 Task: Create new contact,   with mail id: 'AlexaDavis113@warnermedia.com', first name: 'Alexa', Last name: 'Davis', Job Title: Risk Analyst, Phone number (801) 555-5678. Change life cycle stage to  'Lead' and lead status to 'New'. Add new company to the associated contact: www.unifeeder.com
 and type: Reseller. Logged in from softage.3@softage.net
Action: Mouse pressed left at (69, 75)
Screenshot: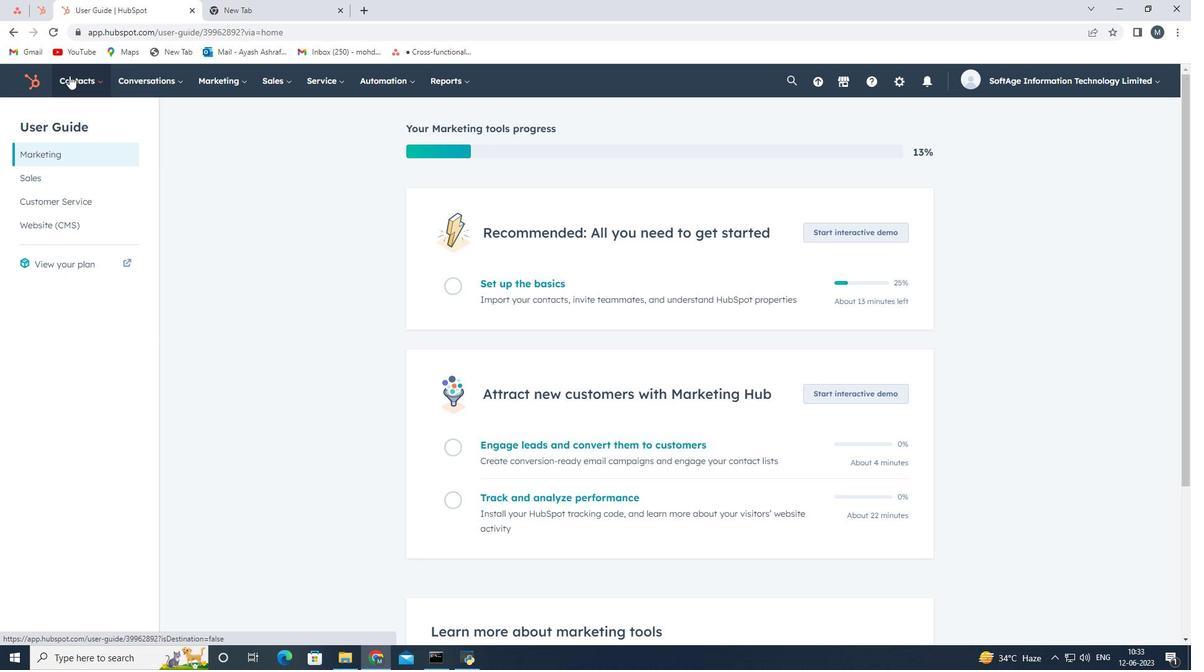 
Action: Mouse moved to (94, 111)
Screenshot: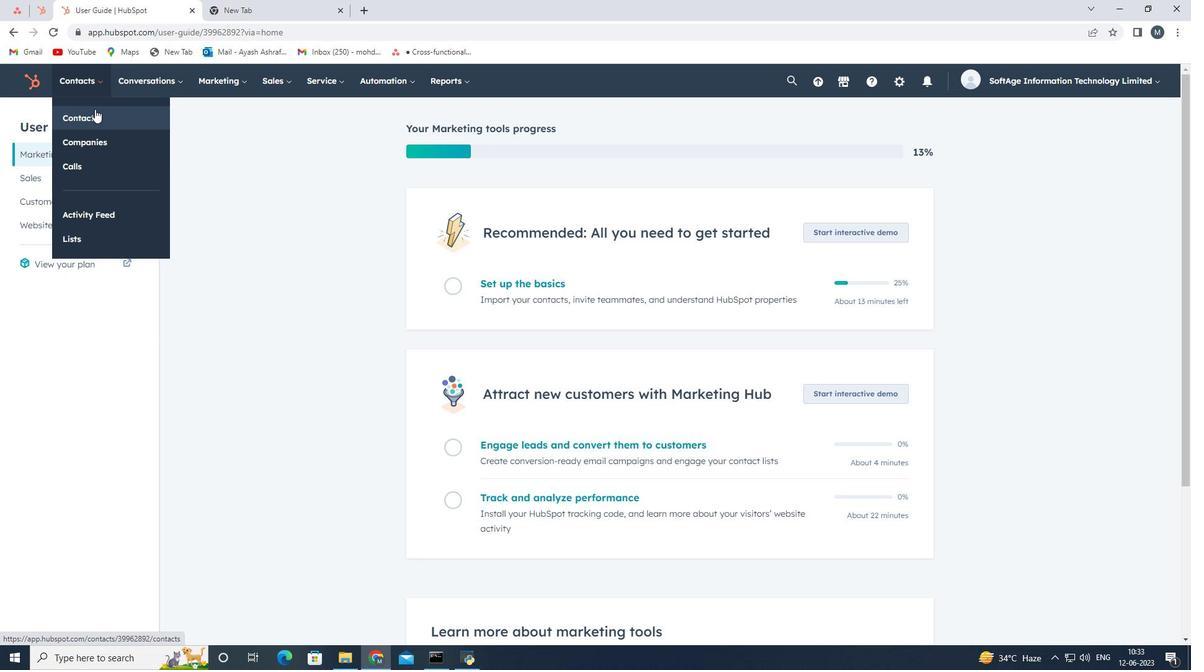 
Action: Mouse pressed left at (94, 111)
Screenshot: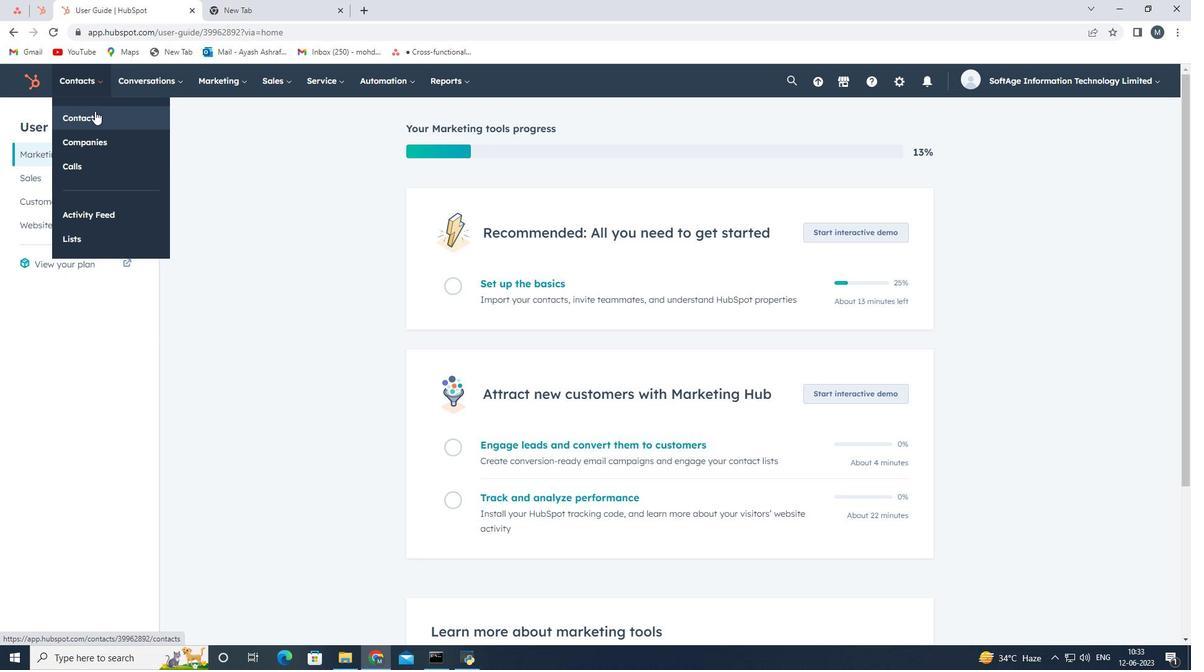 
Action: Mouse moved to (1132, 127)
Screenshot: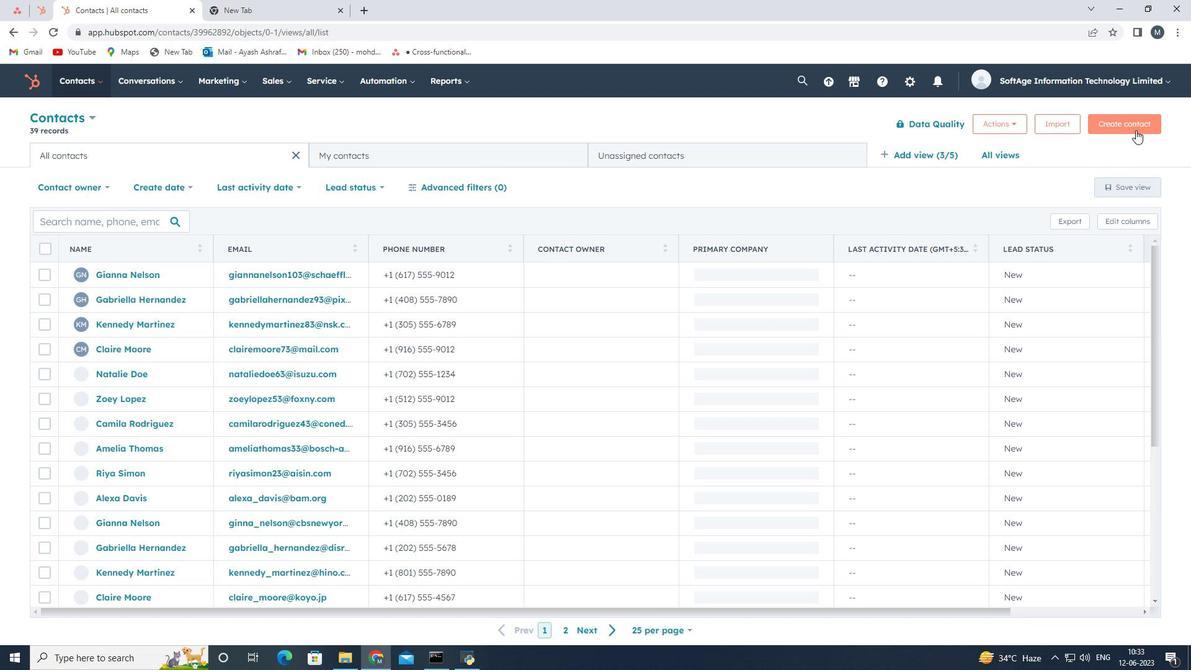 
Action: Mouse pressed left at (1132, 127)
Screenshot: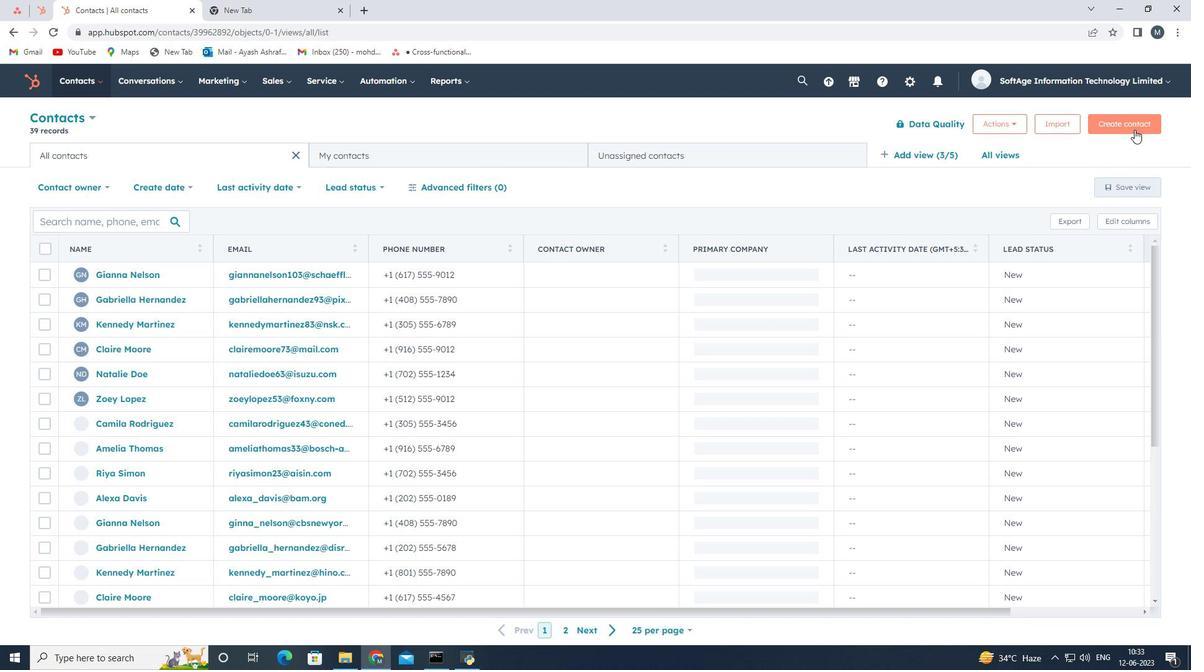 
Action: Mouse moved to (904, 183)
Screenshot: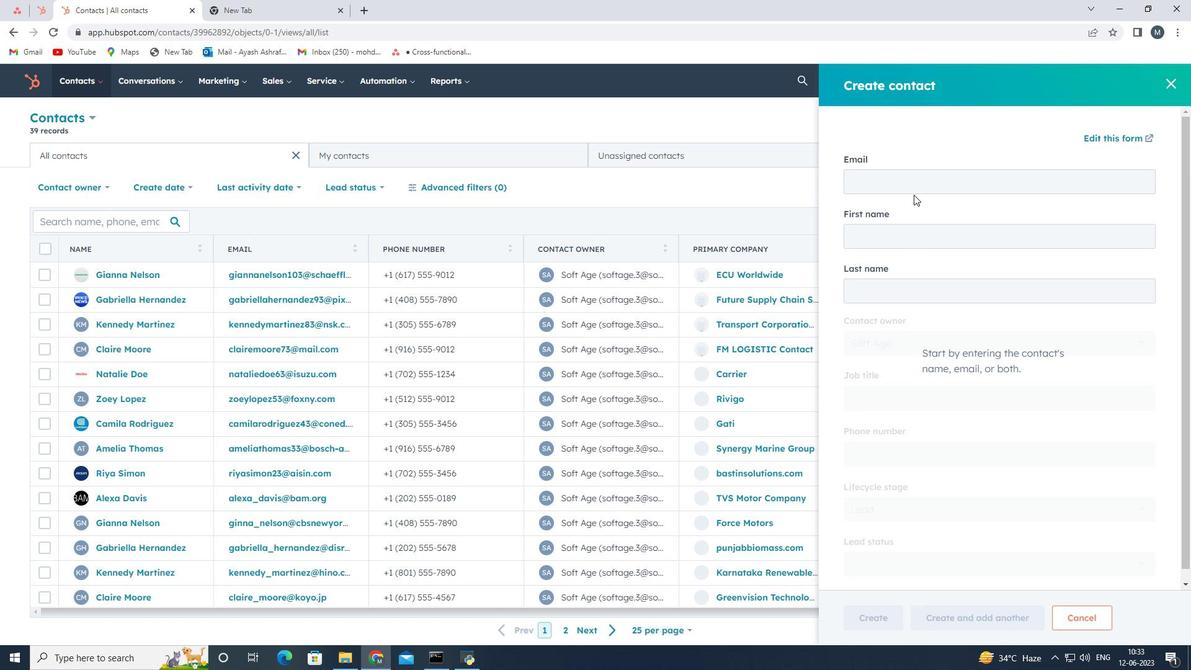 
Action: Mouse pressed left at (904, 183)
Screenshot: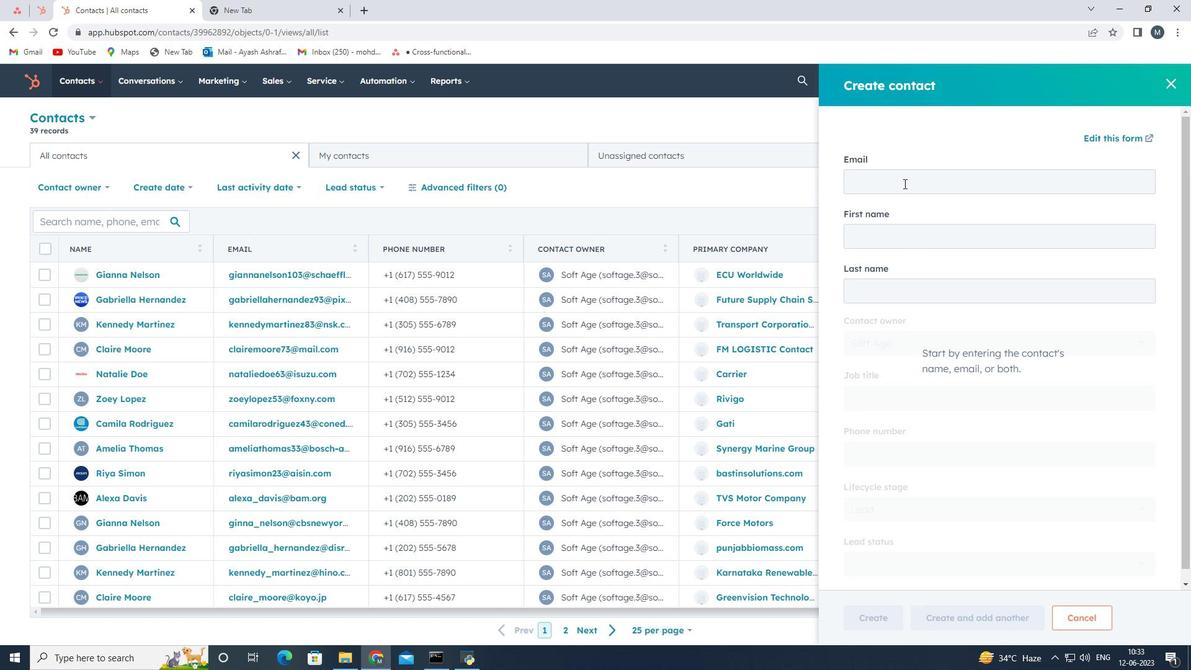 
Action: Mouse moved to (903, 183)
Screenshot: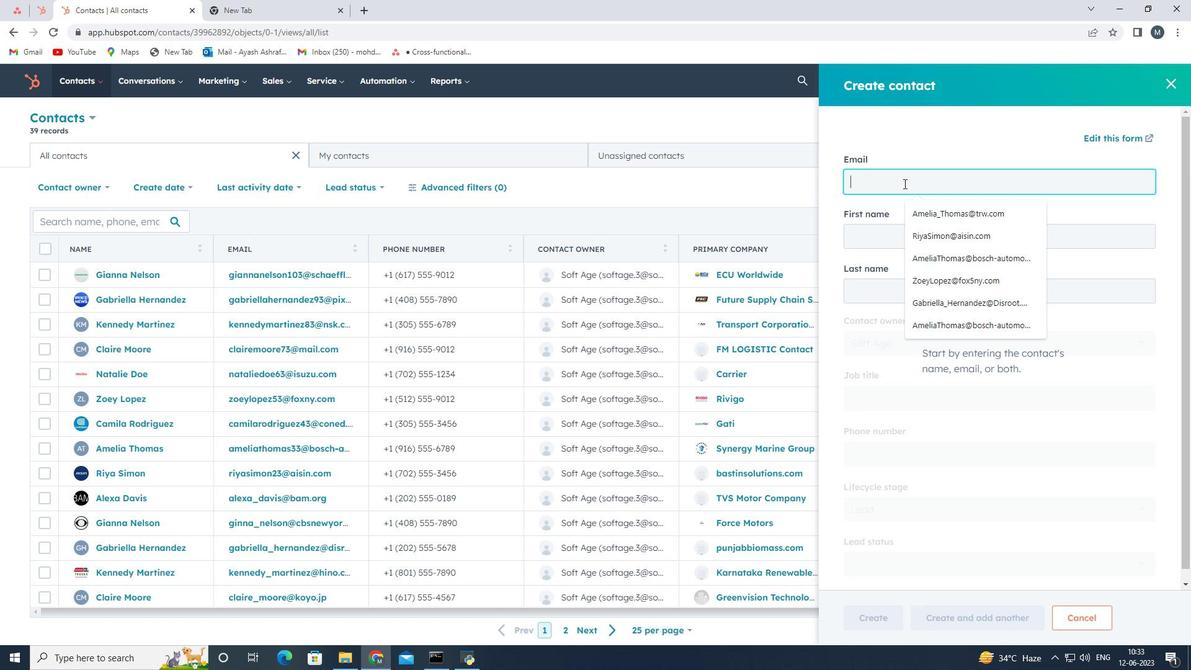 
Action: Key pressed <Key.shift><Key.shift><Key.shift><Key.shift>Alexa<Key.shift>Davs113<Key.shift>@warnermedia.com
Screenshot: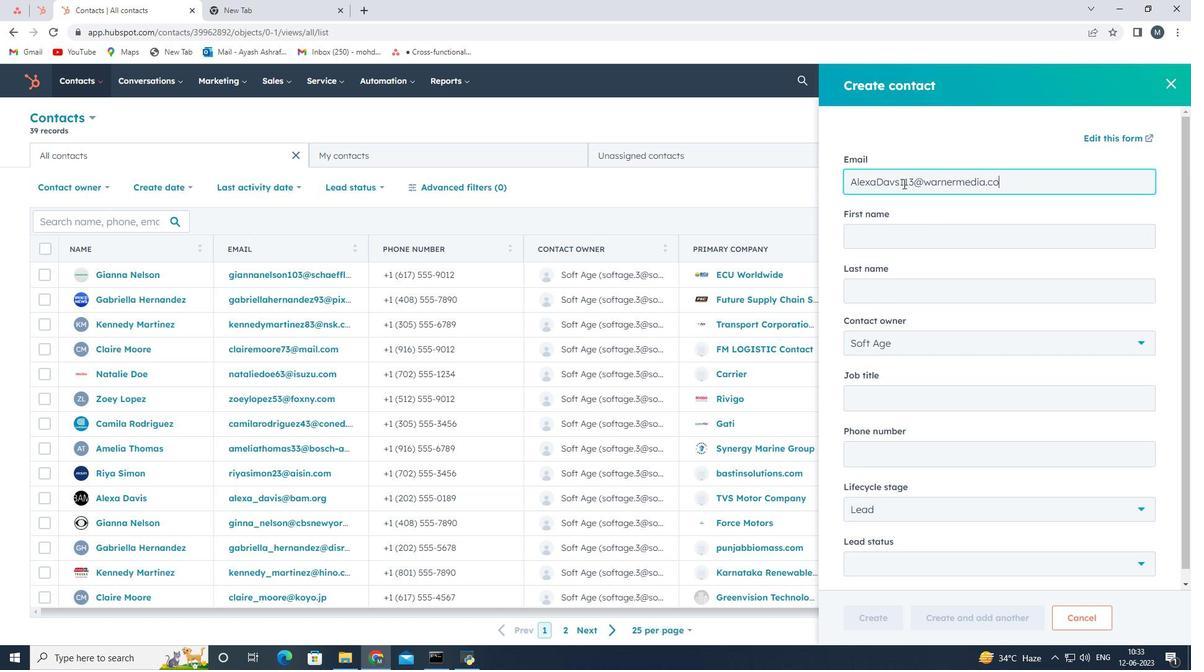 
Action: Mouse moved to (900, 232)
Screenshot: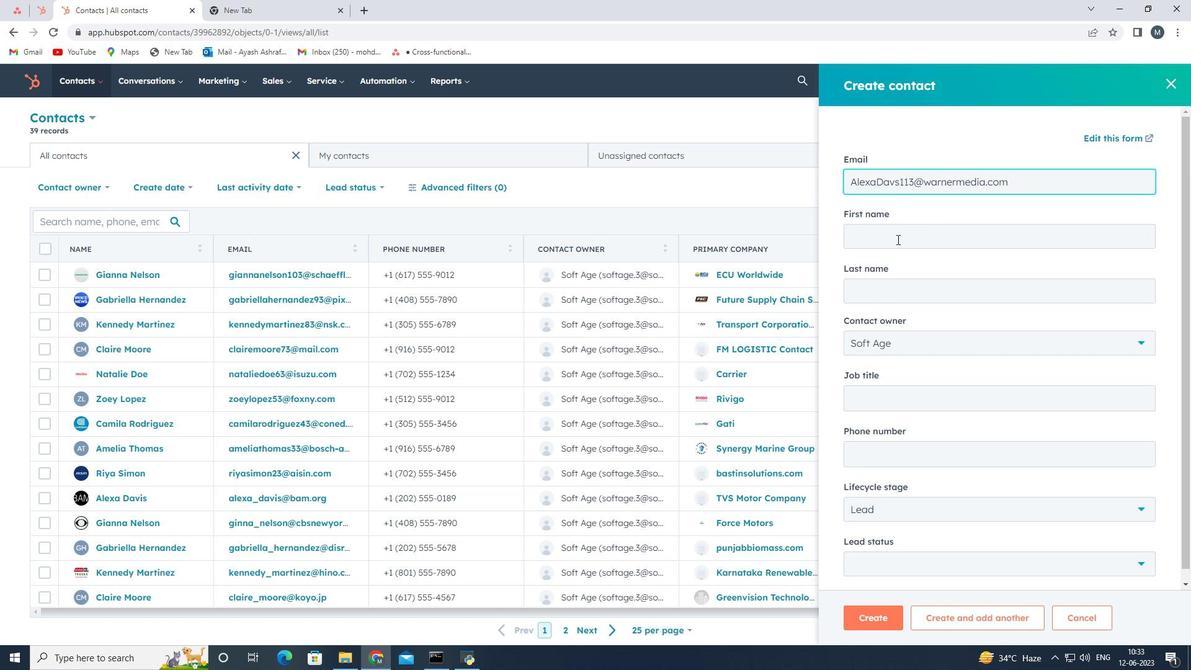 
Action: Mouse pressed left at (900, 232)
Screenshot: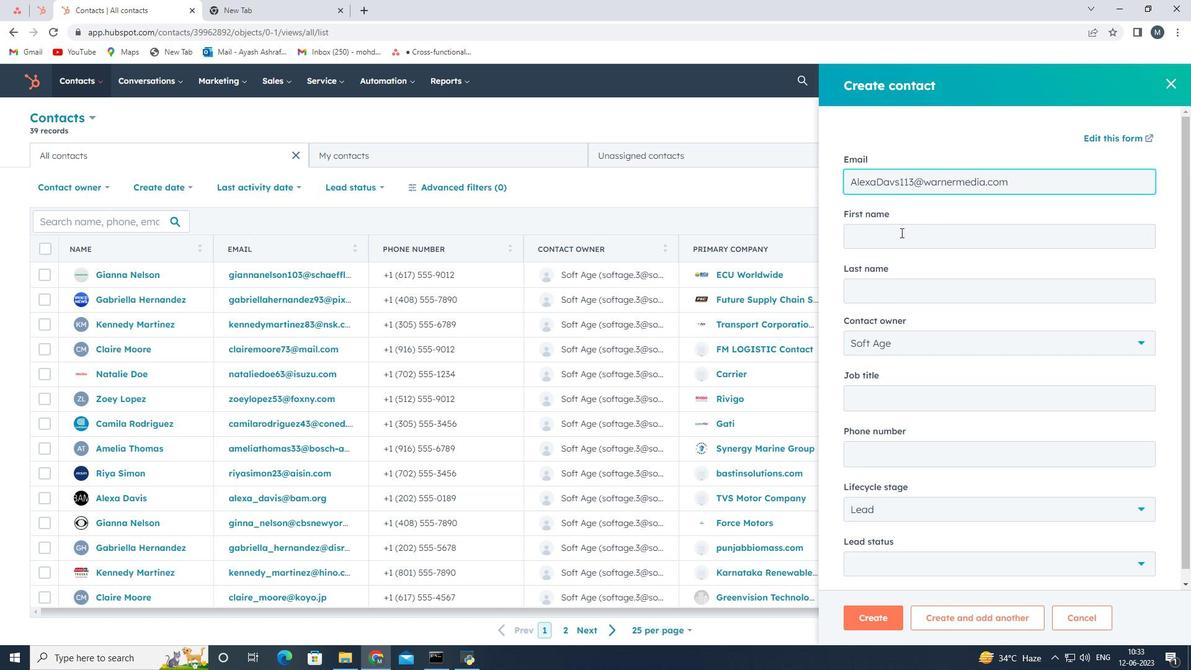 
Action: Key pressed <Key.shift><Key.shift><Key.shift><Key.shift><Key.shift><Key.shift><Key.shift>Alexa
Screenshot: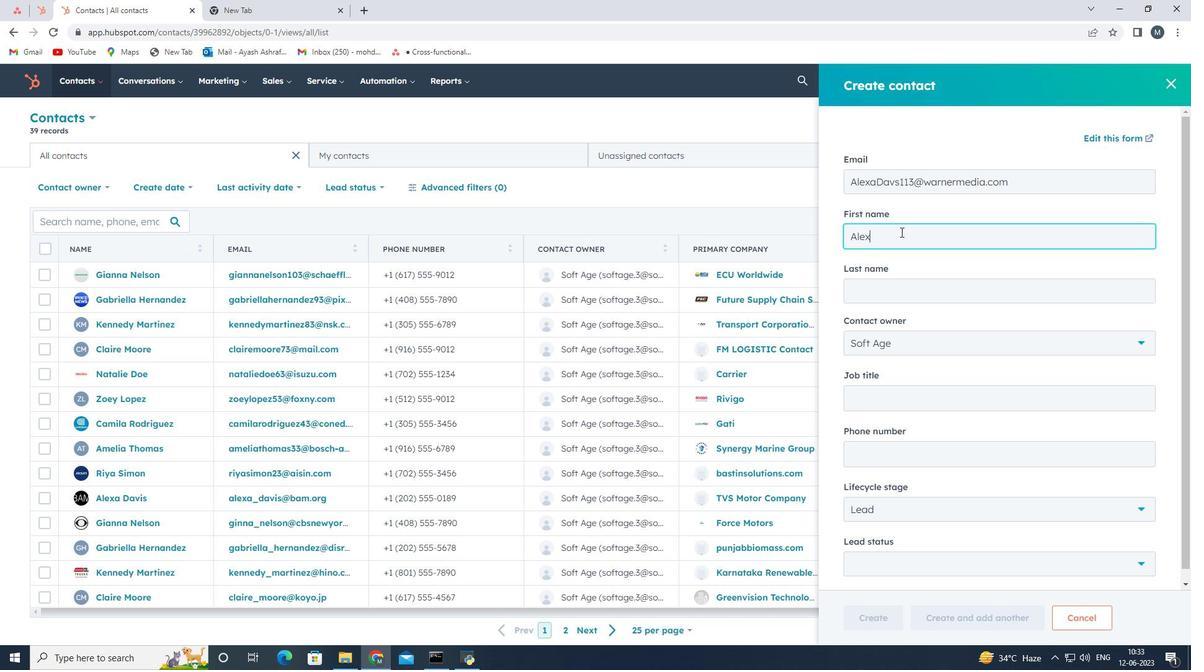
Action: Mouse moved to (894, 284)
Screenshot: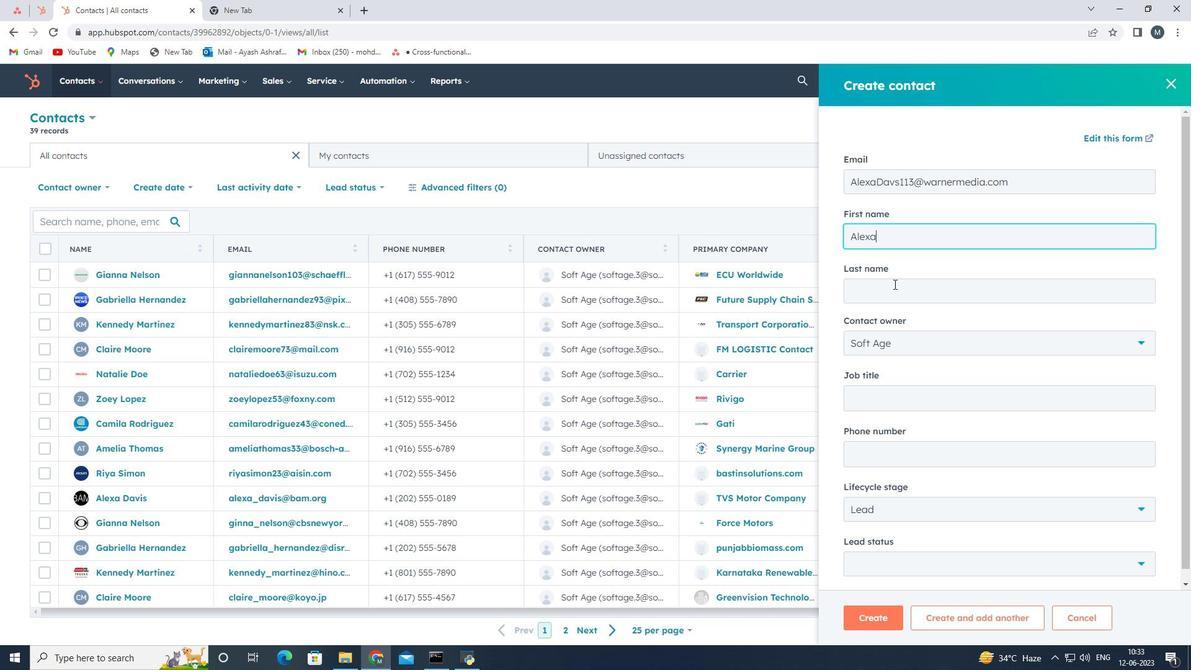 
Action: Mouse pressed left at (894, 284)
Screenshot: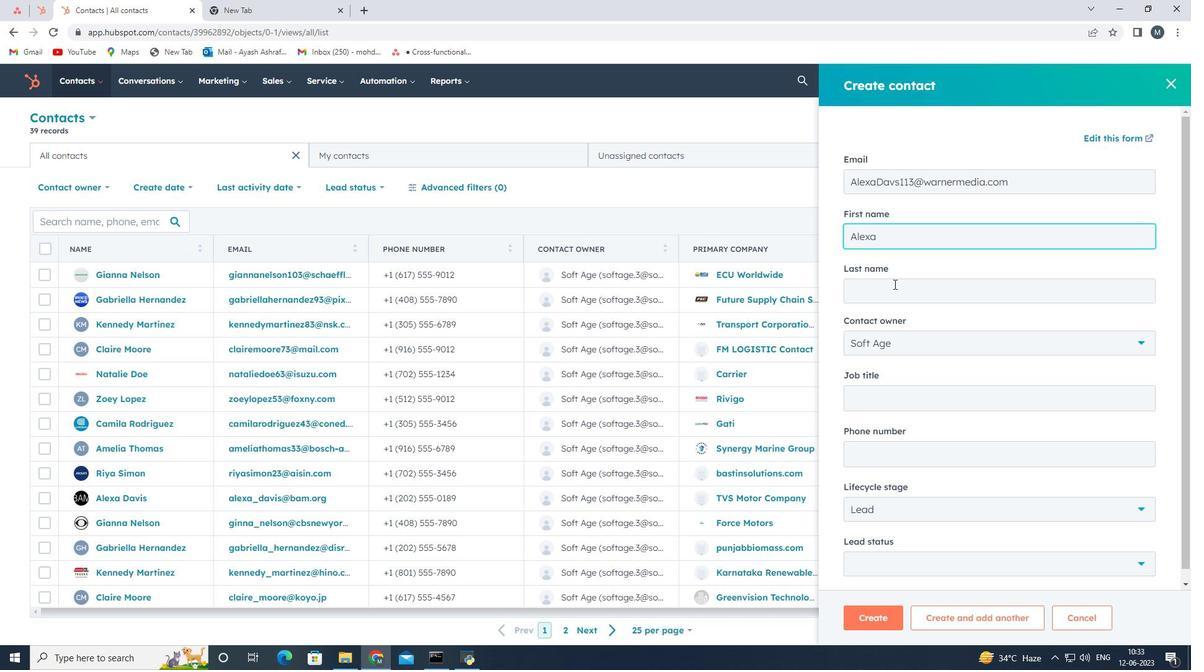 
Action: Key pressed <Key.shift>
Screenshot: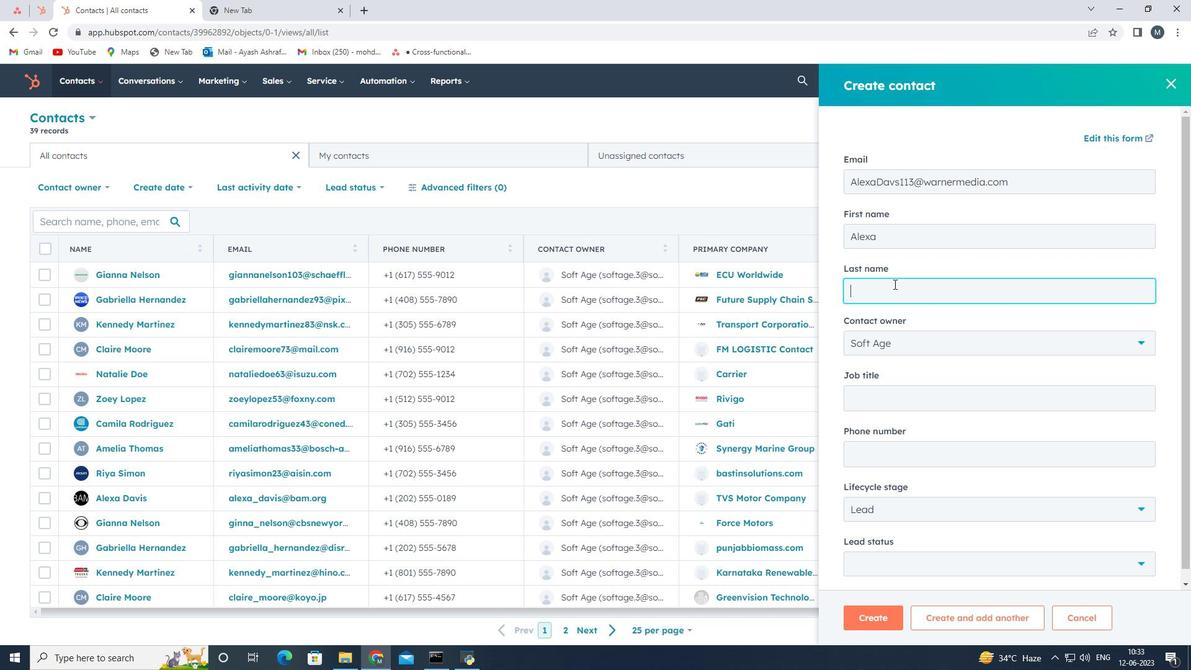 
Action: Mouse moved to (889, 279)
Screenshot: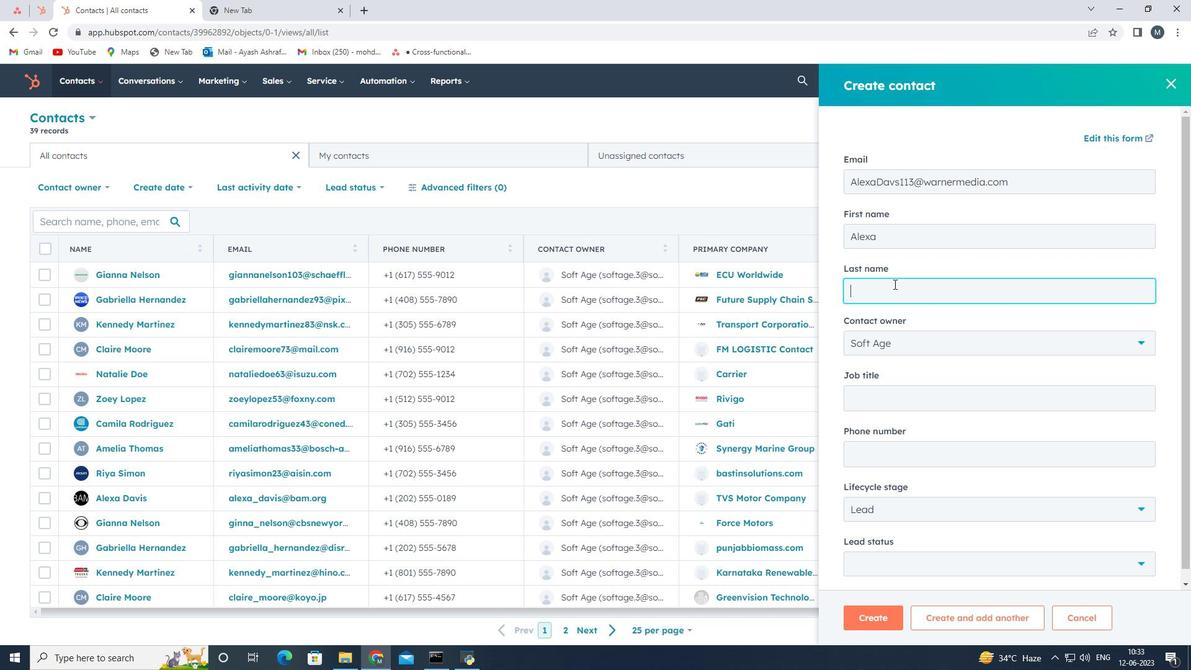 
Action: Key pressed <Key.shift><Key.shift><Key.shift><Key.shift><Key.shift><Key.shift><Key.shift><Key.shift><Key.shift><Key.shift><Key.shift><Key.shift><Key.shift><Key.shift><Key.shift>Davis
Screenshot: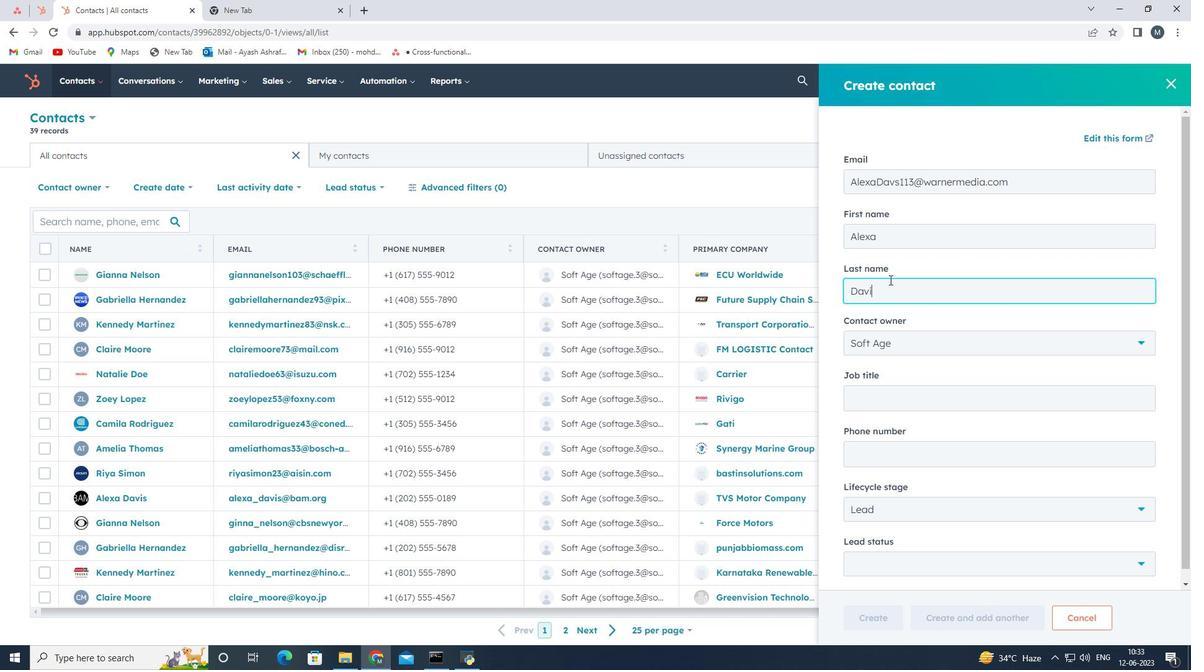 
Action: Mouse moved to (924, 405)
Screenshot: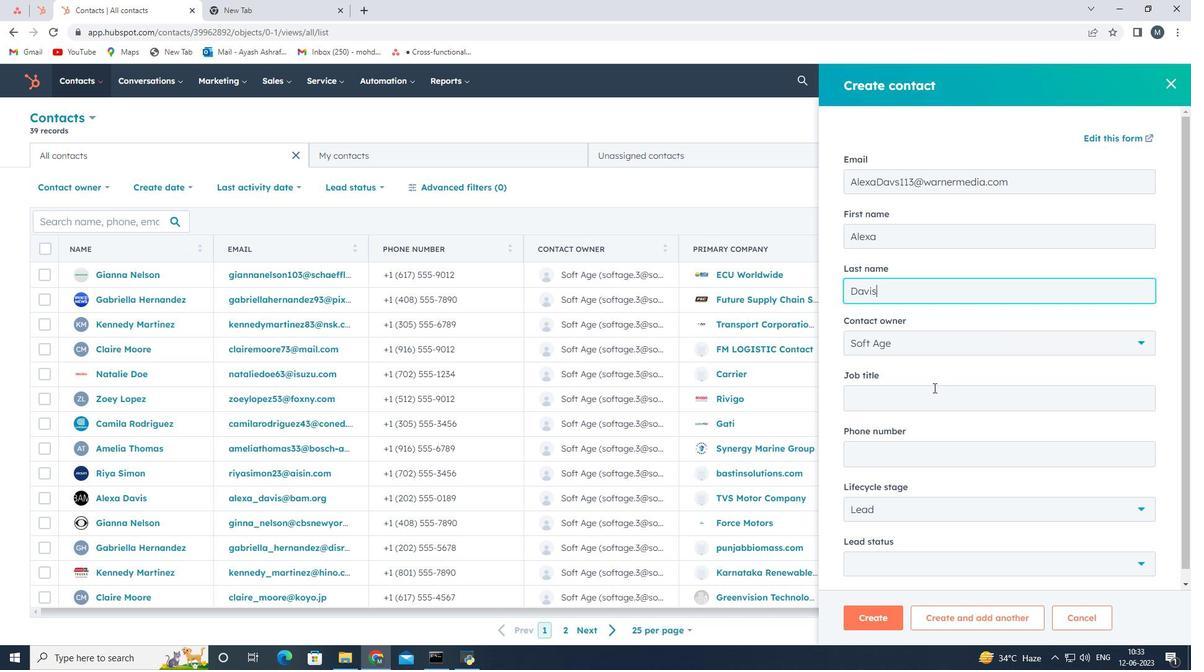 
Action: Mouse pressed left at (924, 405)
Screenshot: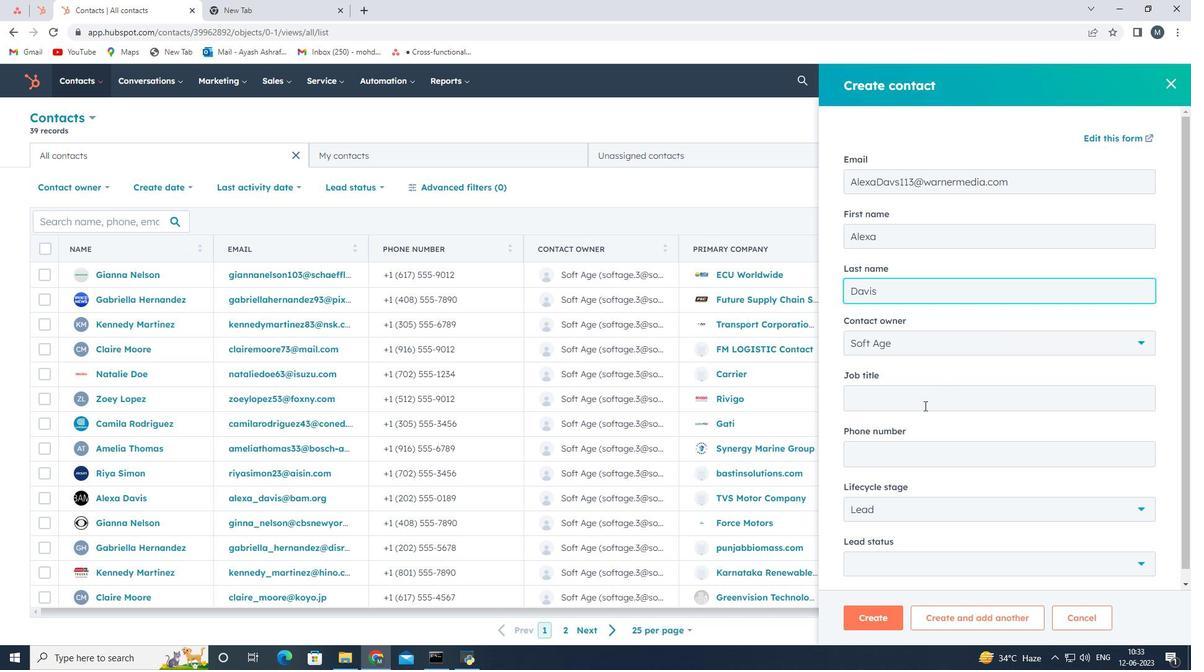 
Action: Mouse moved to (924, 406)
Screenshot: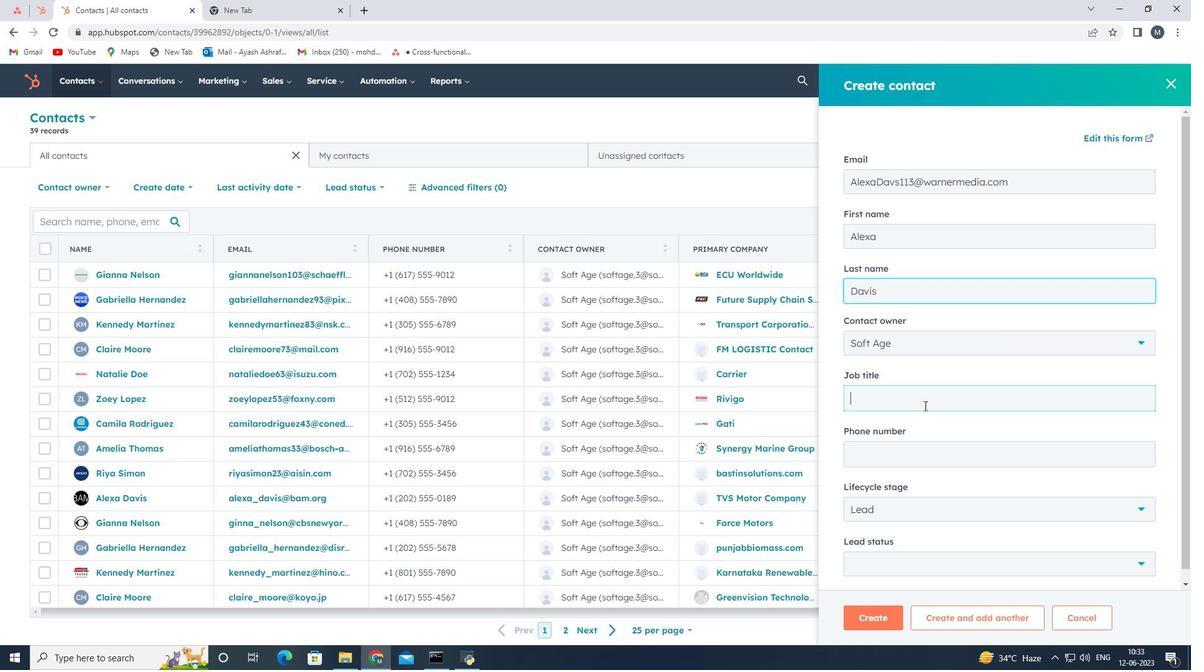 
Action: Key pressed <Key.shift><Key.shift><Key.shift>Risk<Key.space><Key.shift>Analyst
Screenshot: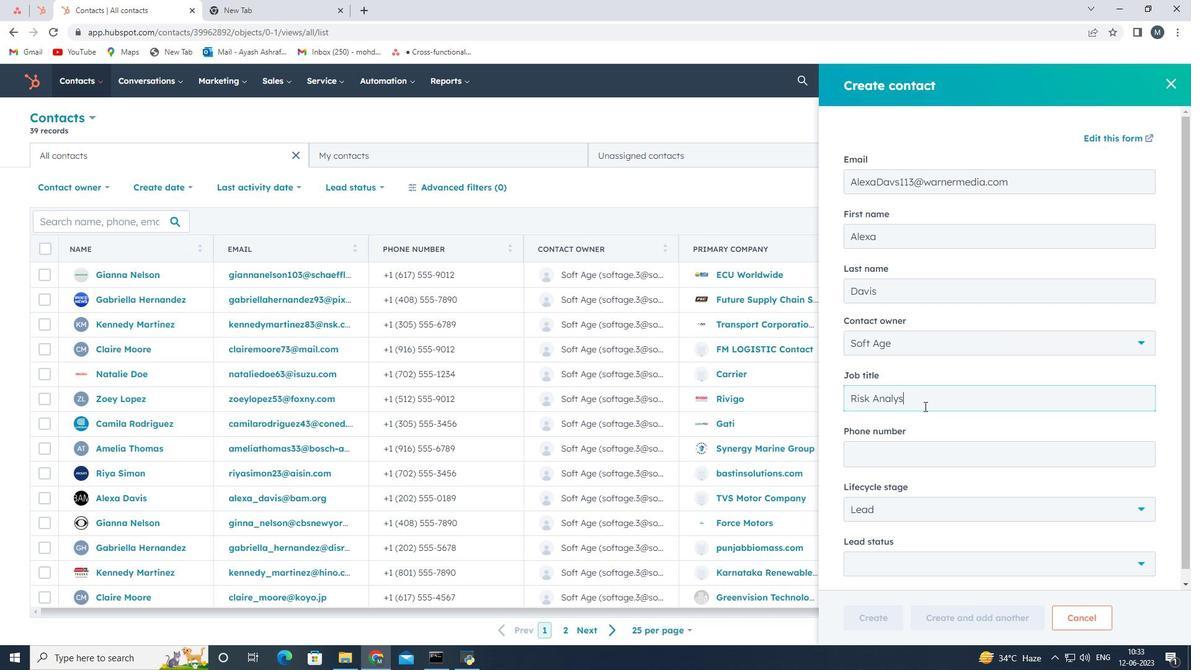 
Action: Mouse moved to (910, 452)
Screenshot: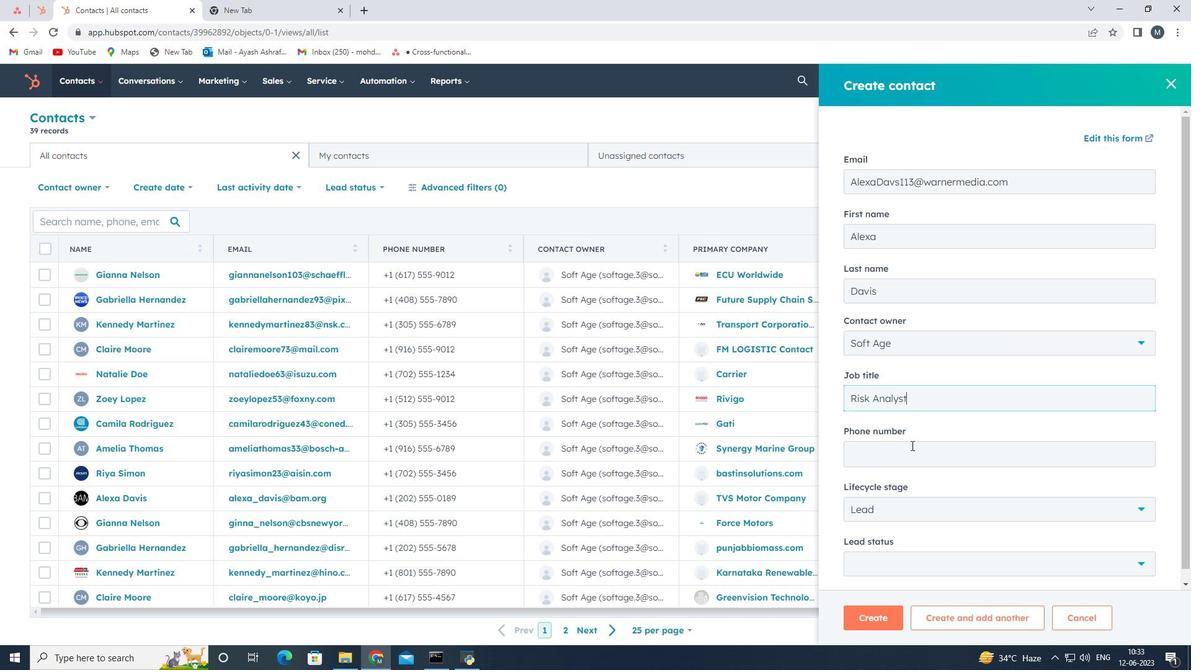 
Action: Mouse pressed left at (910, 452)
Screenshot: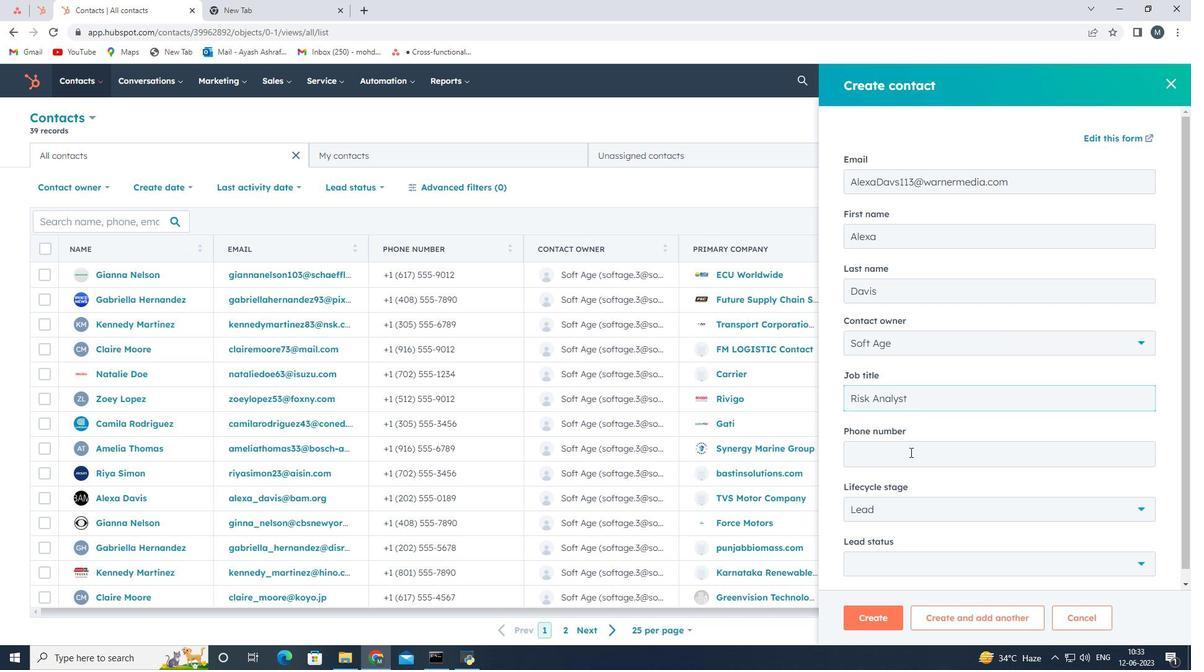
Action: Mouse moved to (910, 450)
Screenshot: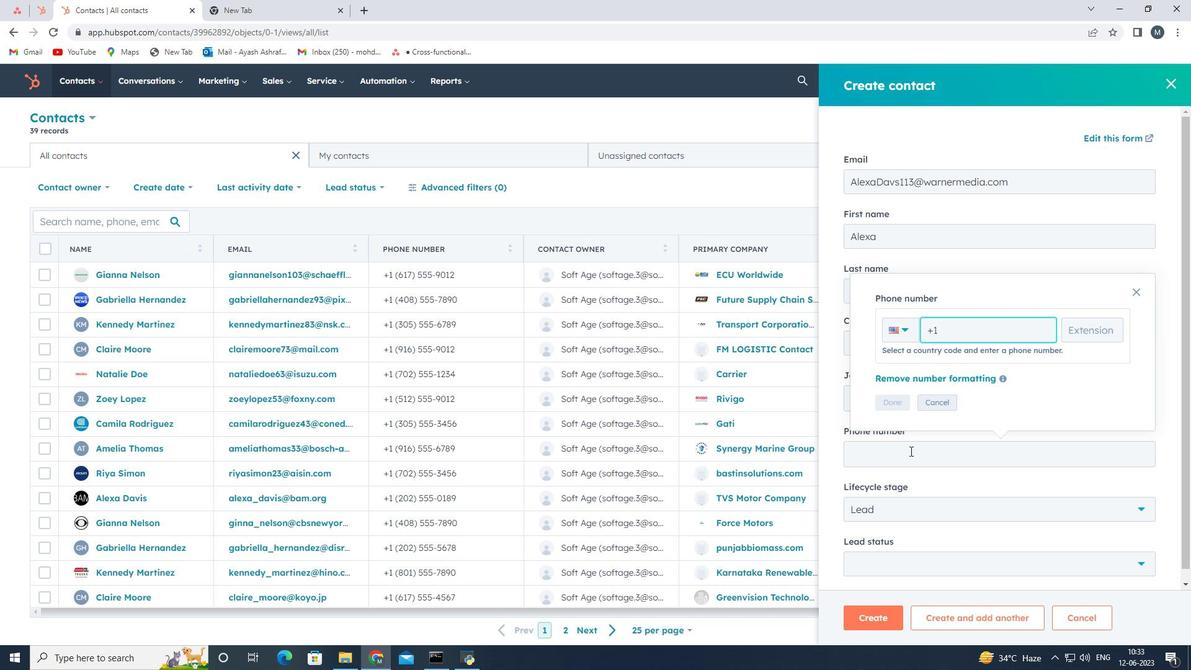 
Action: Key pressed 8015555678
Screenshot: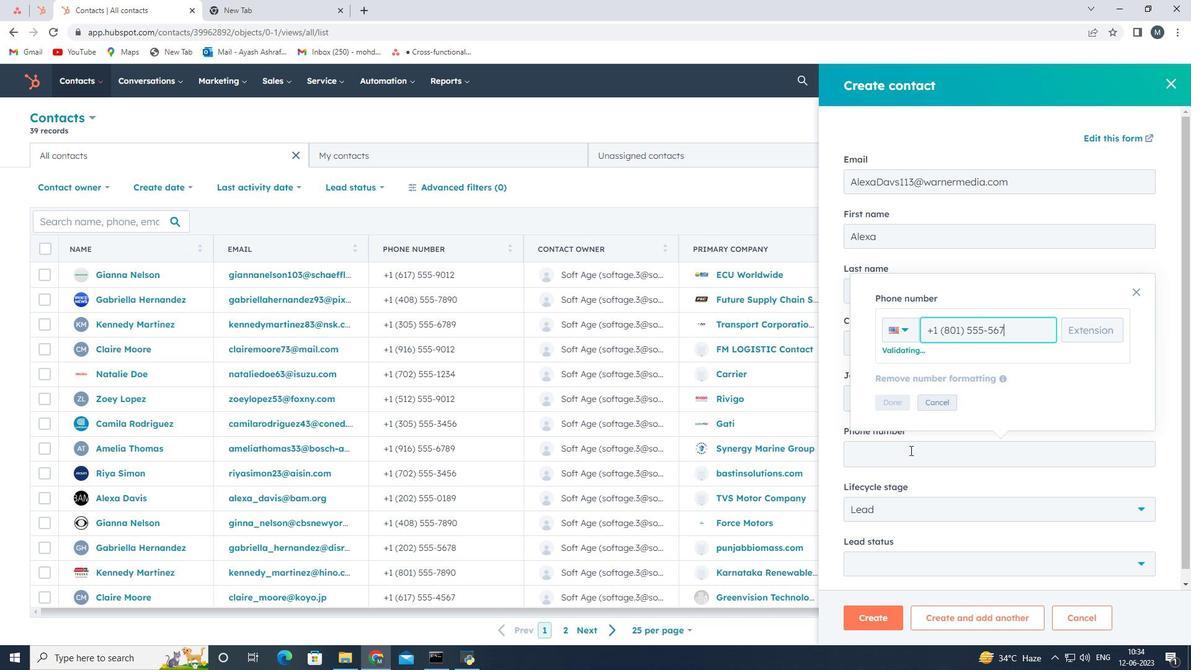 
Action: Mouse moved to (895, 398)
Screenshot: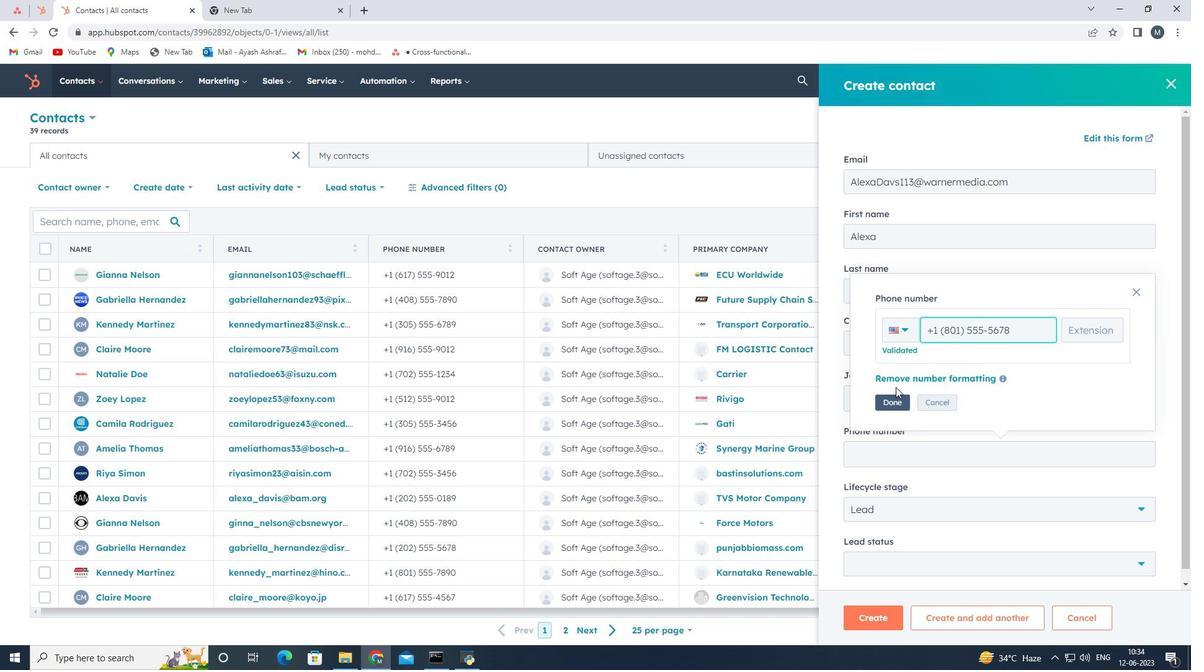 
Action: Mouse pressed left at (895, 398)
Screenshot: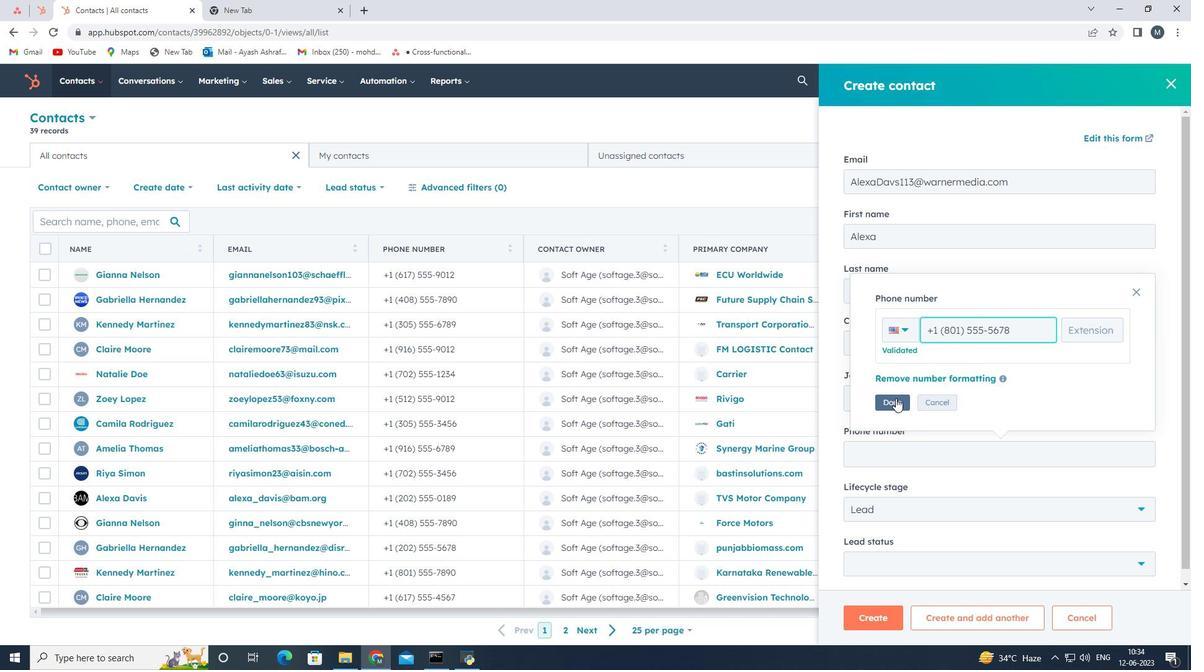 
Action: Mouse moved to (913, 507)
Screenshot: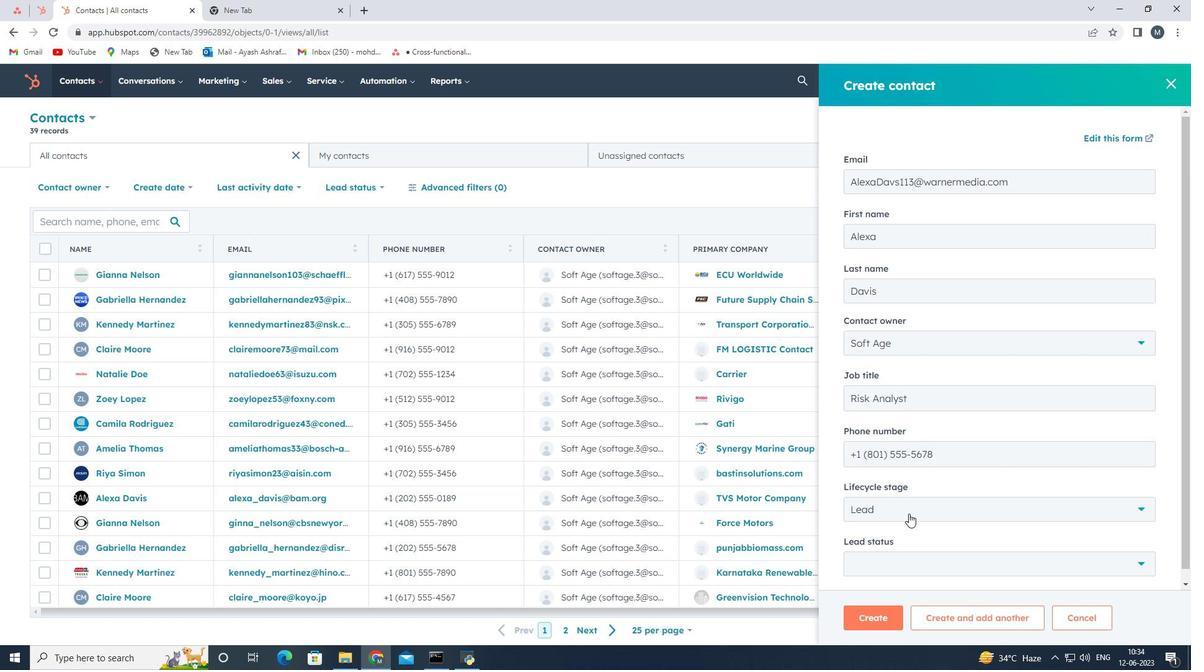 
Action: Mouse pressed left at (913, 507)
Screenshot: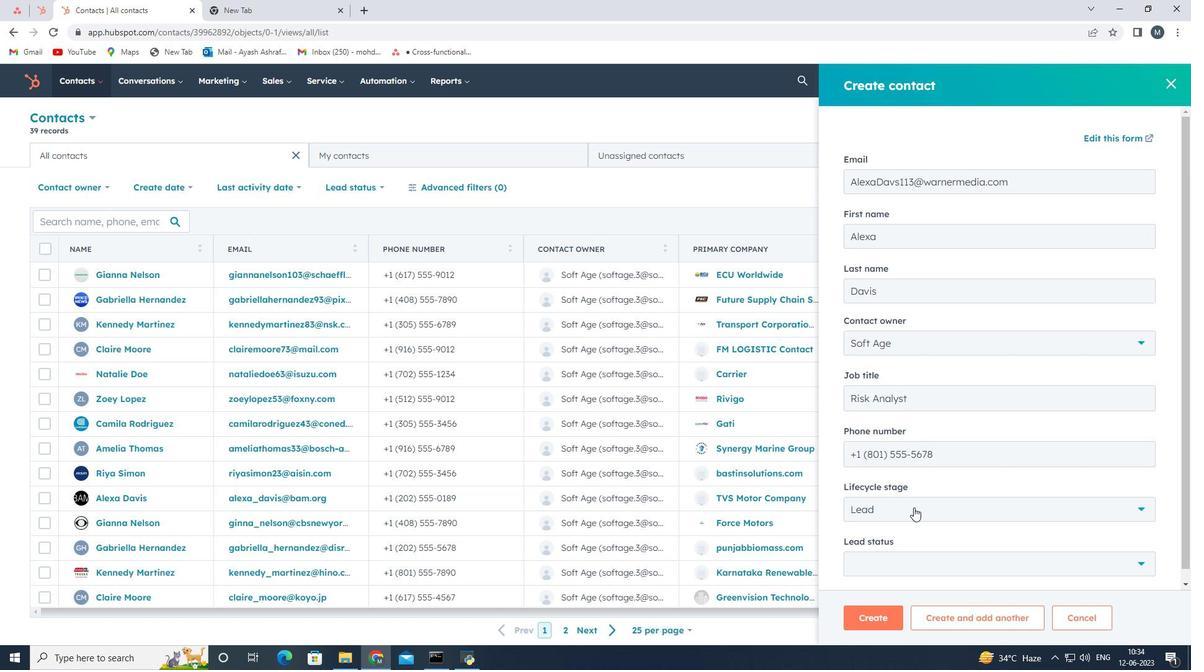 
Action: Mouse moved to (895, 386)
Screenshot: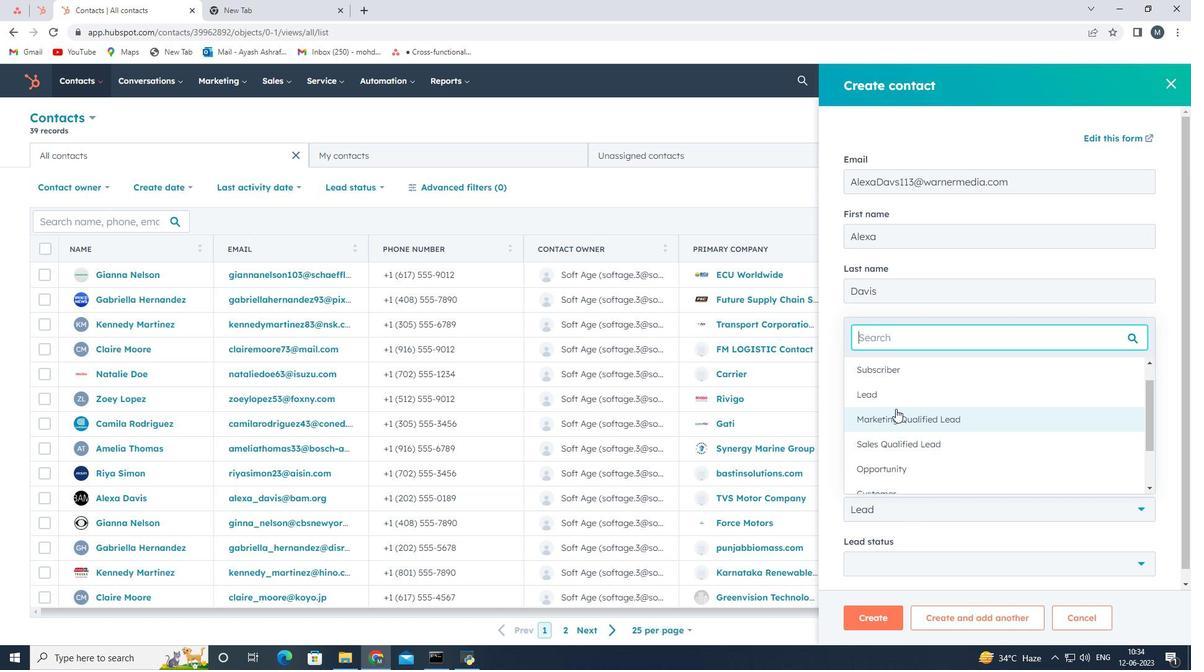 
Action: Mouse pressed left at (895, 386)
Screenshot: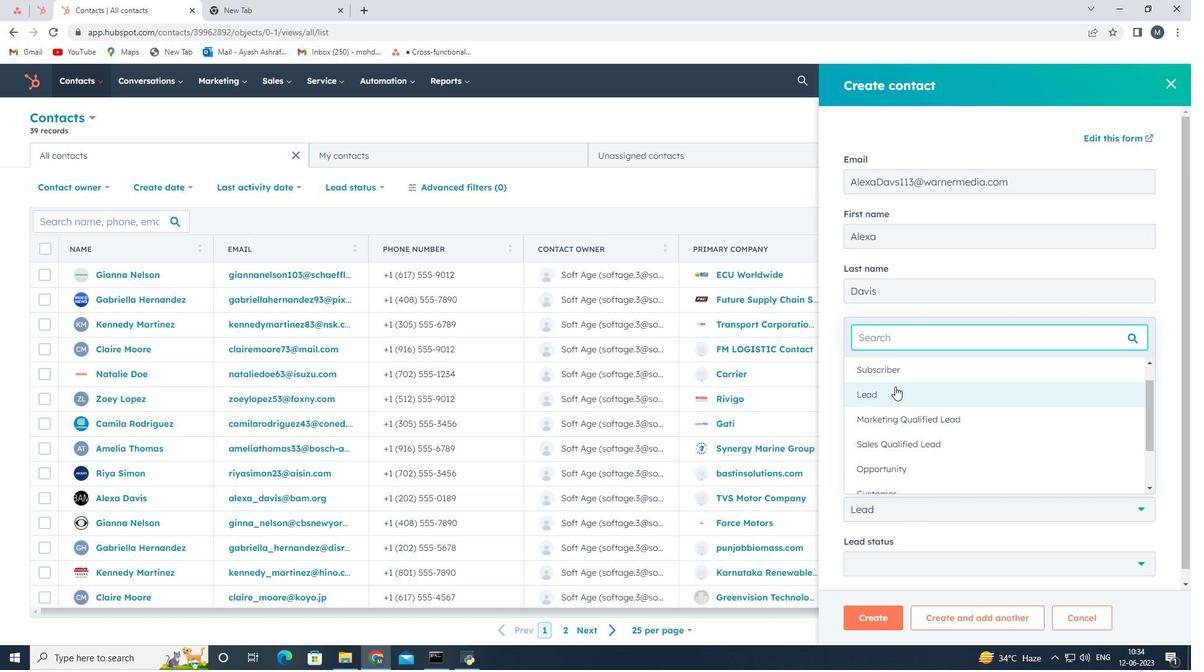 
Action: Mouse moved to (886, 549)
Screenshot: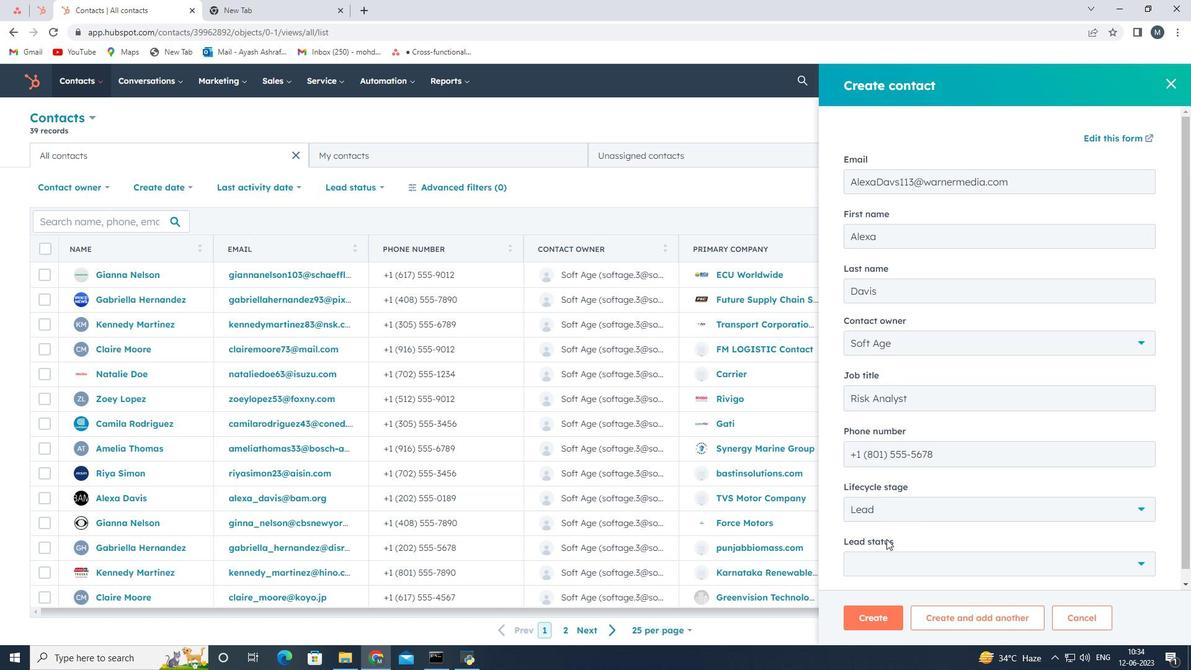 
Action: Mouse scrolled (886, 548) with delta (0, 0)
Screenshot: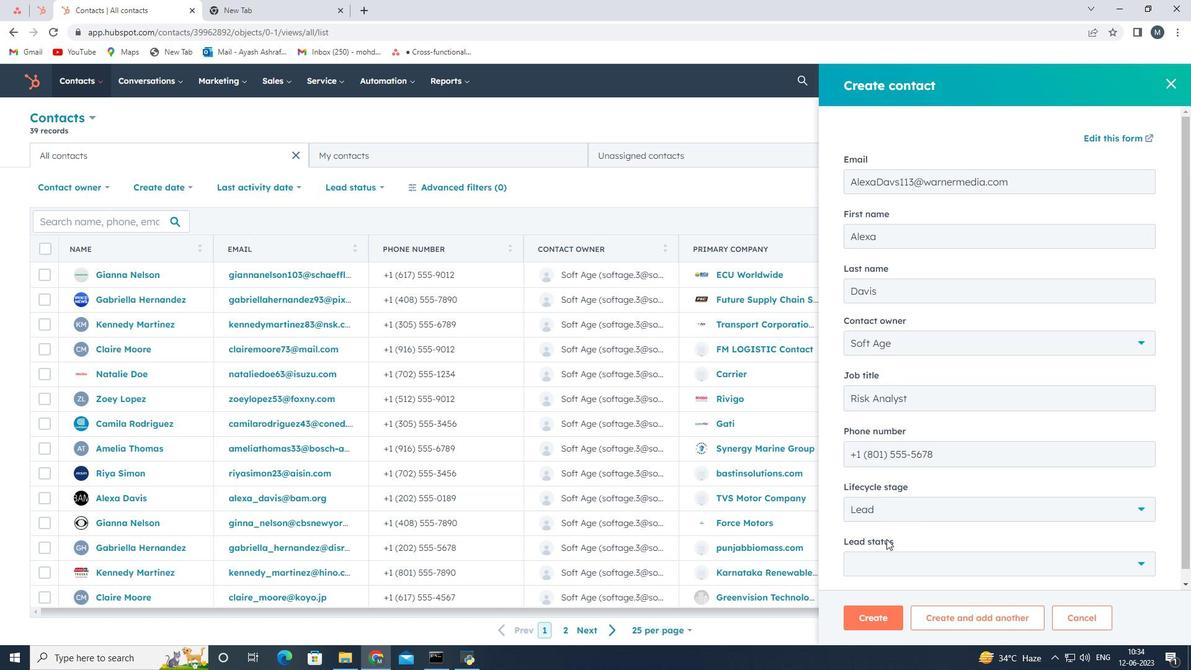 
Action: Mouse moved to (889, 550)
Screenshot: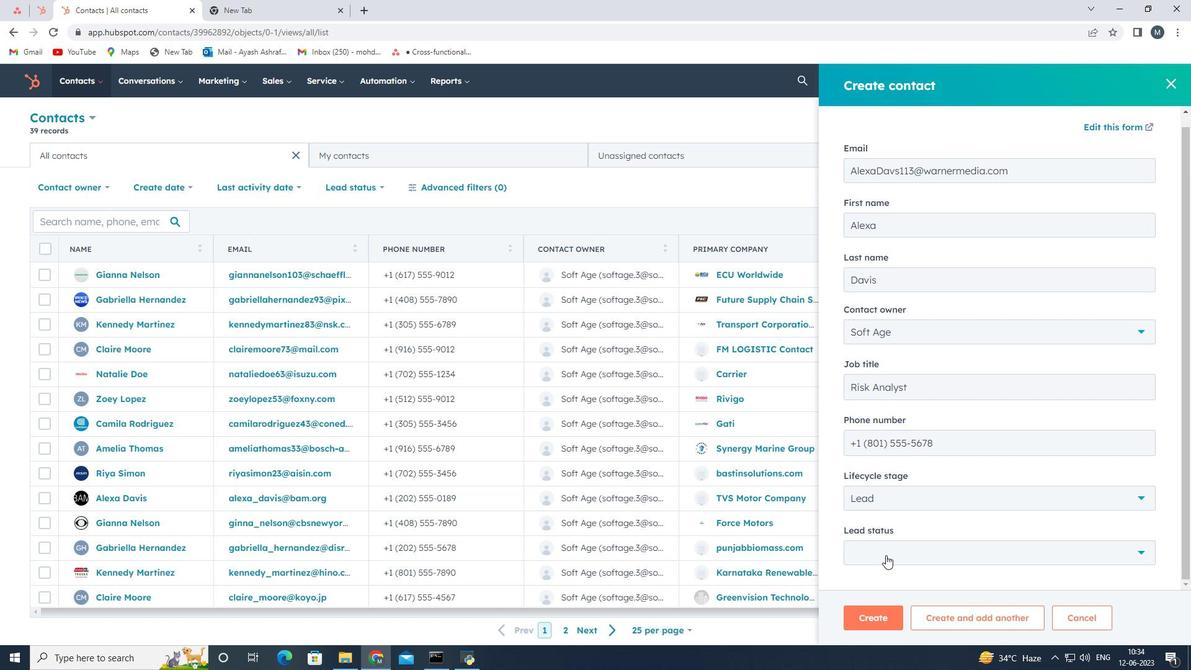 
Action: Mouse pressed left at (889, 550)
Screenshot: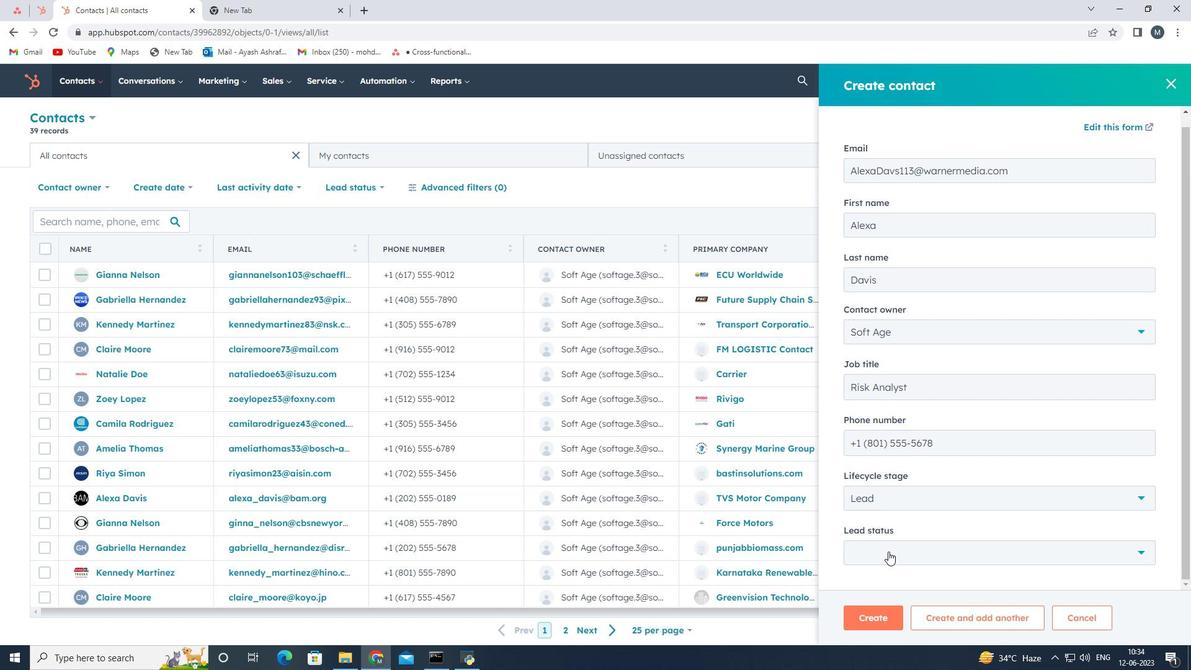 
Action: Mouse moved to (887, 430)
Screenshot: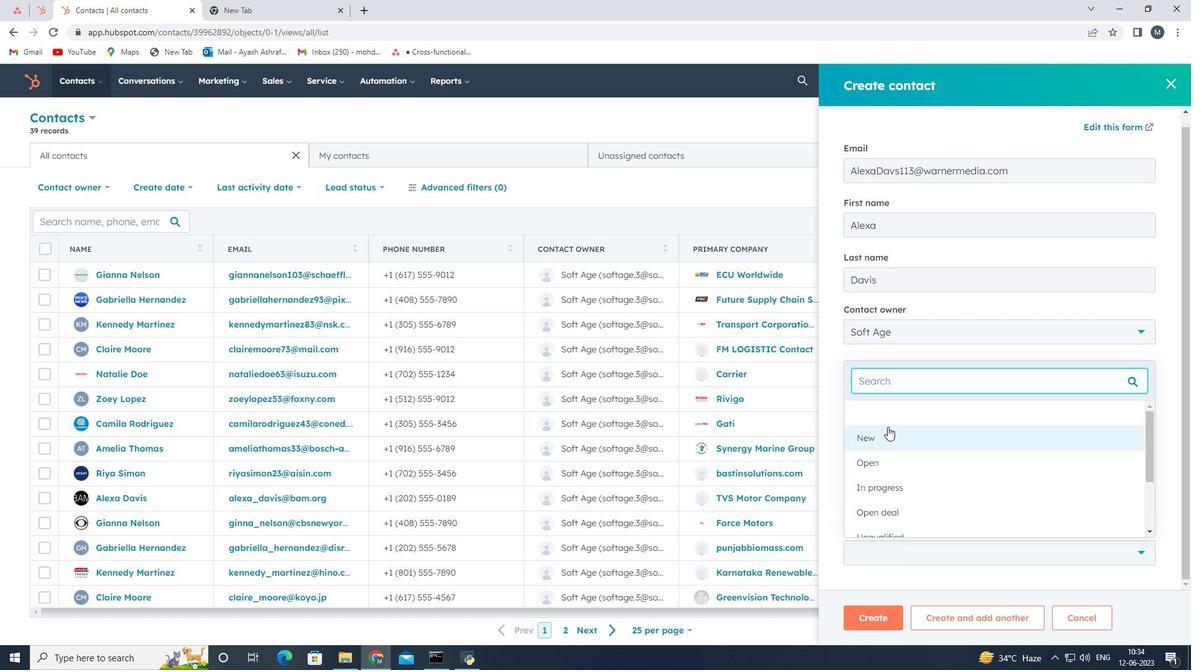 
Action: Mouse pressed left at (887, 430)
Screenshot: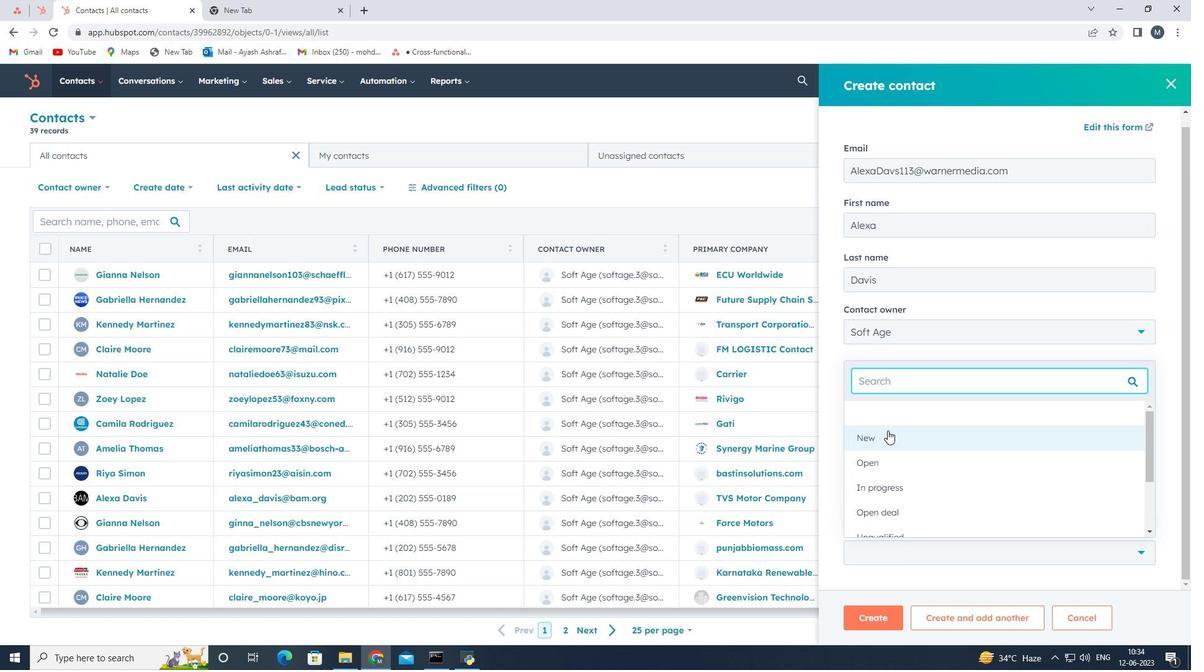 
Action: Mouse moved to (880, 483)
Screenshot: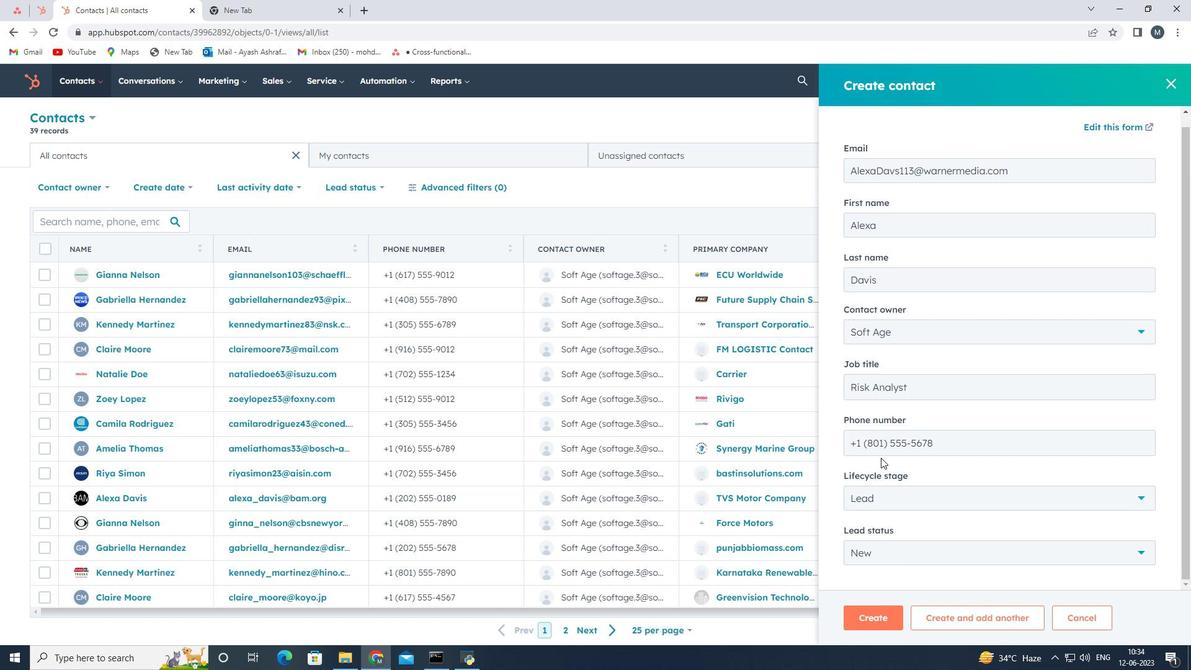 
Action: Mouse scrolled (880, 479) with delta (0, 0)
Screenshot: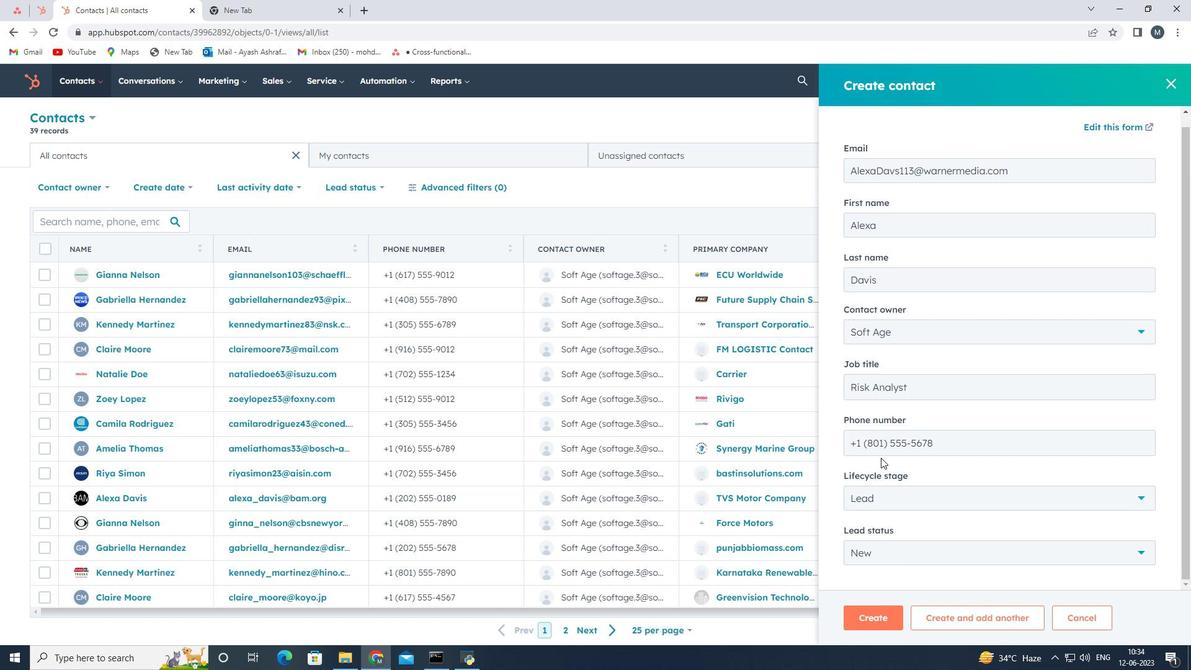 
Action: Mouse moved to (880, 490)
Screenshot: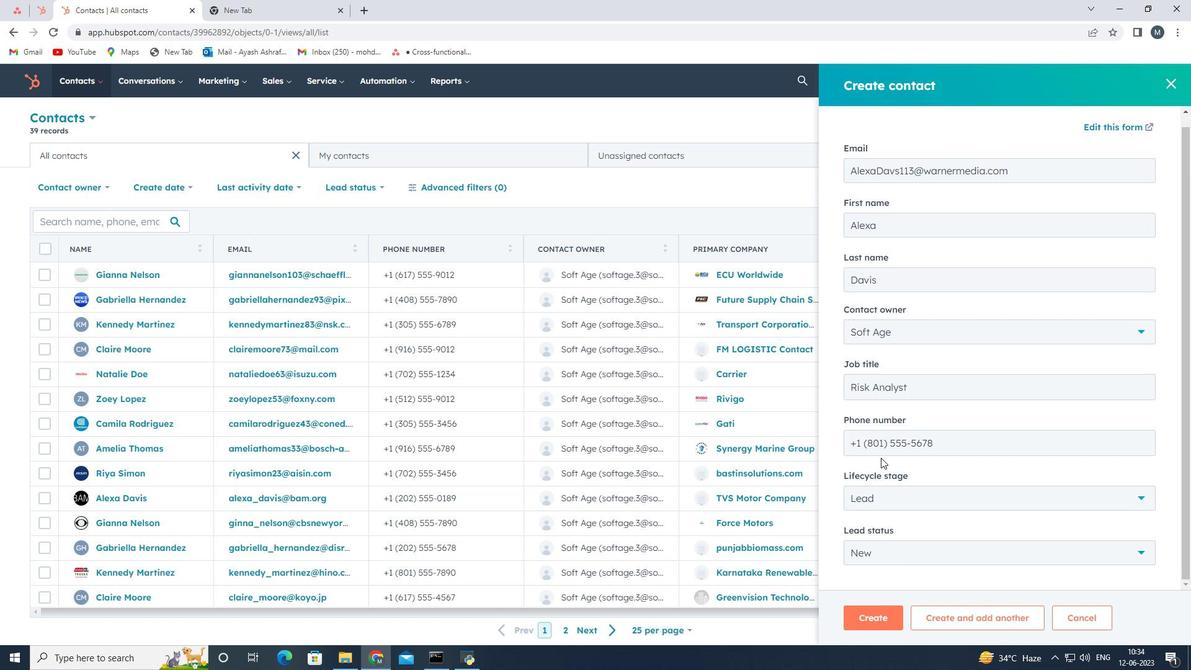 
Action: Mouse scrolled (880, 490) with delta (0, 0)
Screenshot: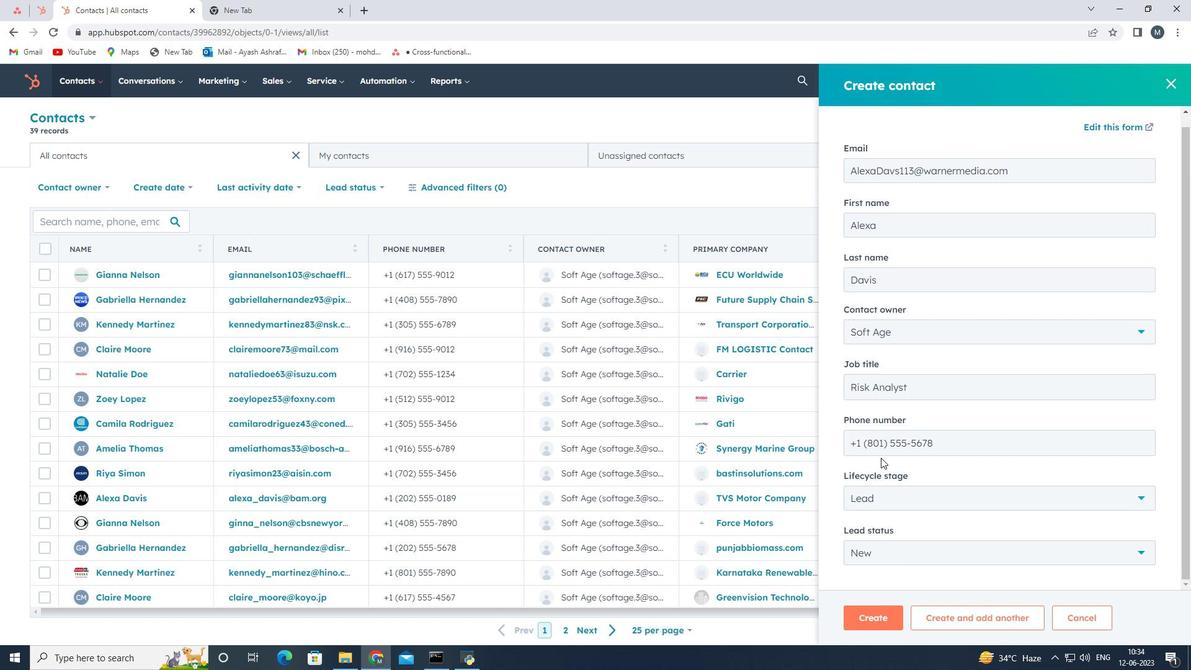 
Action: Mouse moved to (880, 500)
Screenshot: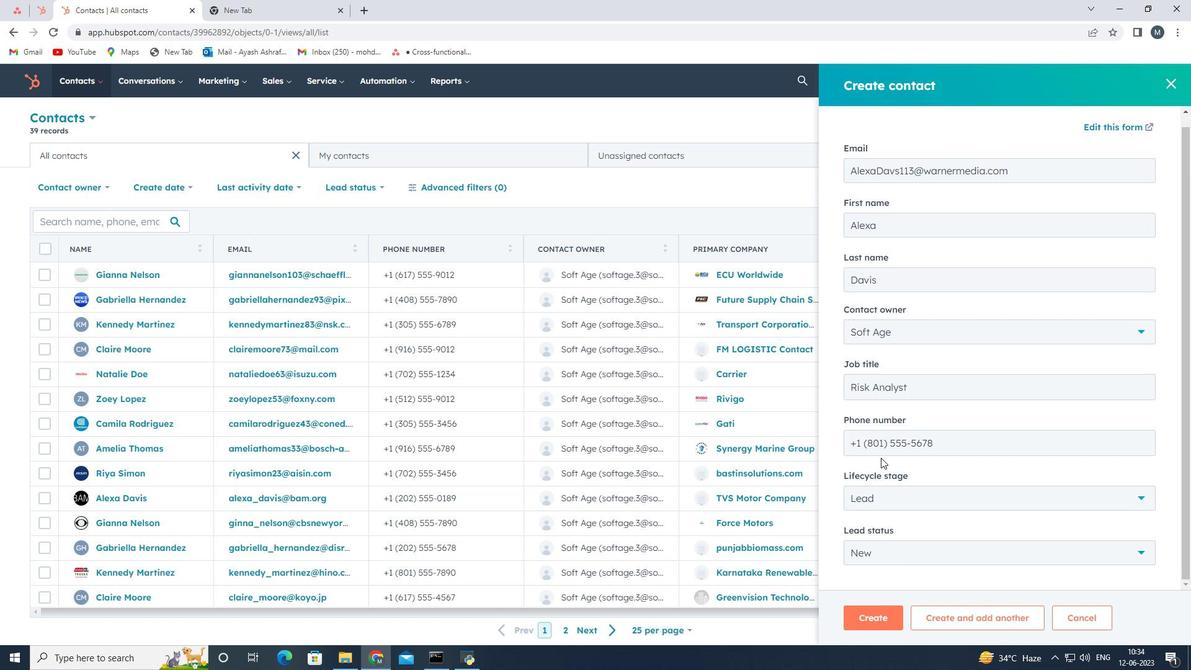 
Action: Mouse scrolled (880, 499) with delta (0, 0)
Screenshot: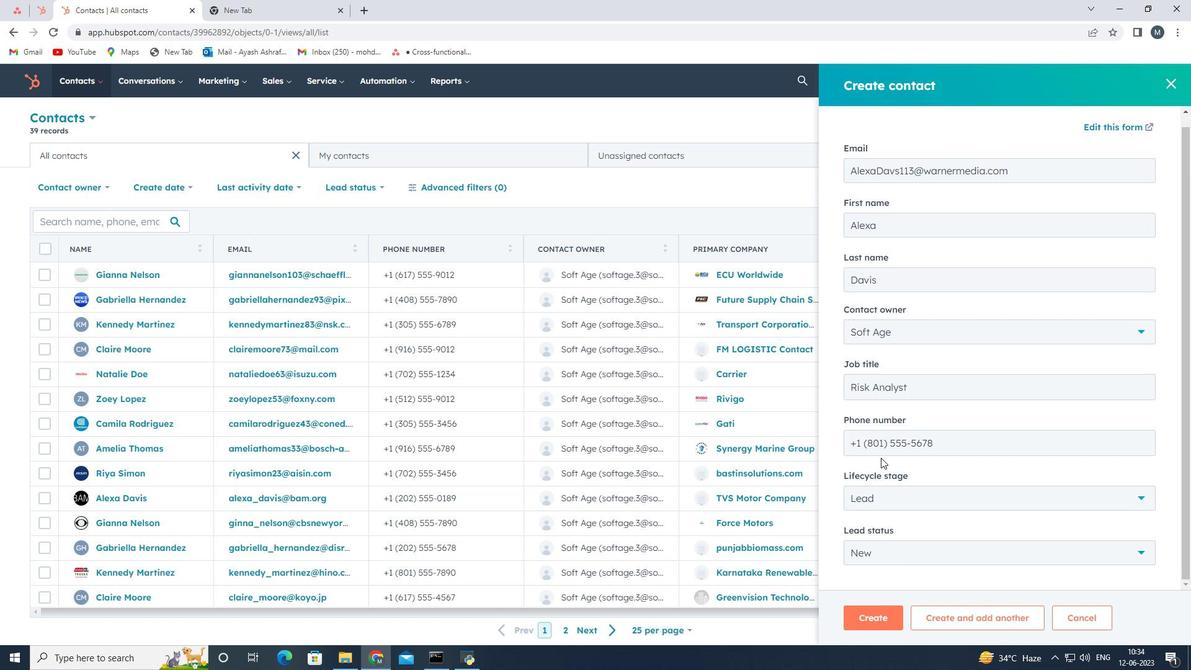 
Action: Mouse moved to (874, 615)
Screenshot: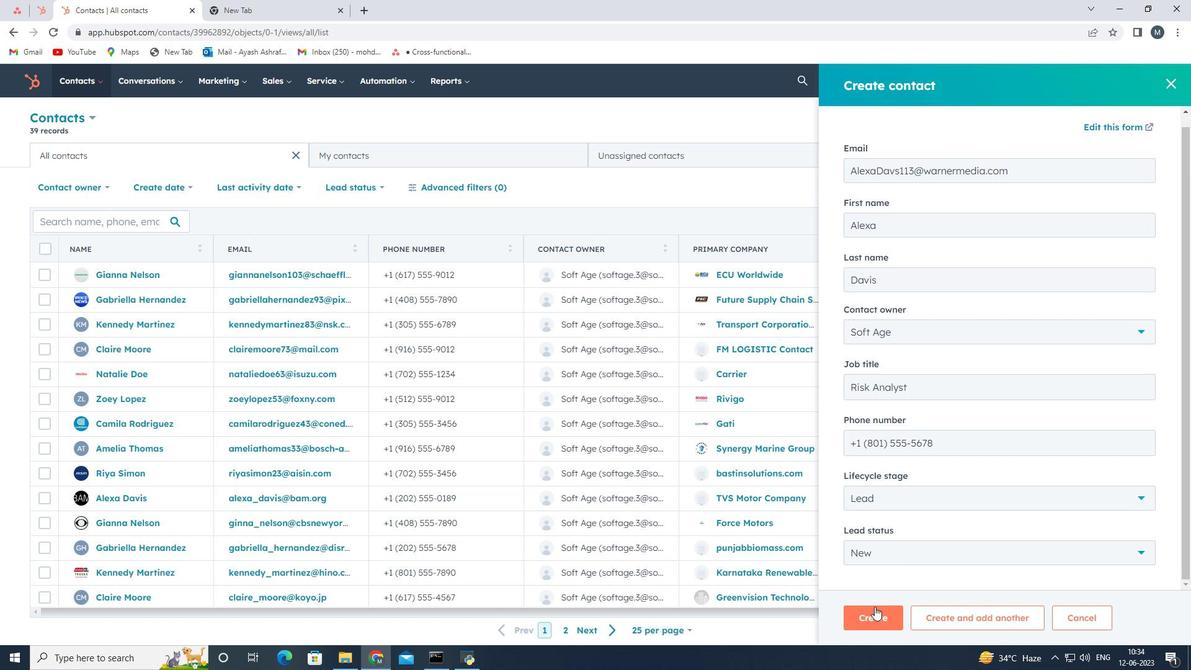 
Action: Mouse pressed left at (874, 615)
Screenshot: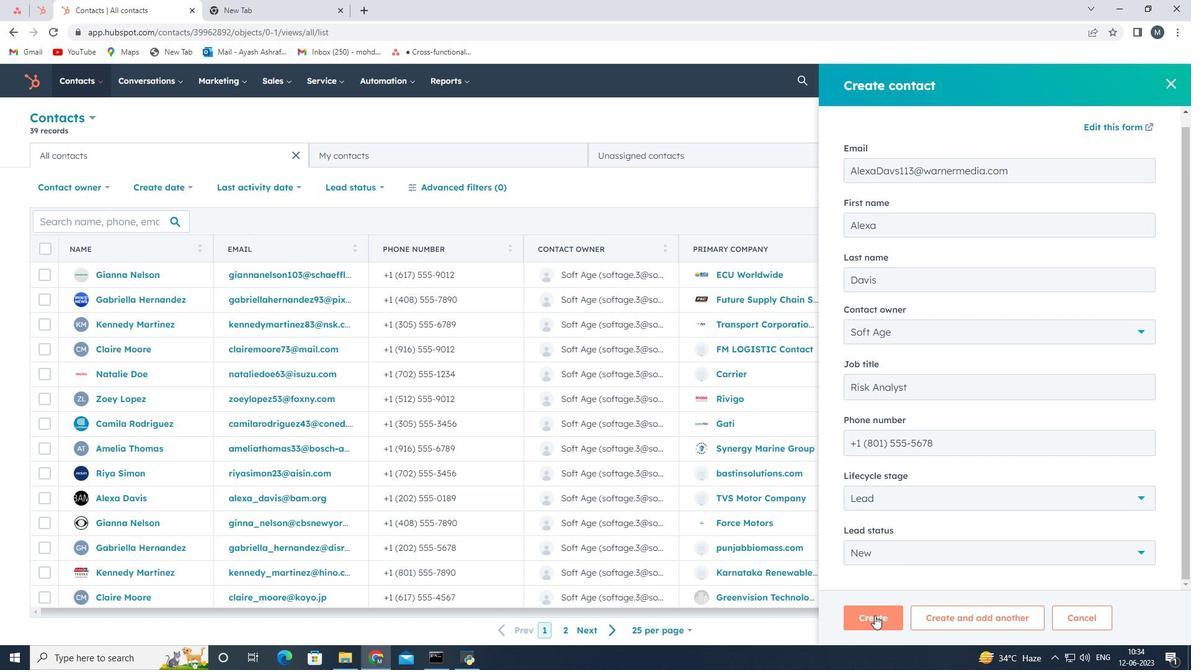 
Action: Mouse moved to (832, 425)
Screenshot: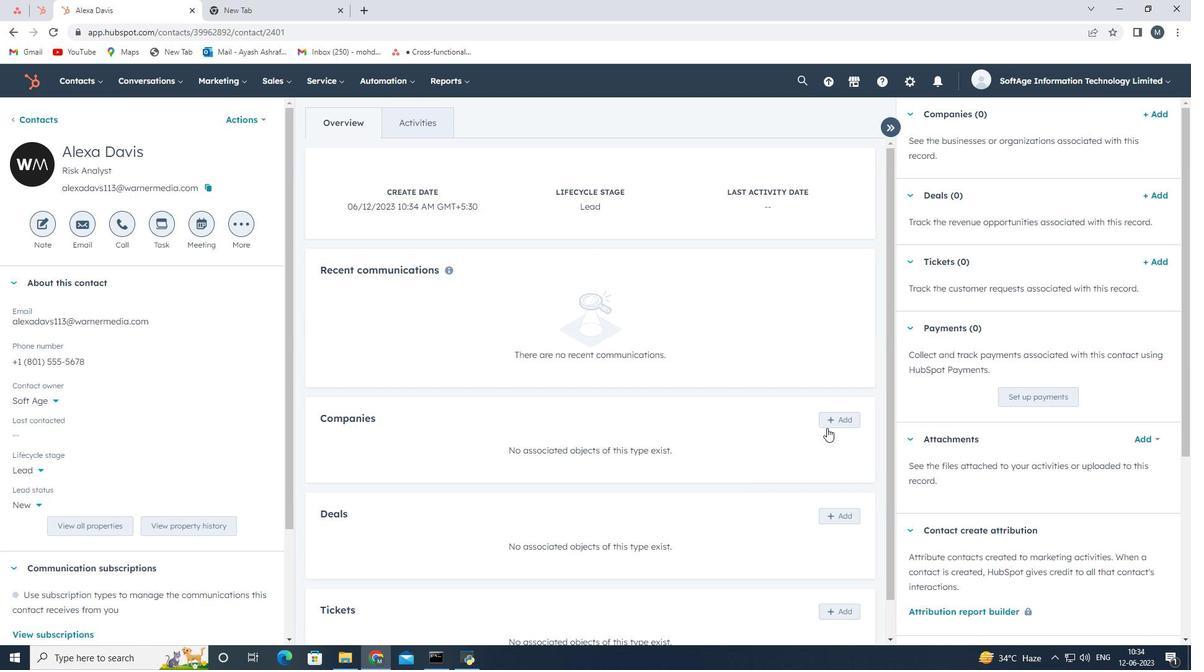 
Action: Mouse pressed left at (832, 425)
Screenshot: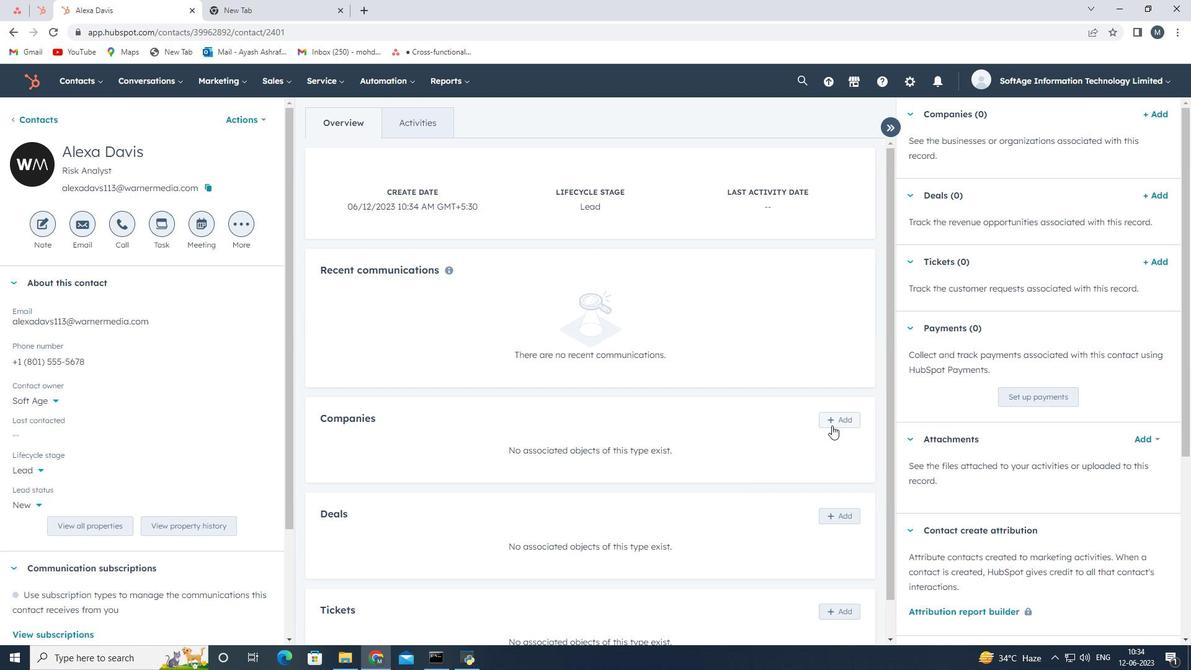 
Action: Mouse moved to (915, 149)
Screenshot: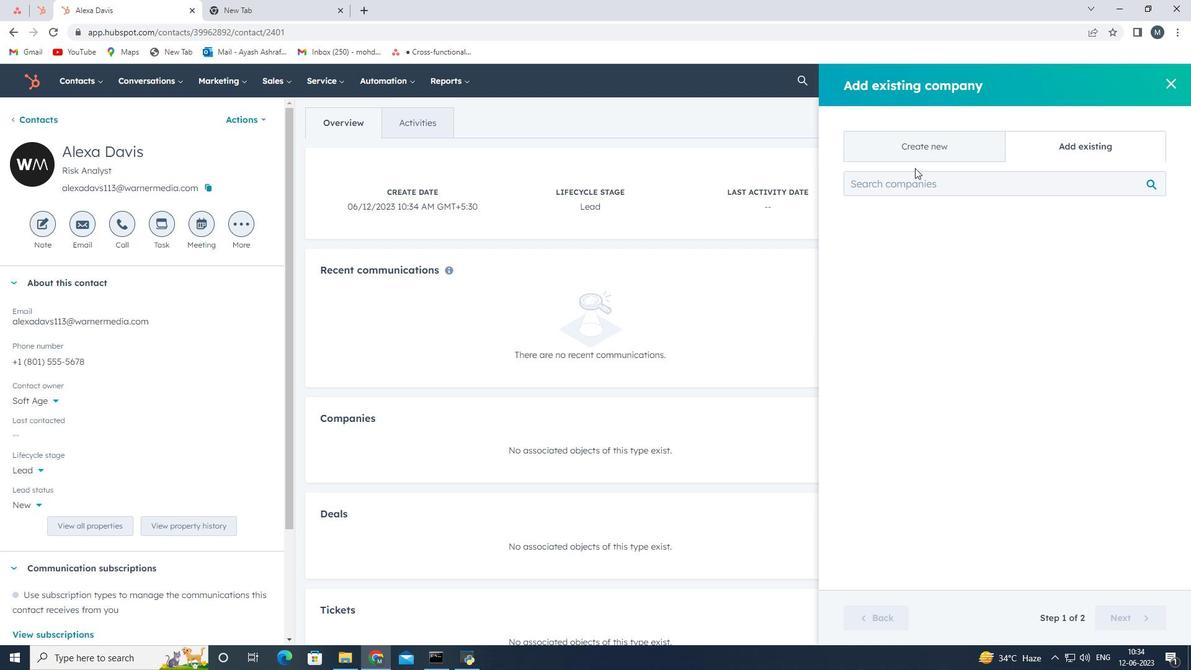 
Action: Mouse pressed left at (915, 149)
Screenshot: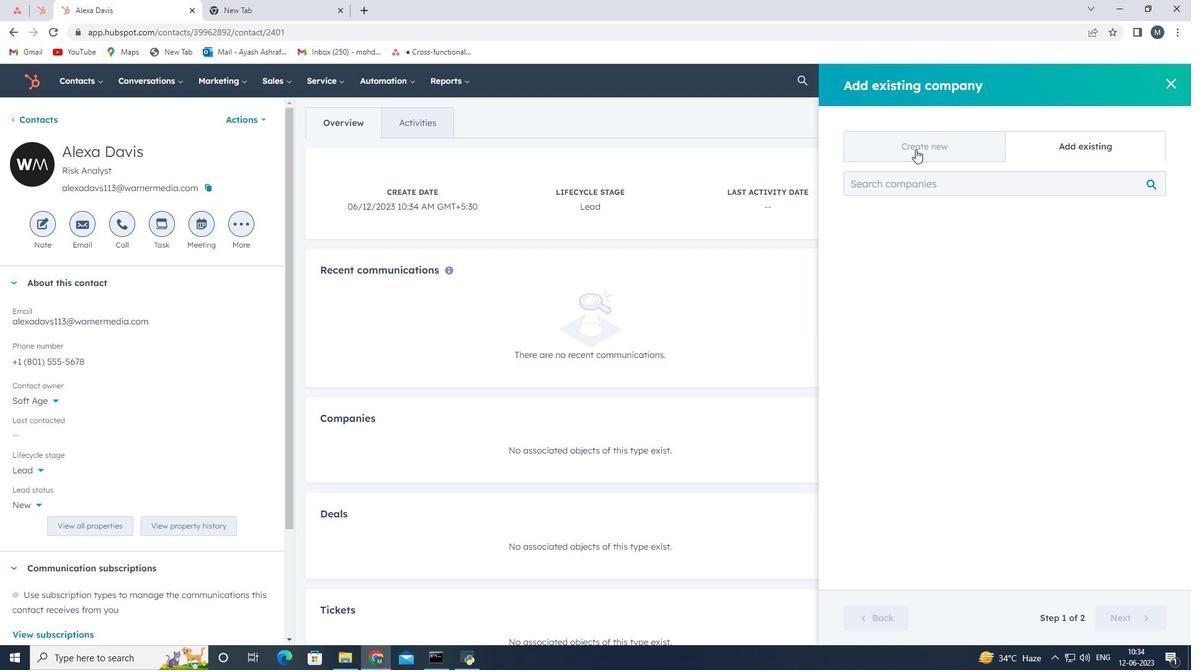 
Action: Mouse moved to (895, 227)
Screenshot: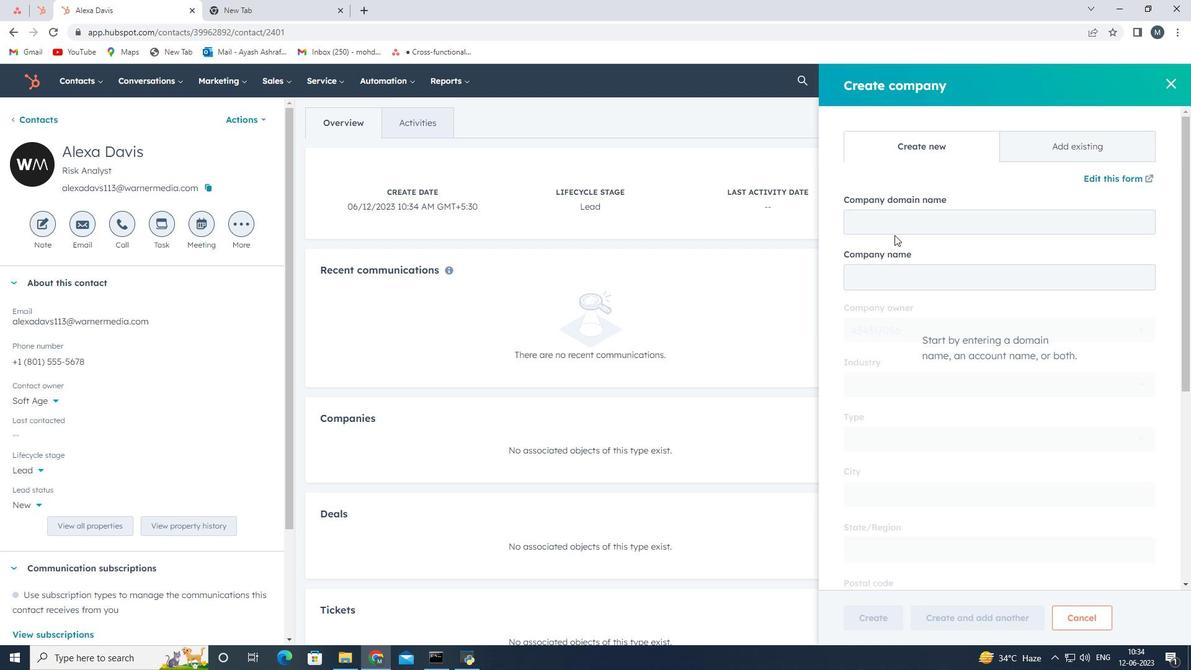 
Action: Mouse pressed left at (895, 227)
Screenshot: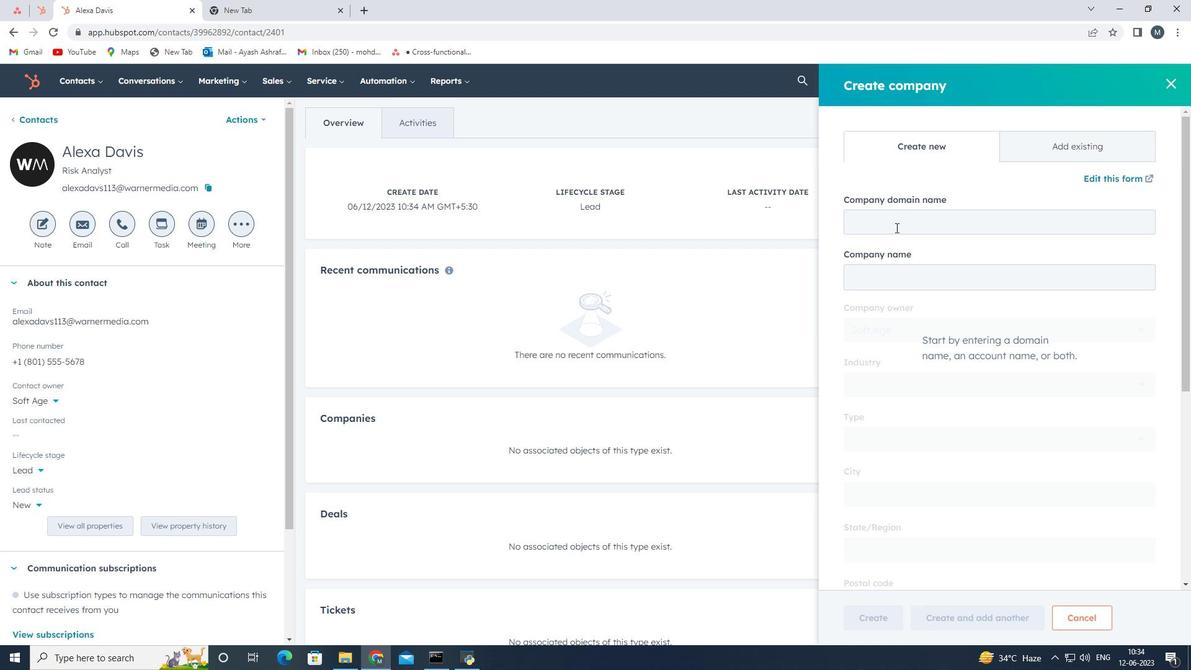
Action: Mouse moved to (817, 246)
Screenshot: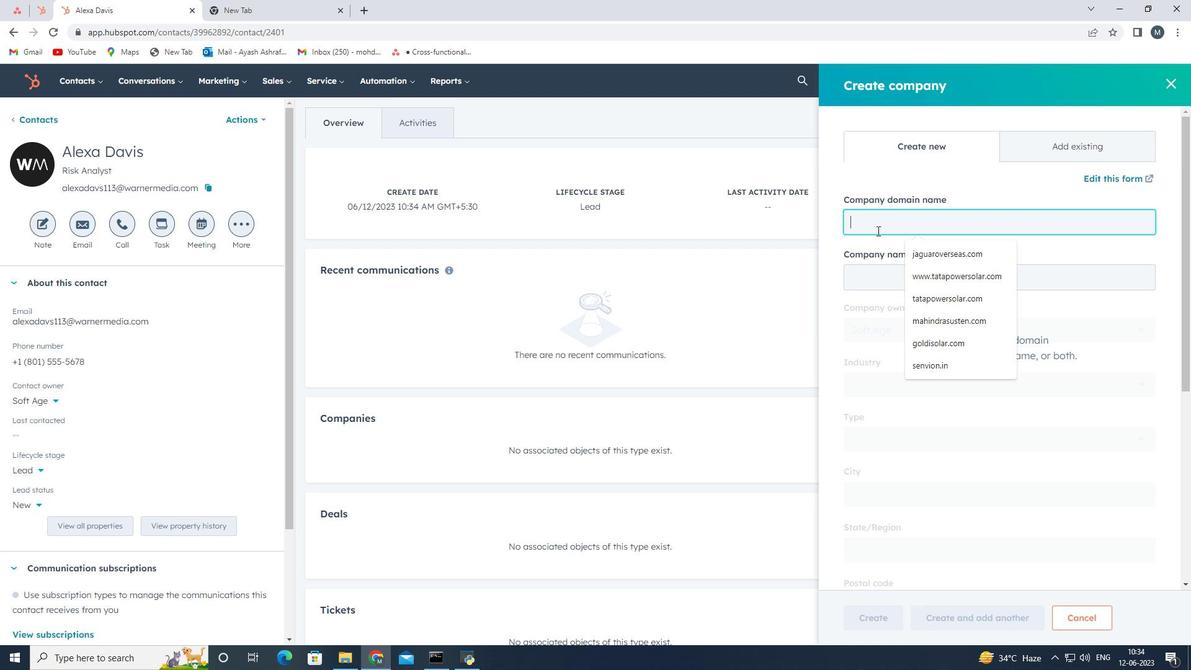 
Action: Key pressed www.unifeeder.com
Screenshot: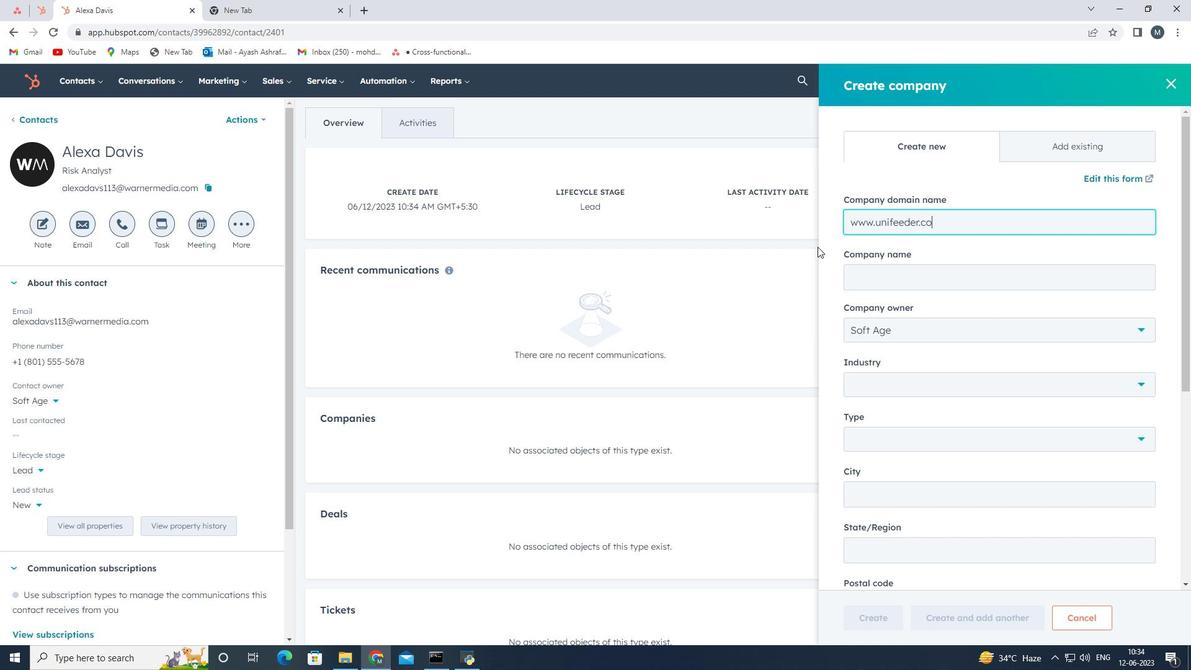 
Action: Mouse moved to (926, 385)
Screenshot: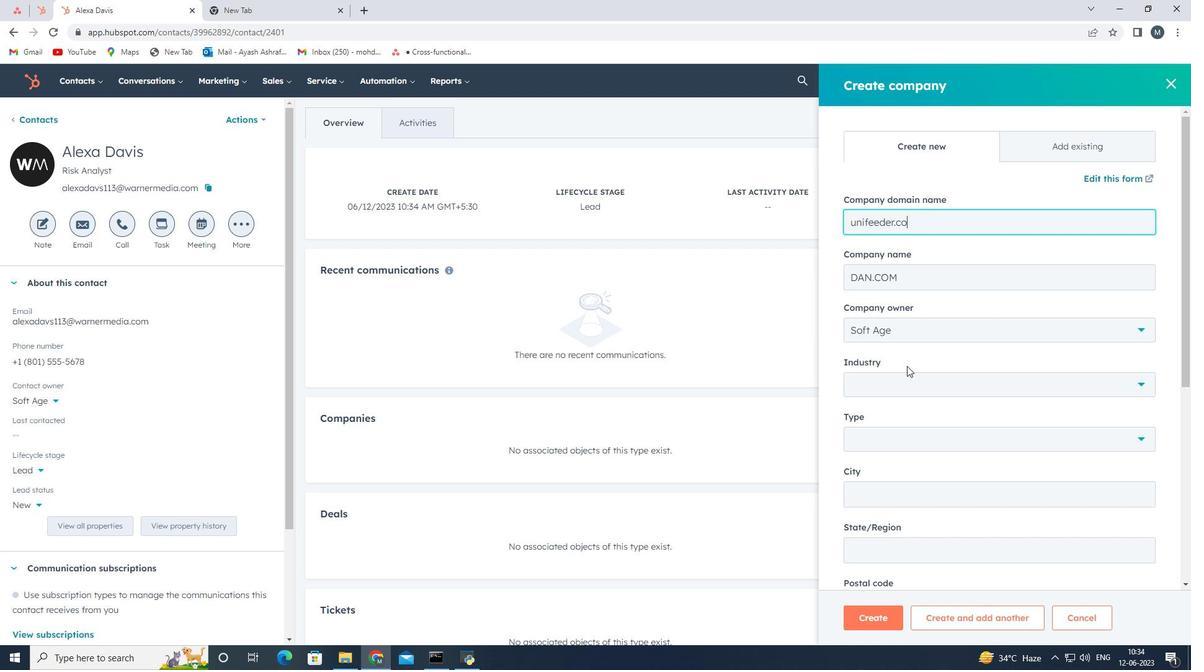 
Action: Mouse scrolled (926, 384) with delta (0, 0)
Screenshot: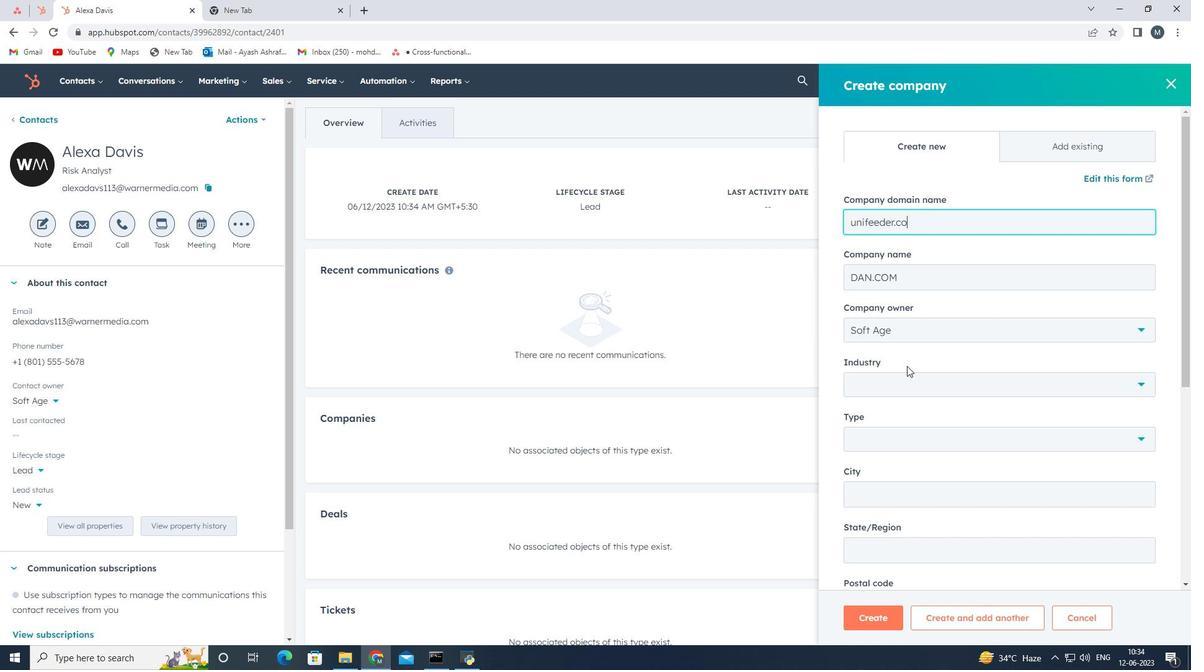 
Action: Mouse moved to (928, 387)
Screenshot: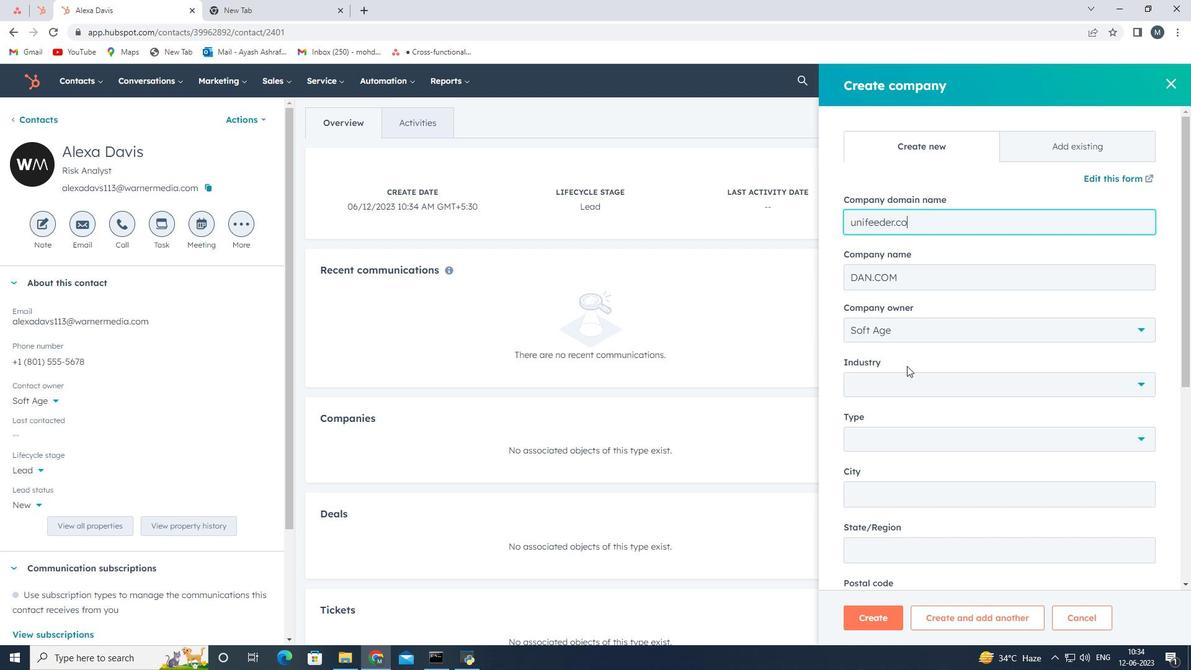 
Action: Mouse scrolled (928, 387) with delta (0, 0)
Screenshot: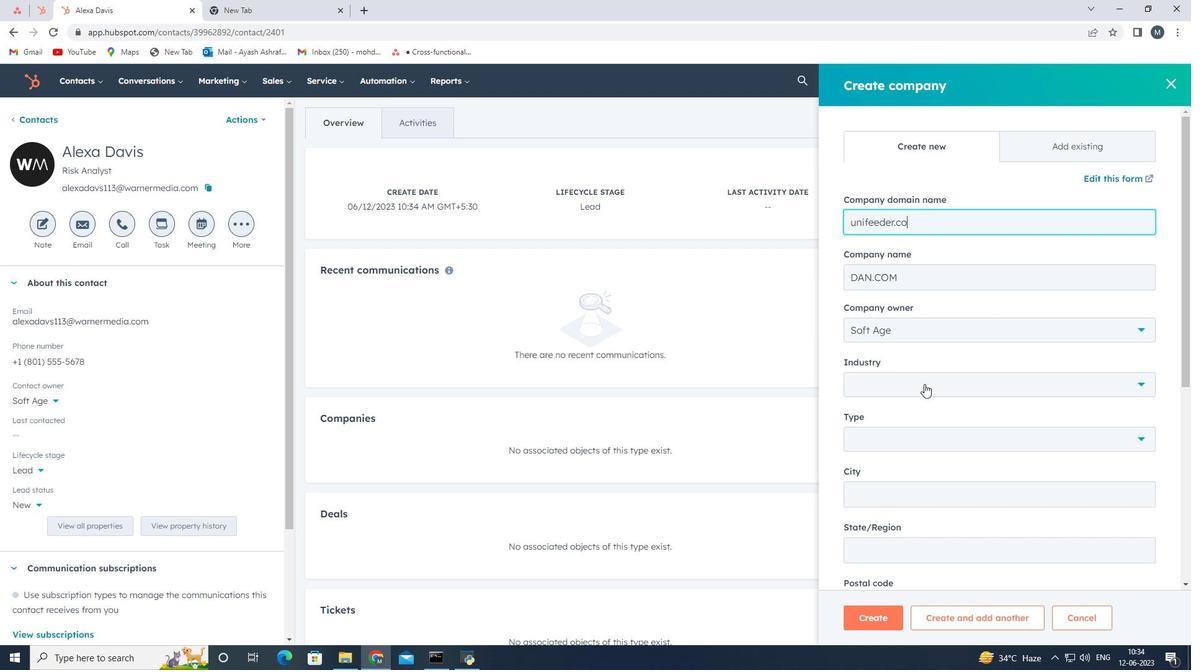 
Action: Mouse moved to (931, 395)
Screenshot: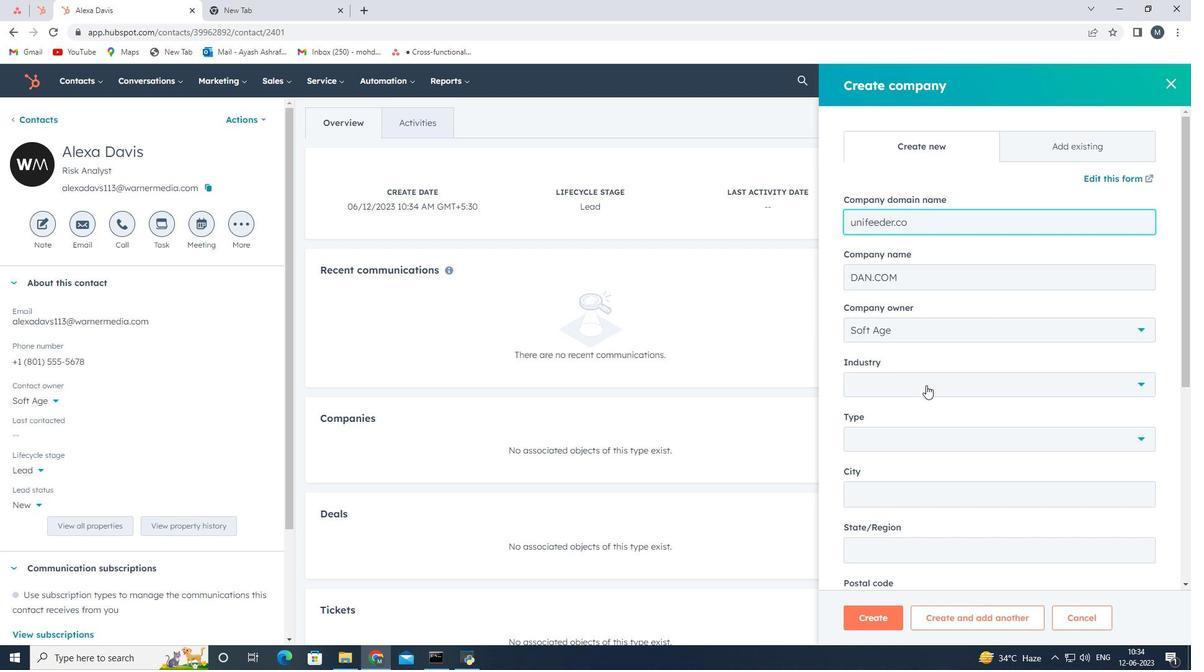 
Action: Mouse scrolled (931, 395) with delta (0, 0)
Screenshot: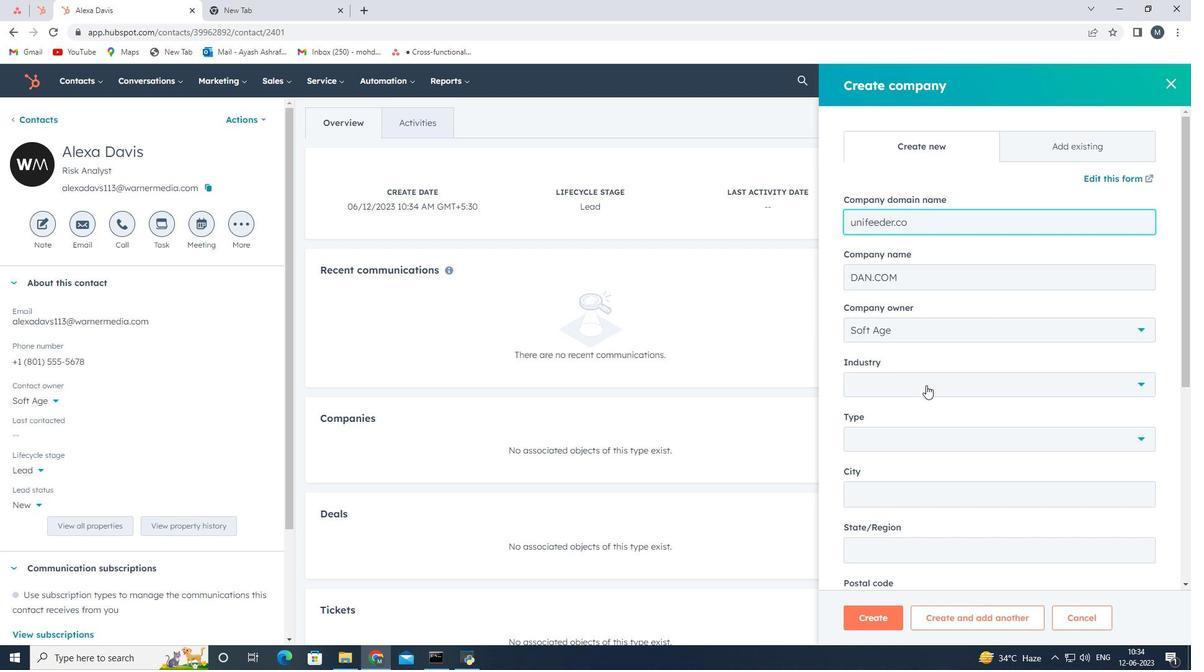 
Action: Mouse moved to (931, 397)
Screenshot: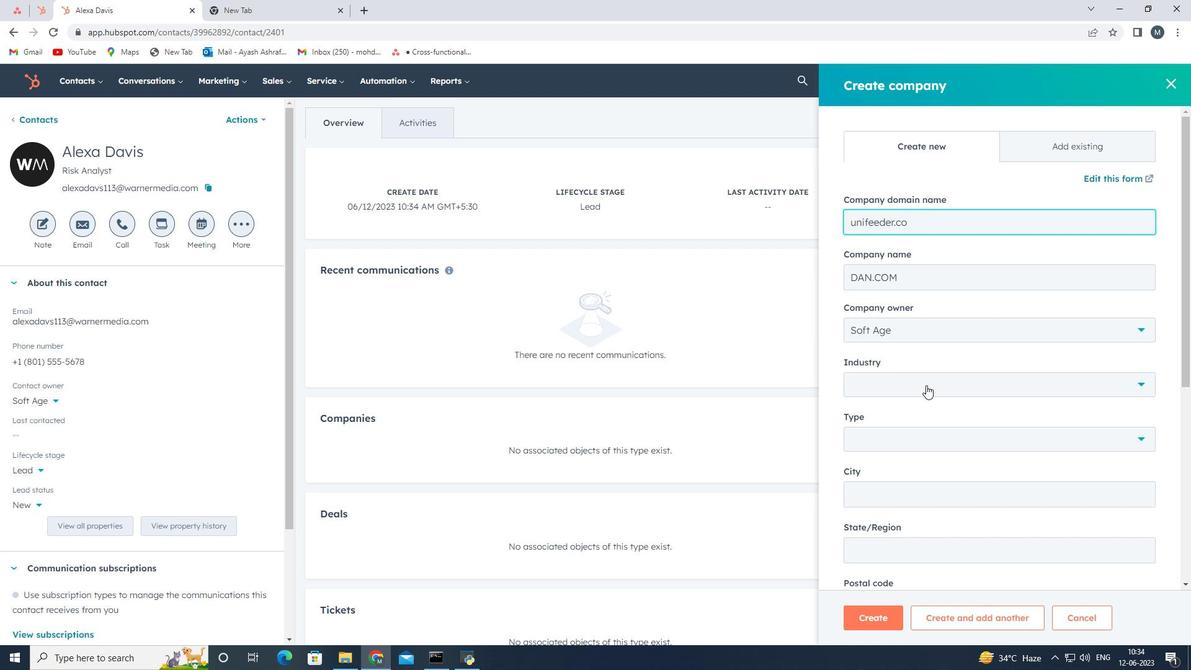 
Action: Mouse scrolled (931, 396) with delta (0, 0)
Screenshot: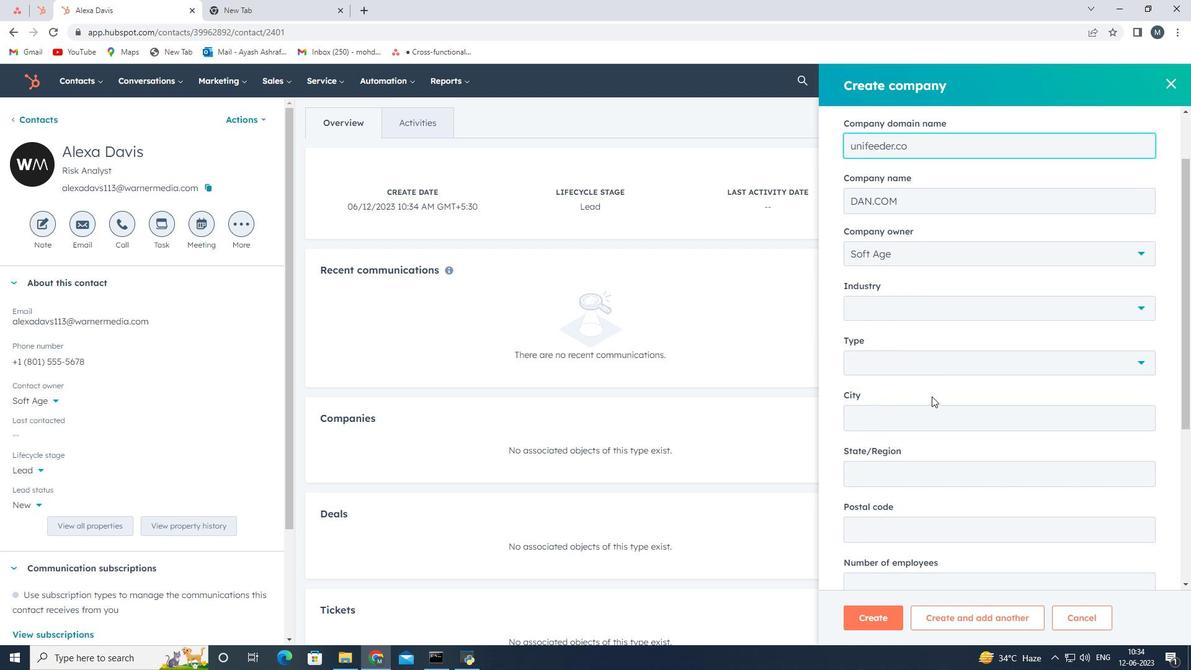 
Action: Mouse scrolled (931, 396) with delta (0, 0)
Screenshot: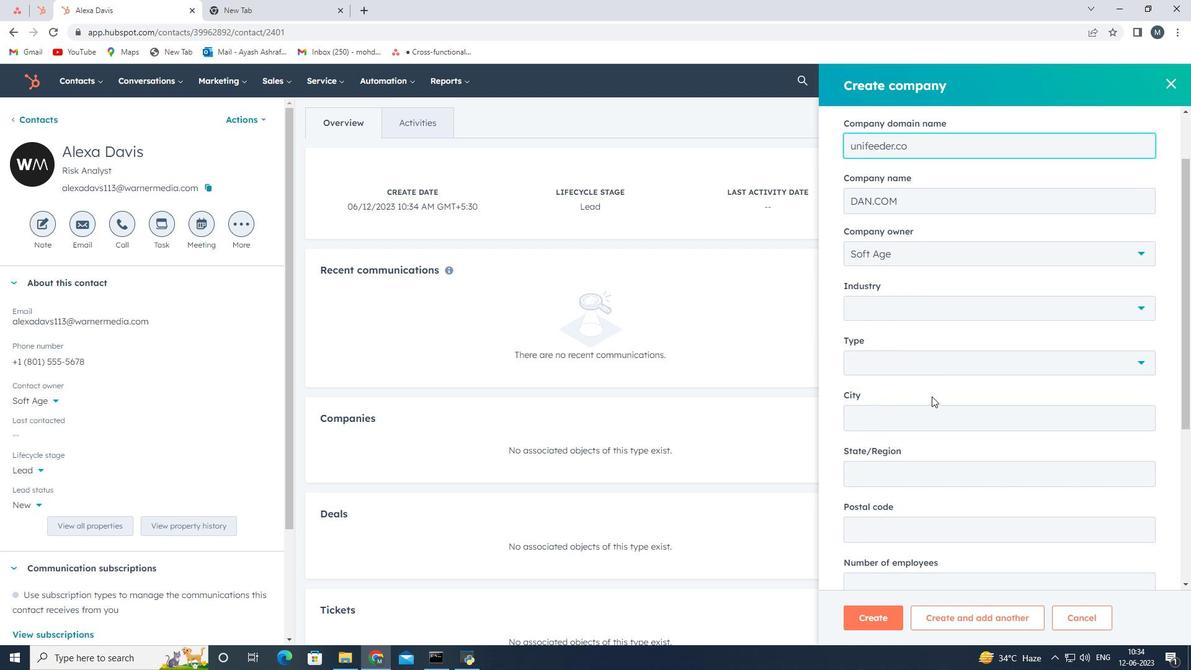 
Action: Mouse moved to (931, 397)
Screenshot: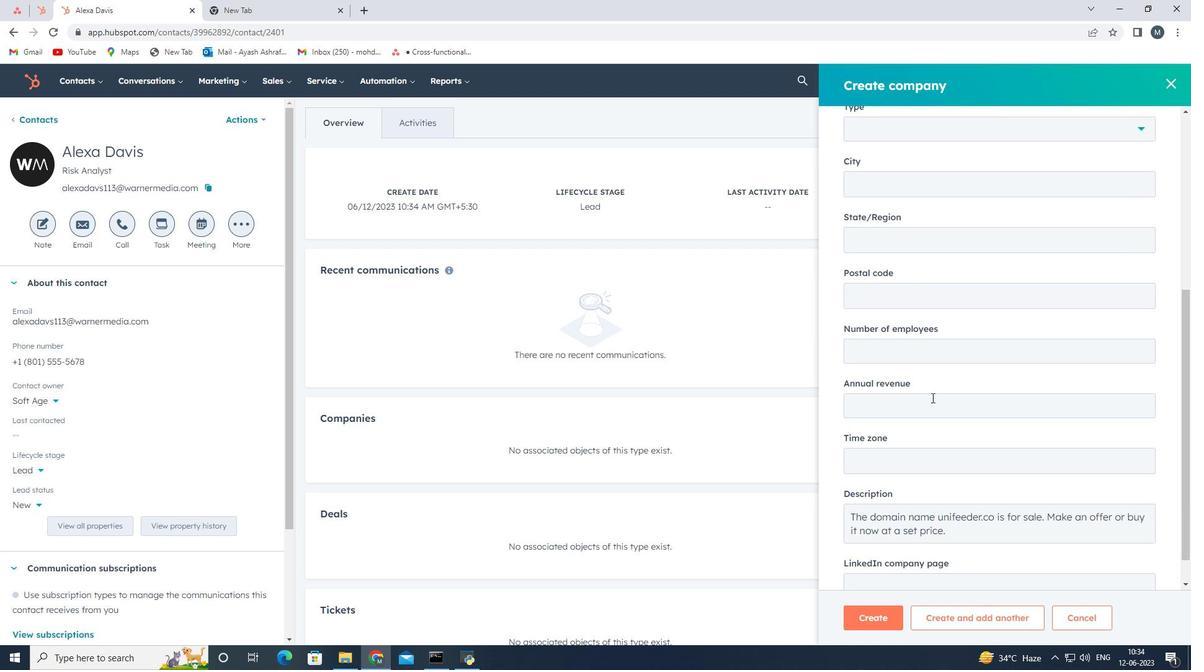 
Action: Mouse scrolled (931, 398) with delta (0, 0)
Screenshot: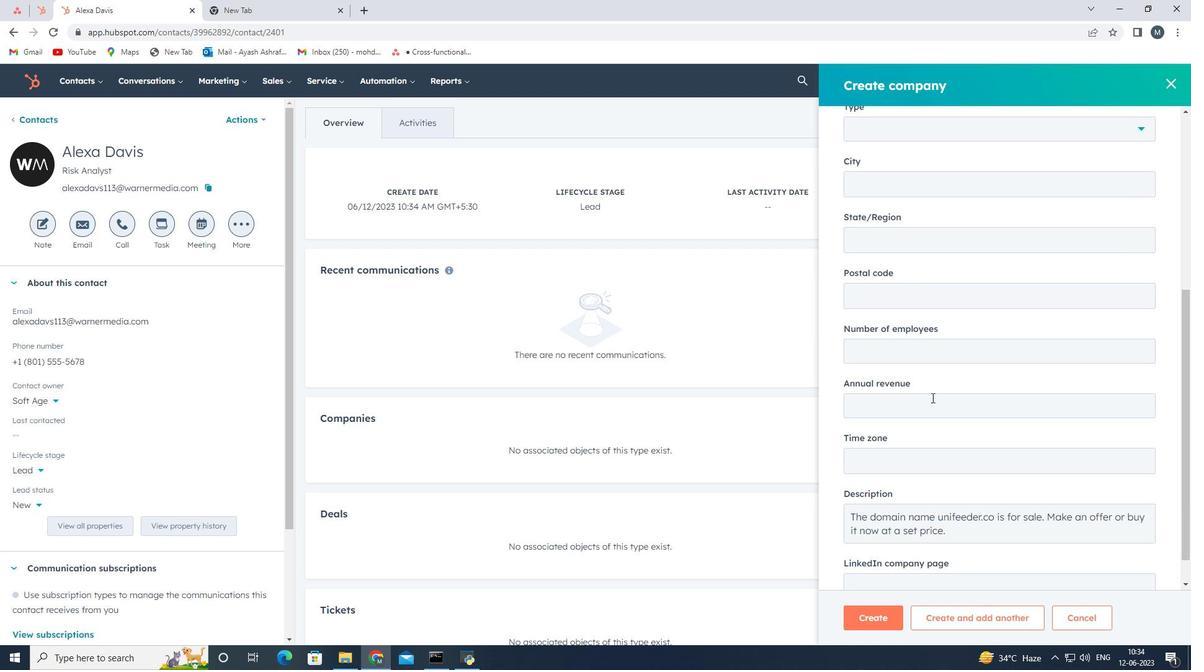 
Action: Mouse scrolled (931, 398) with delta (0, 0)
Screenshot: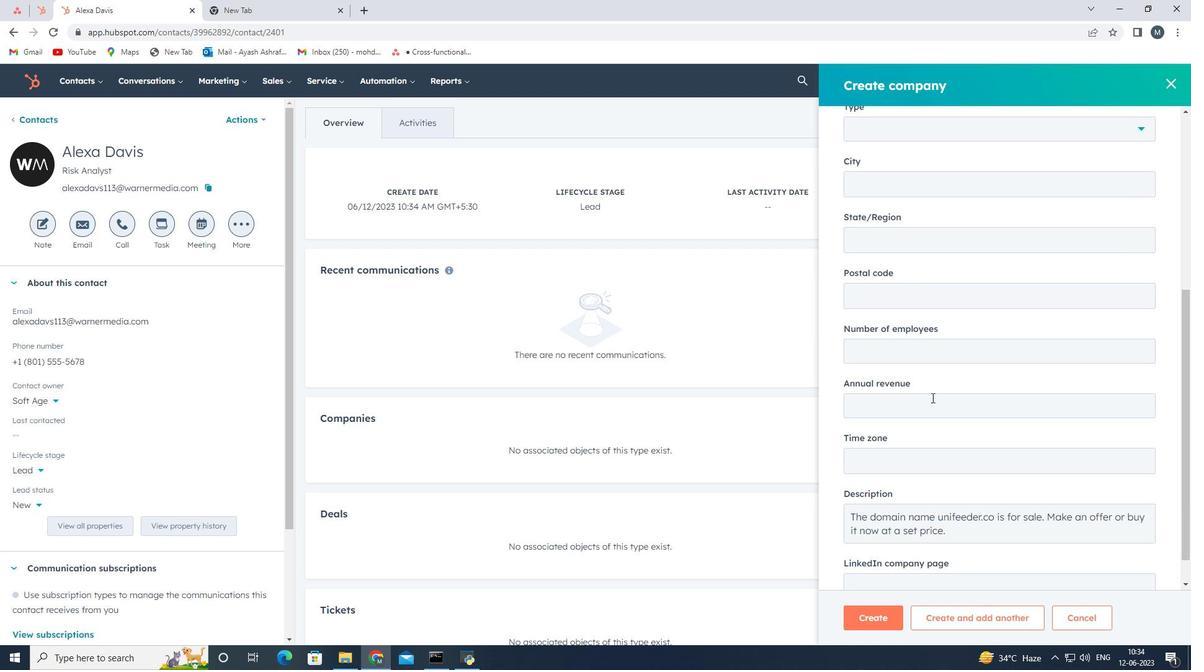 
Action: Mouse scrolled (931, 398) with delta (0, 0)
Screenshot: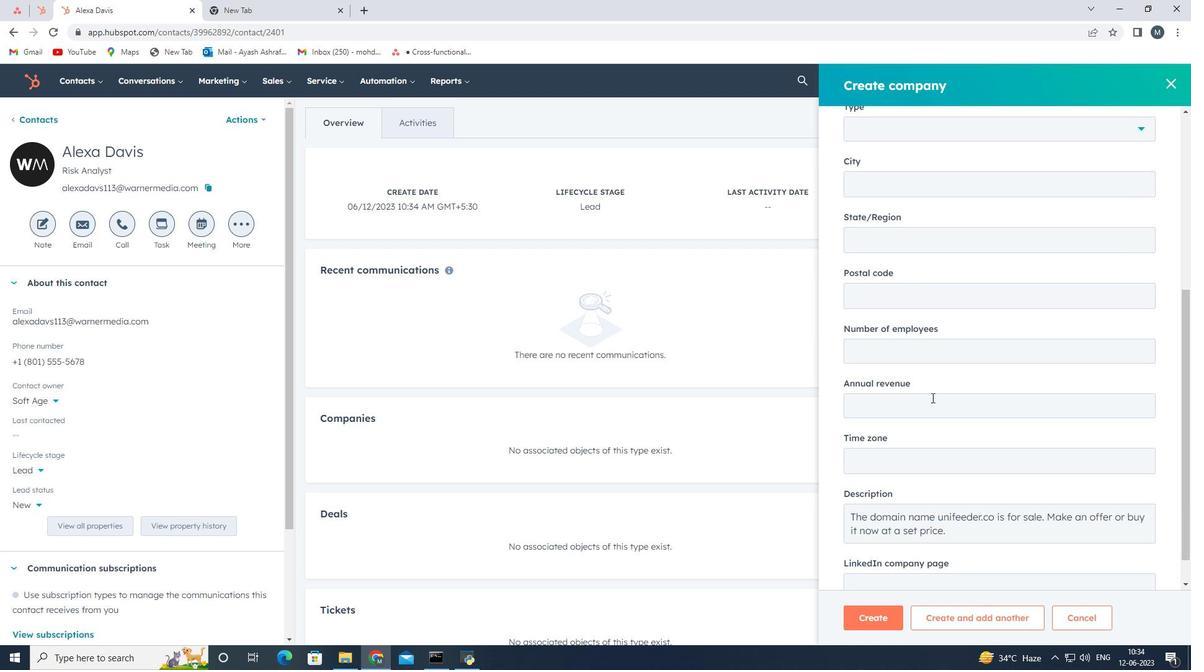 
Action: Mouse scrolled (931, 398) with delta (0, 0)
Screenshot: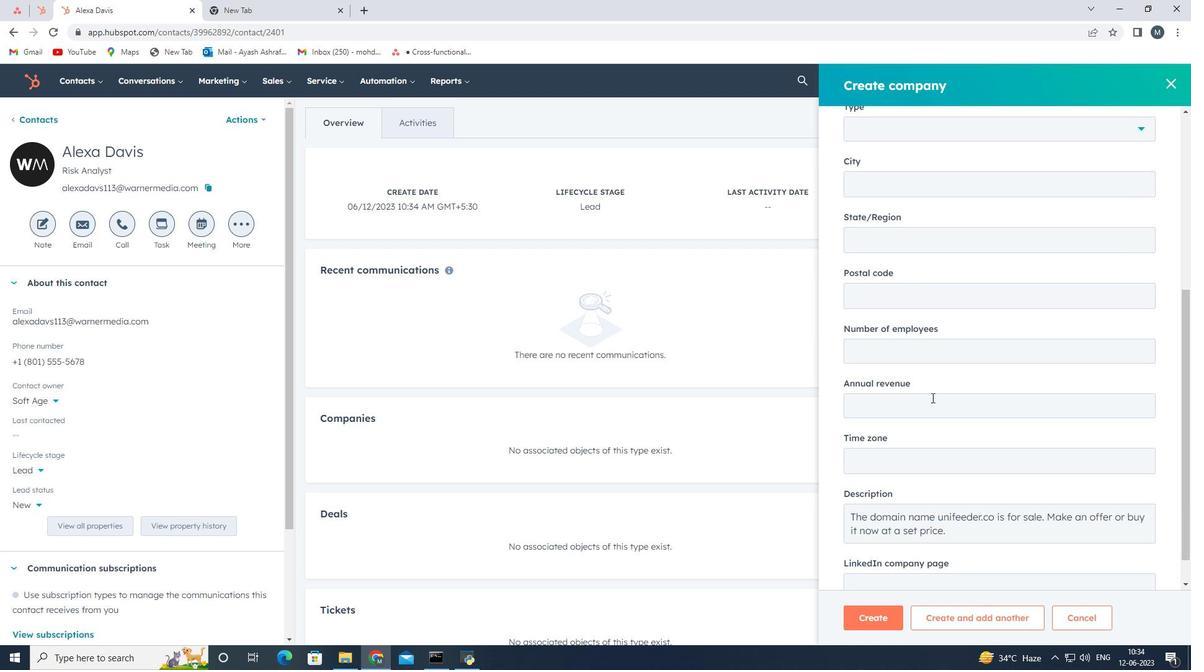 
Action: Mouse scrolled (931, 398) with delta (0, 0)
Screenshot: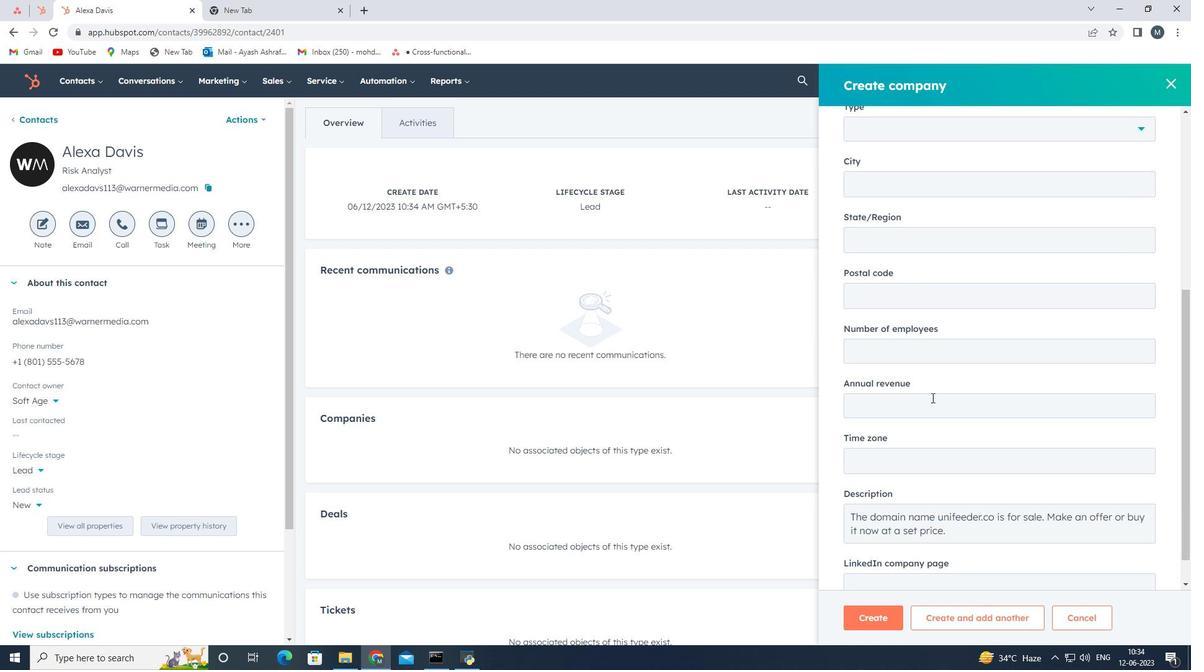 
Action: Mouse scrolled (931, 398) with delta (0, 0)
Screenshot: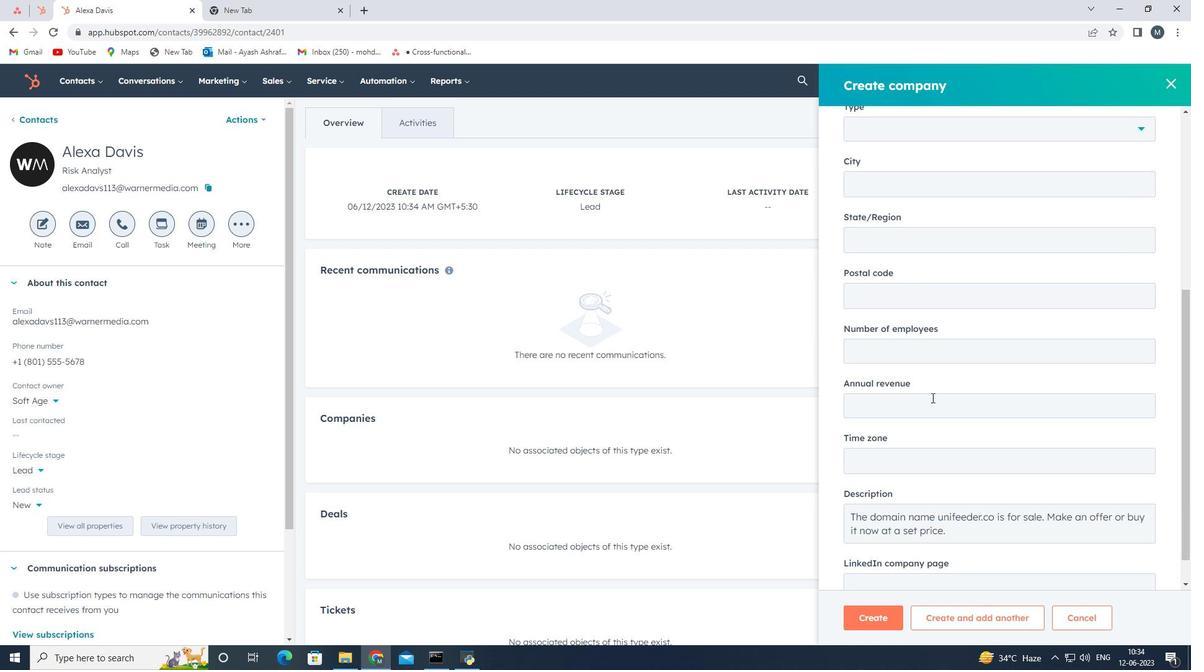 
Action: Mouse scrolled (931, 398) with delta (0, 0)
Screenshot: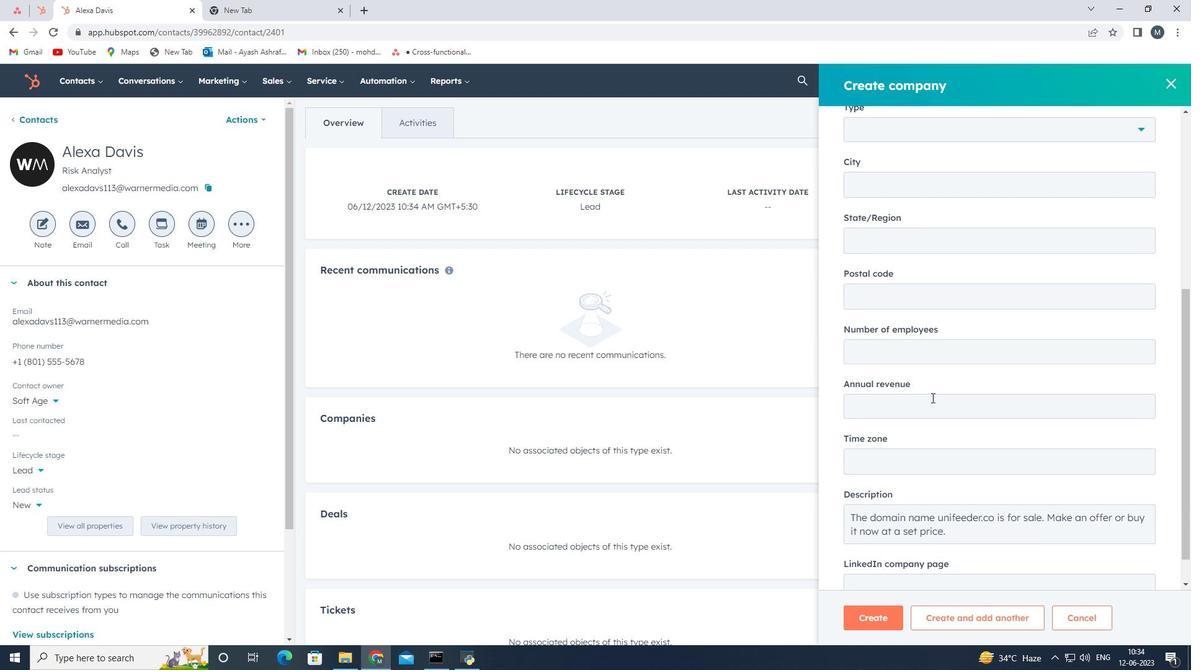 
Action: Mouse moved to (943, 225)
Screenshot: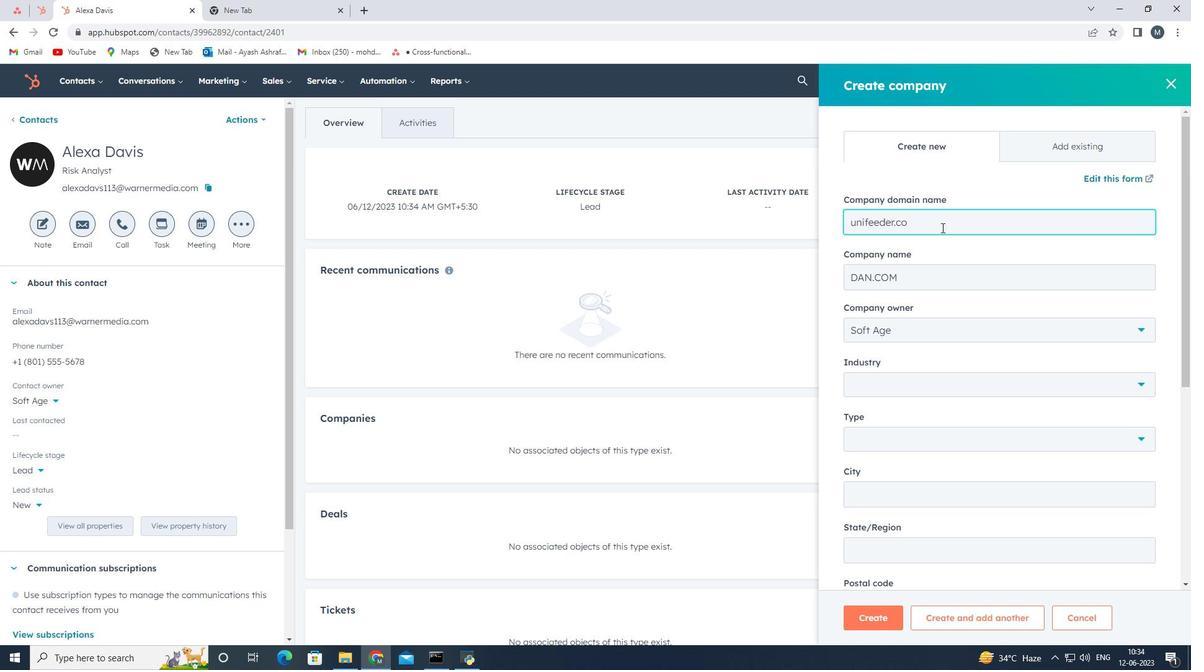 
Action: Mouse pressed left at (943, 225)
Screenshot: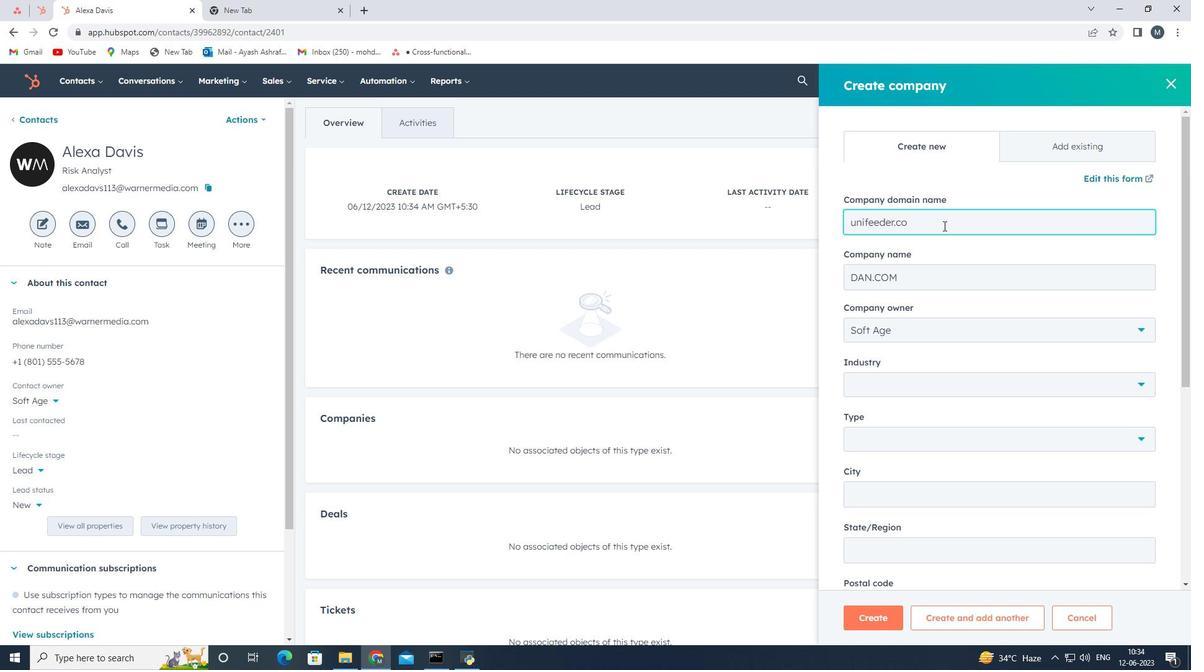 
Action: Mouse moved to (835, 226)
Screenshot: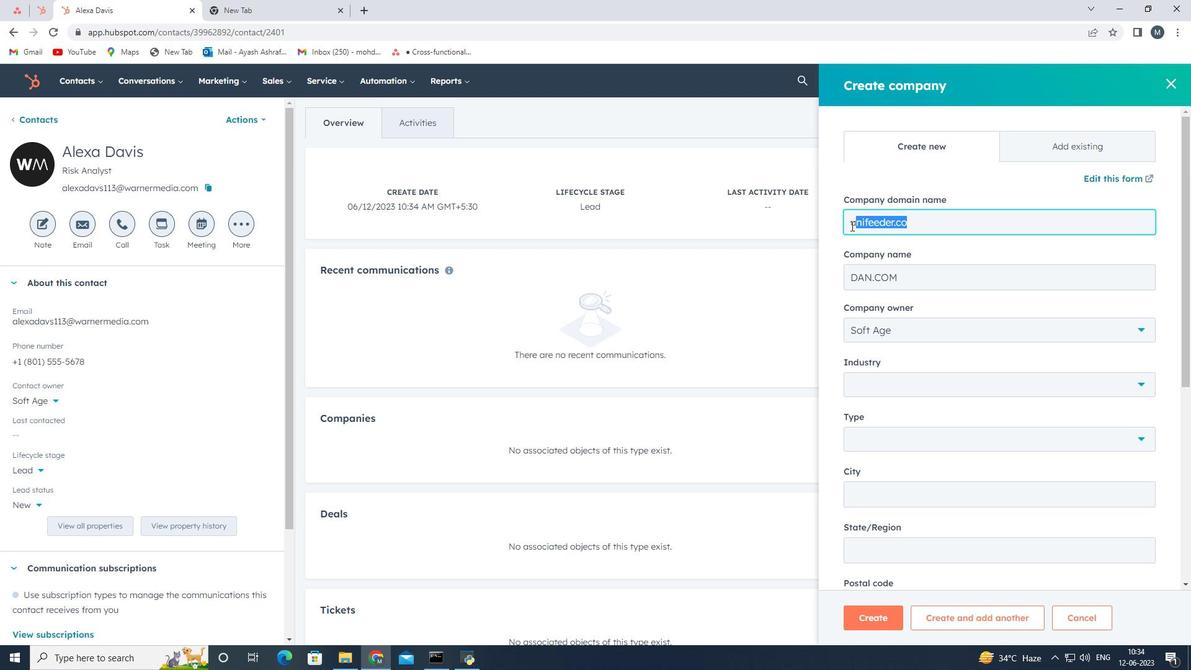 
Action: Key pressed <Key.backspace>www.unifeeder.com
Screenshot: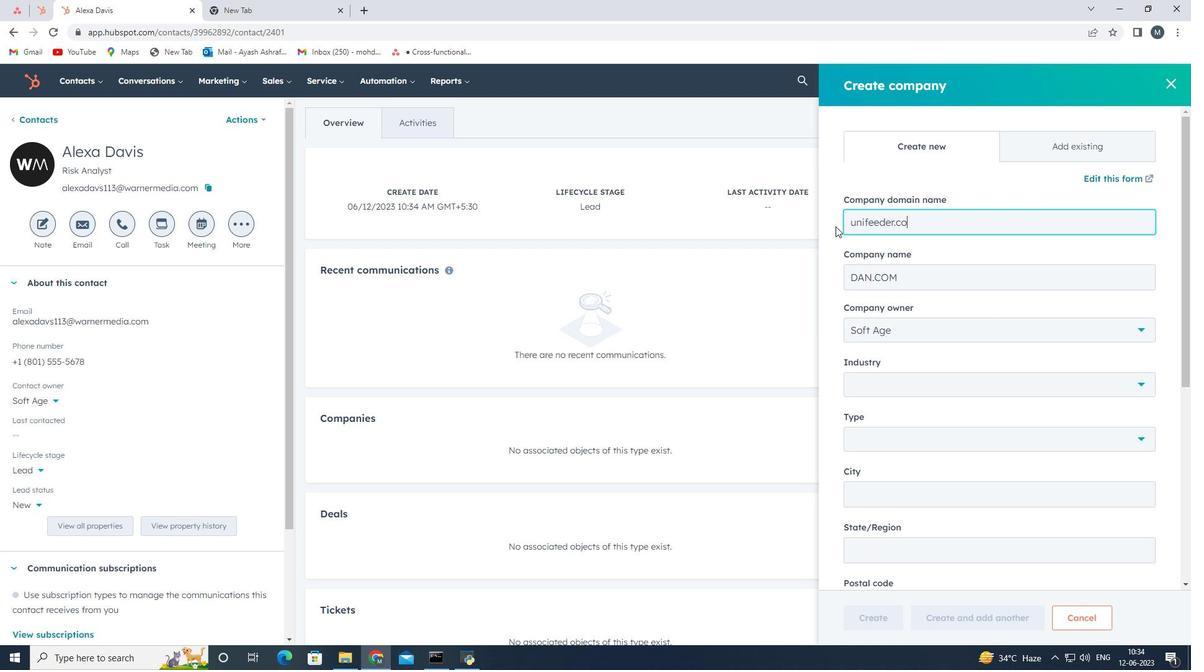 
Action: Mouse moved to (850, 222)
Screenshot: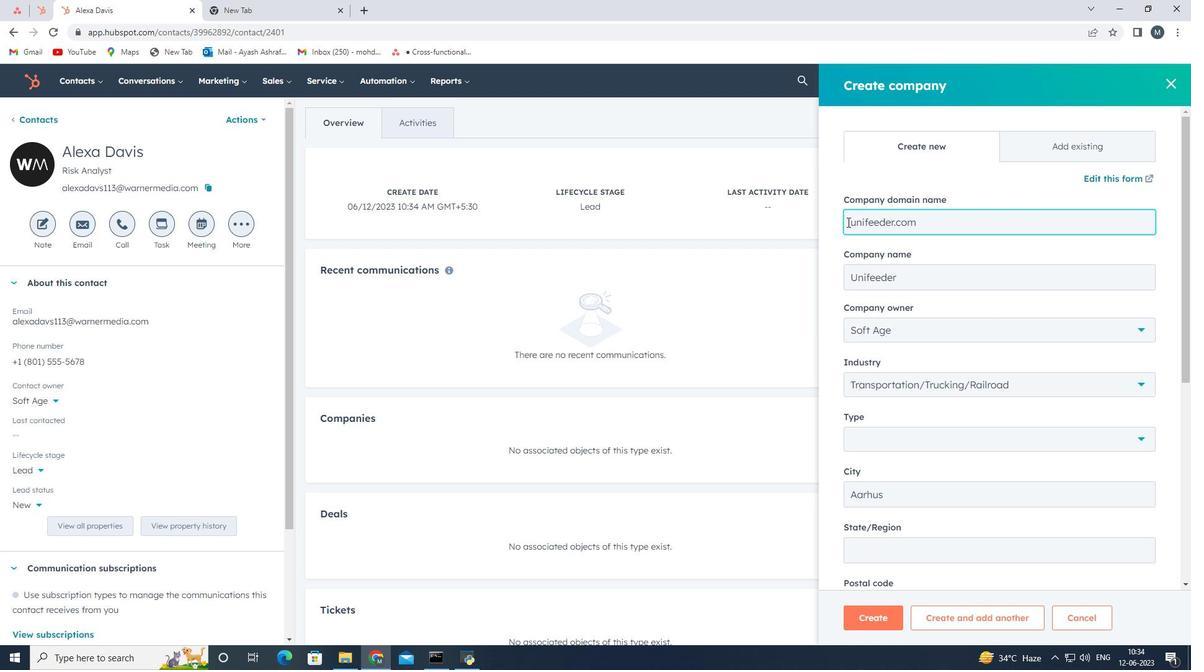 
Action: Mouse pressed left at (850, 222)
Screenshot: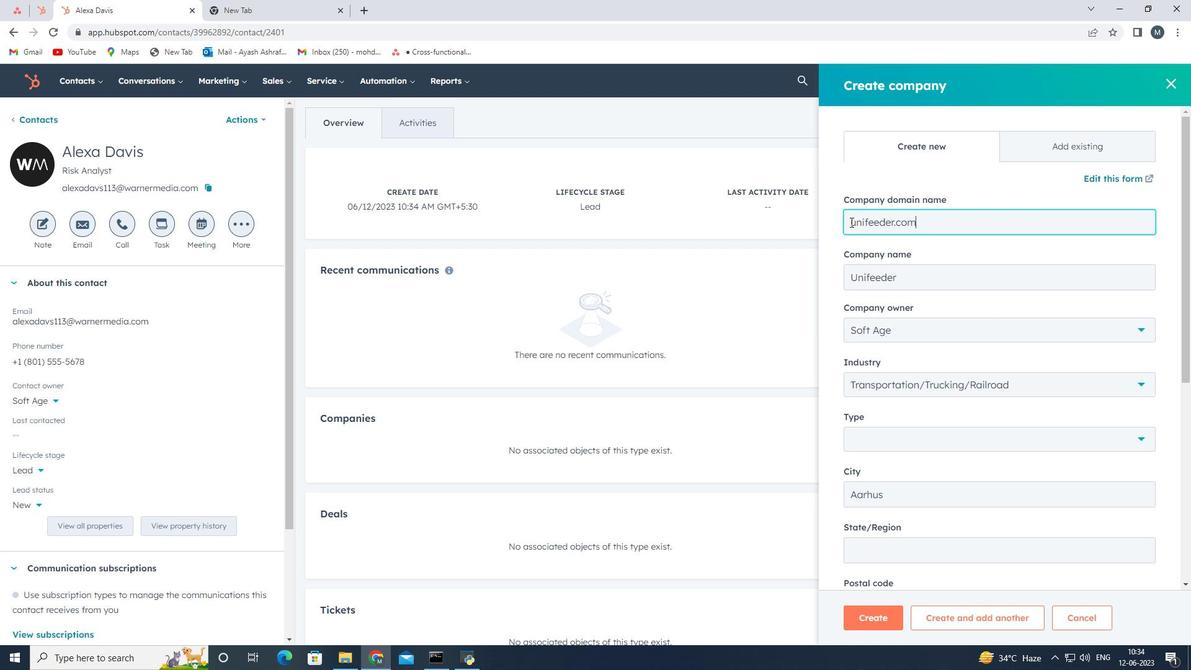 
Action: Key pressed w
Screenshot: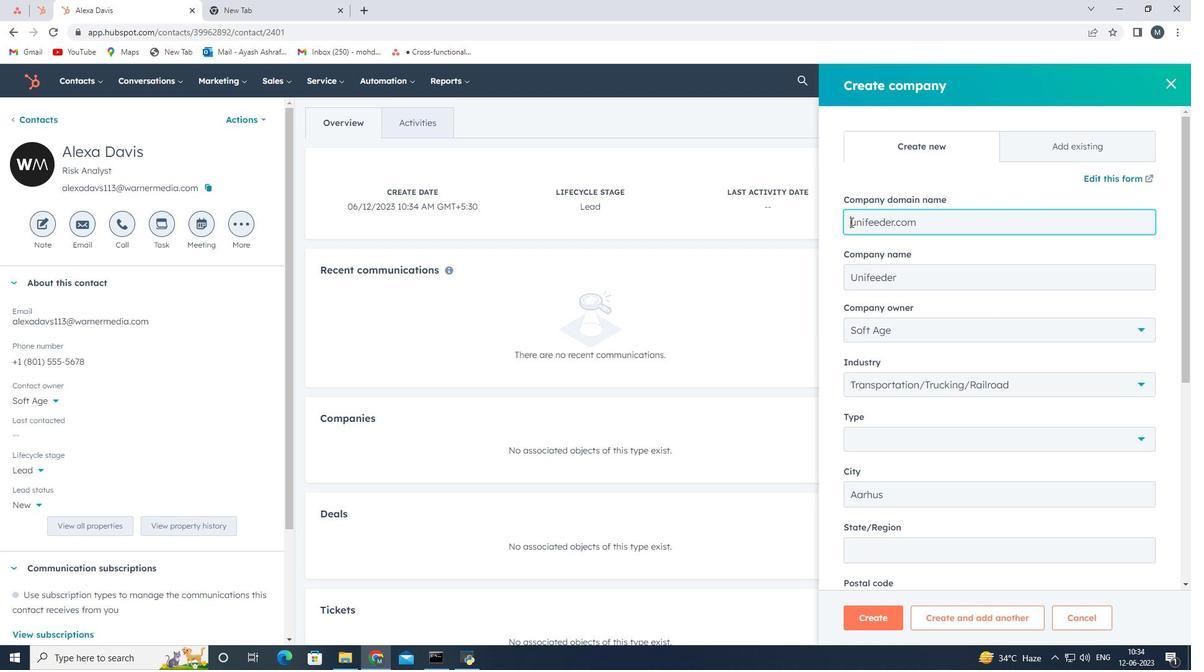 
Action: Mouse moved to (851, 229)
Screenshot: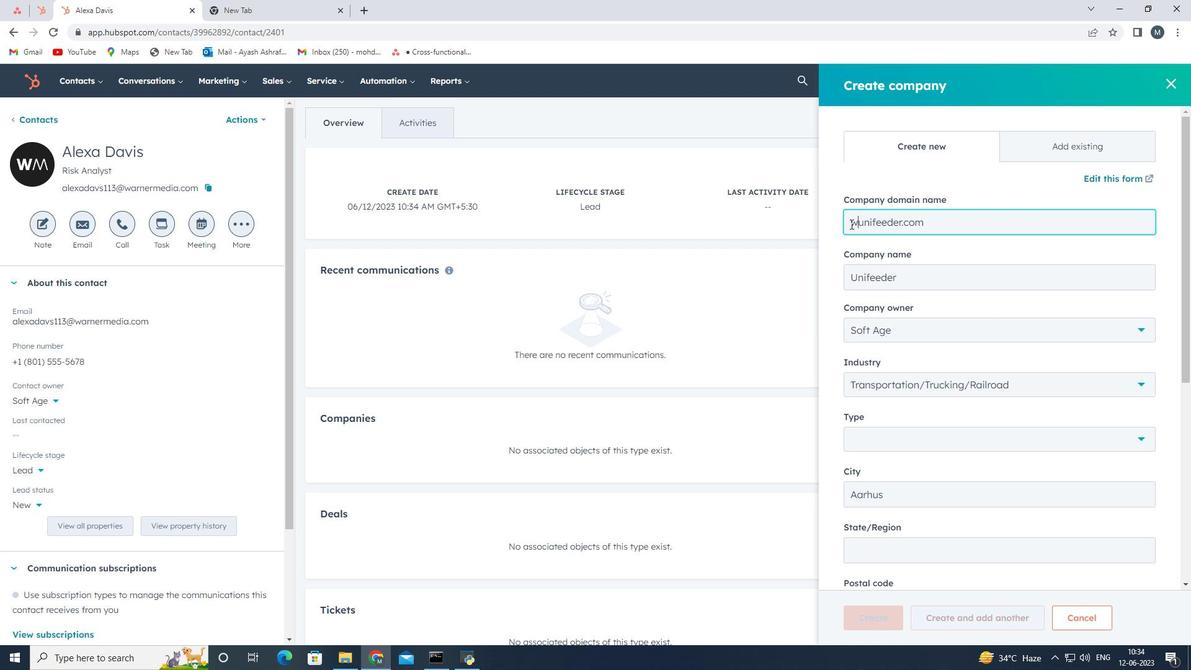 
Action: Key pressed w
Screenshot: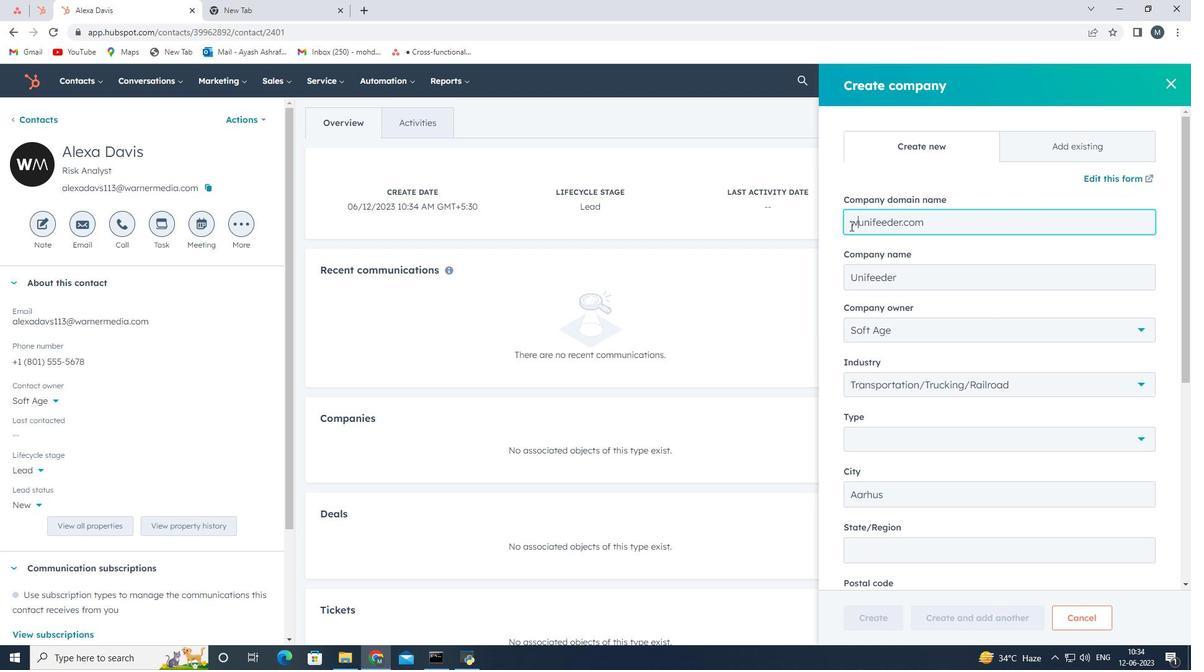 
Action: Mouse moved to (868, 241)
Screenshot: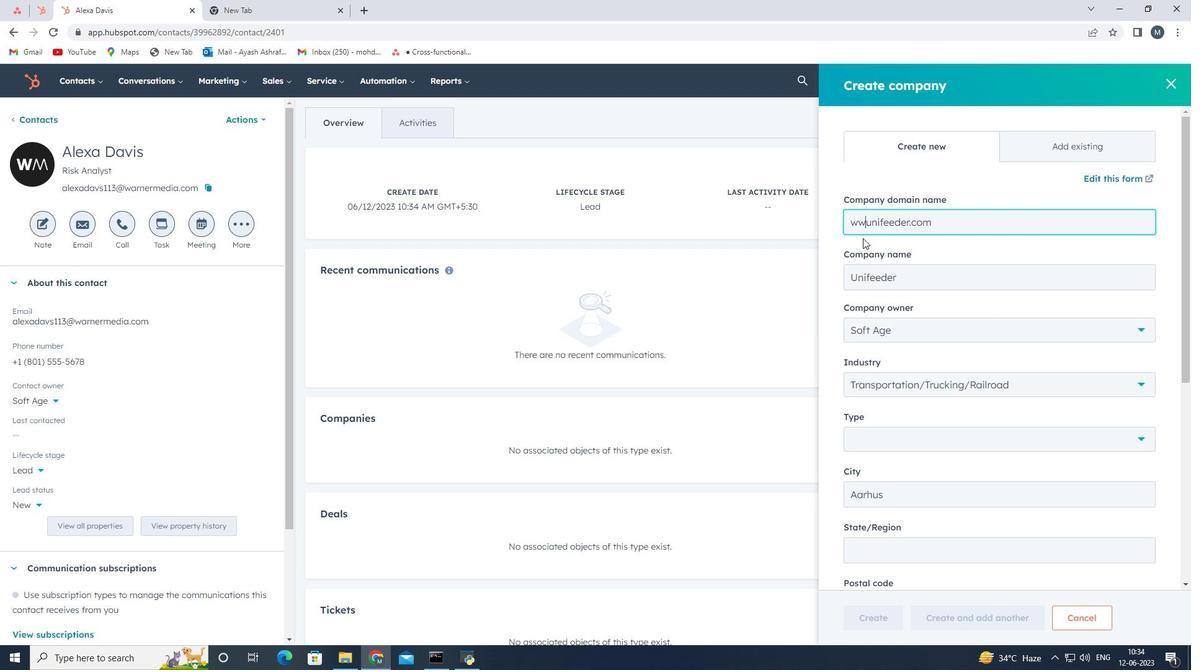 
Action: Key pressed w
Screenshot: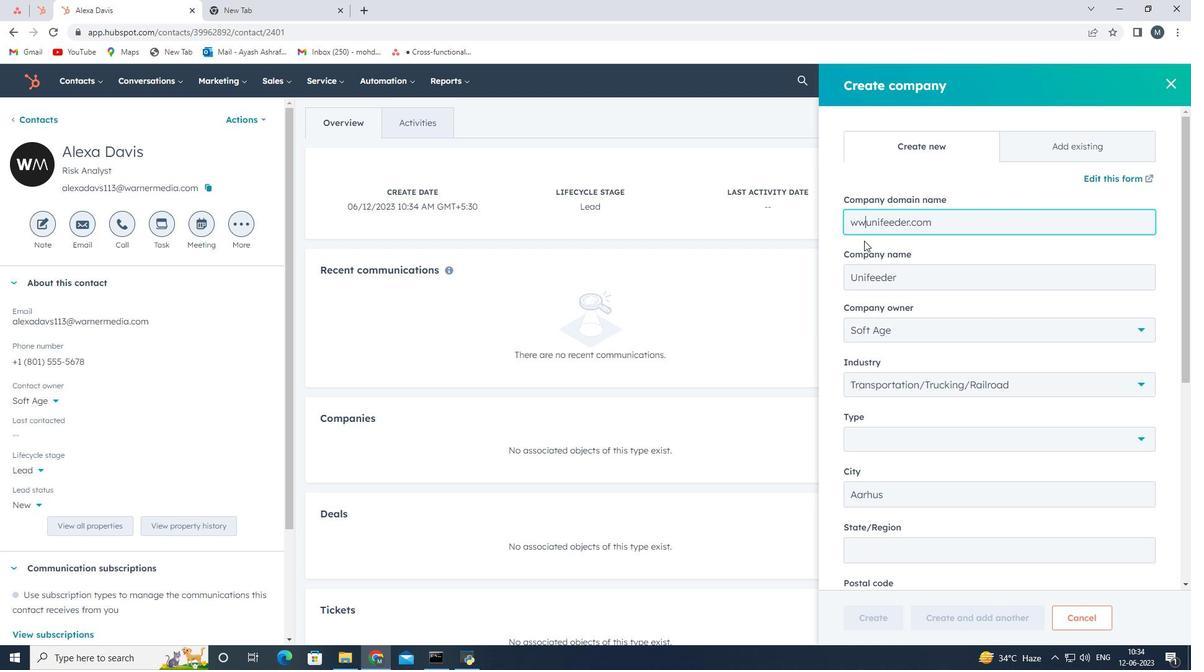 
Action: Mouse moved to (871, 246)
Screenshot: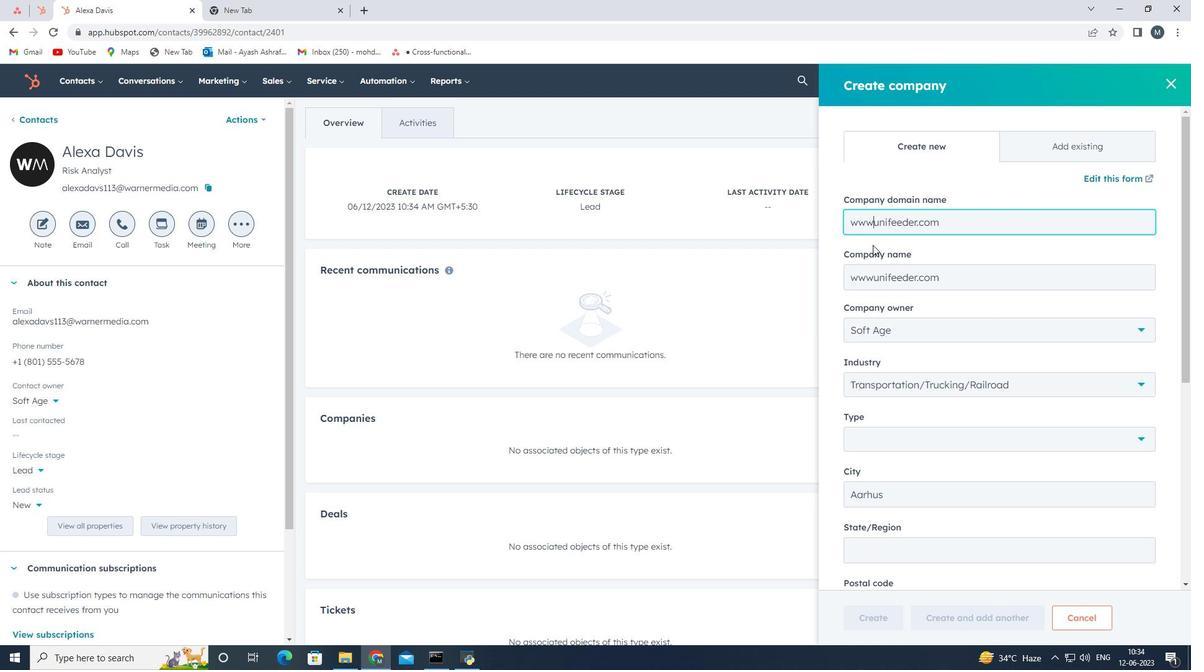 
Action: Key pressed .
Screenshot: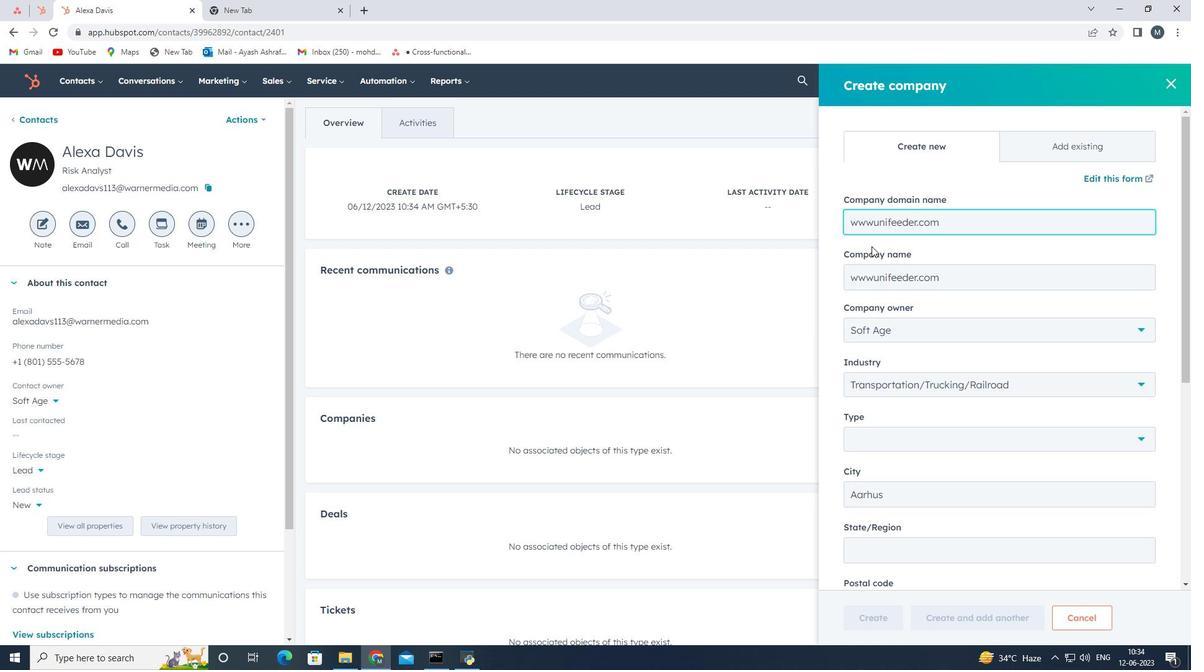 
Action: Mouse moved to (912, 346)
Screenshot: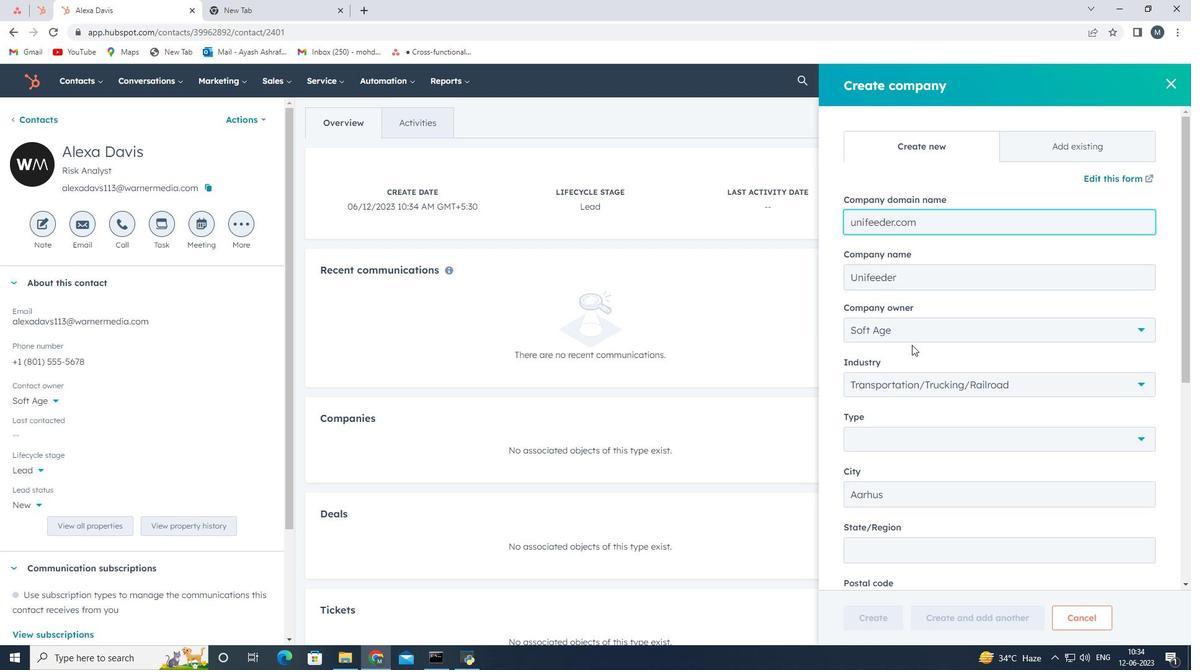 
Action: Mouse scrolled (912, 346) with delta (0, 0)
Screenshot: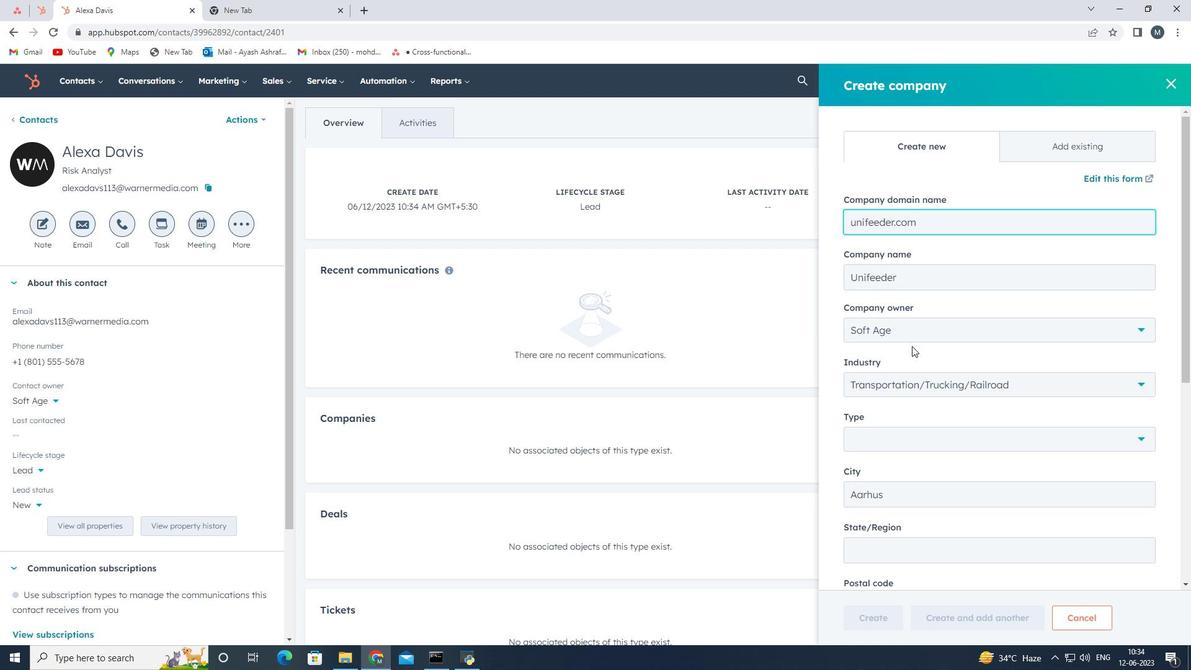 
Action: Mouse moved to (911, 350)
Screenshot: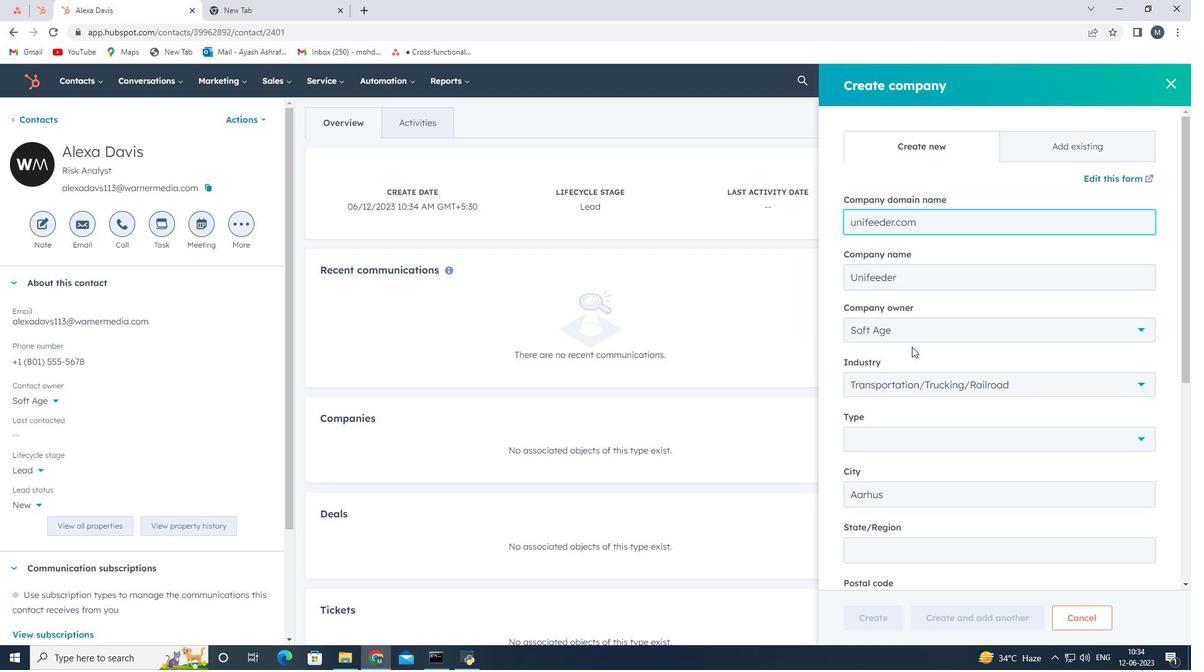 
Action: Mouse scrolled (911, 349) with delta (0, 0)
Screenshot: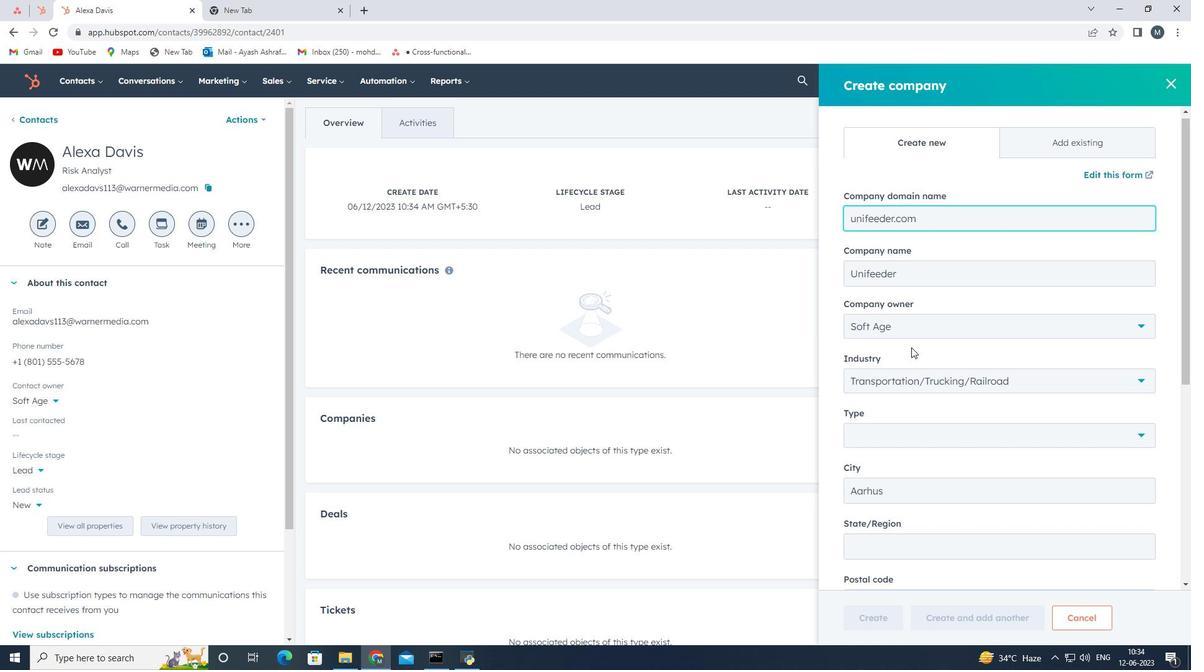 
Action: Mouse scrolled (911, 349) with delta (0, 0)
Screenshot: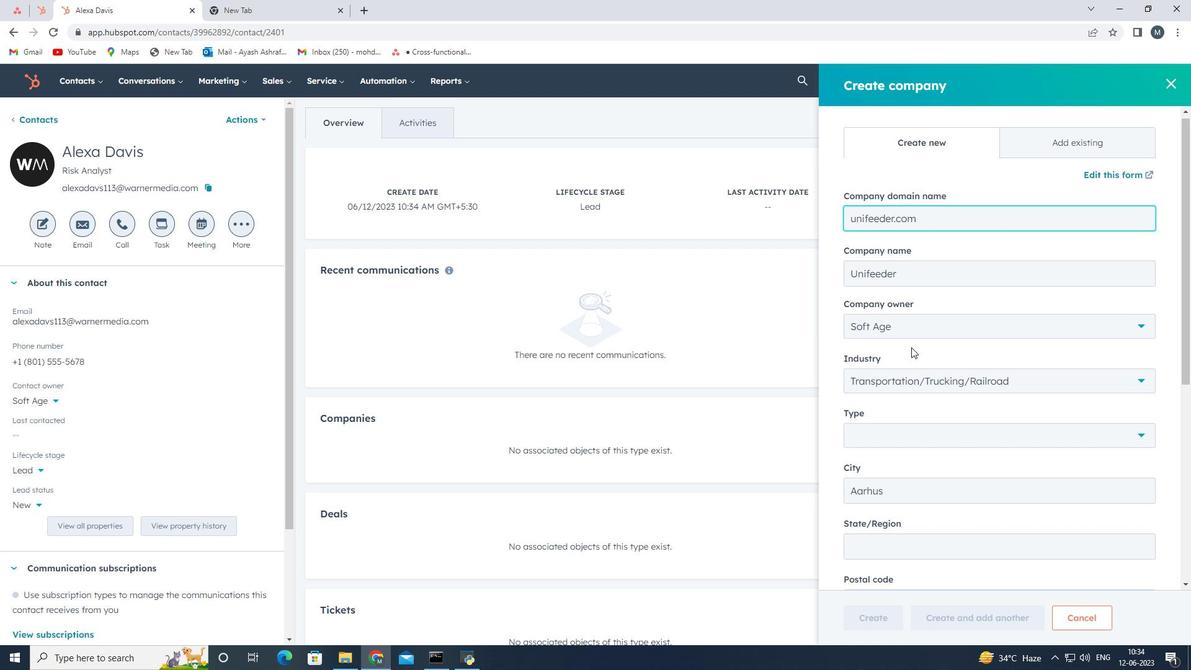 
Action: Mouse scrolled (911, 349) with delta (0, 0)
Screenshot: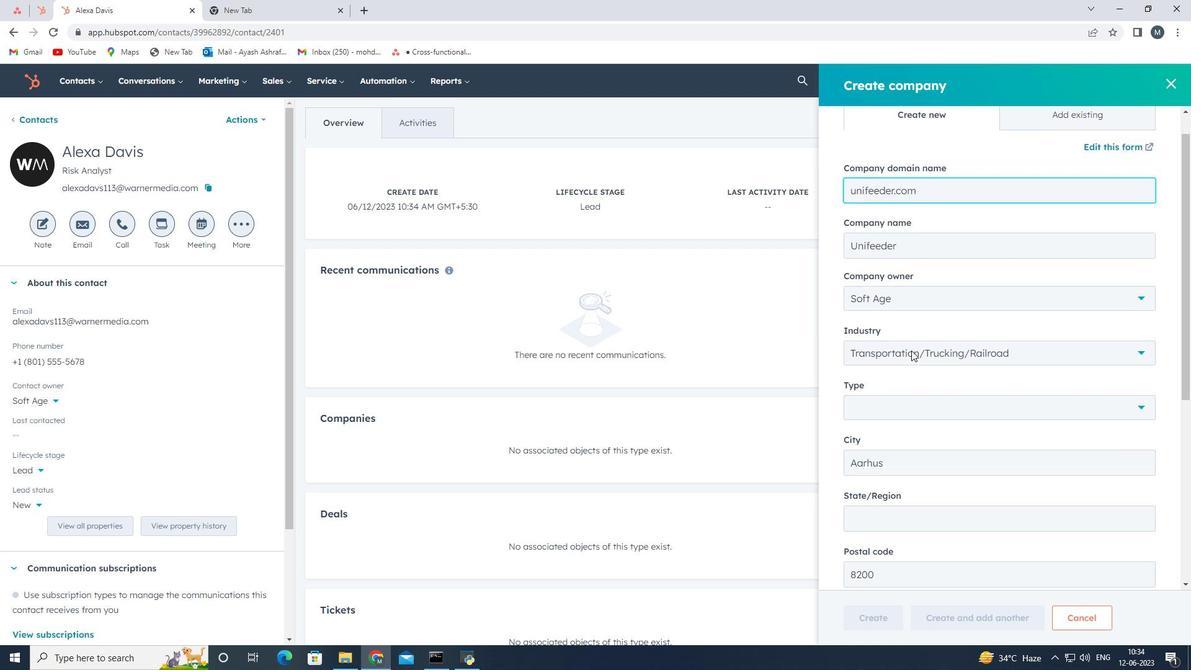 
Action: Mouse moved to (911, 362)
Screenshot: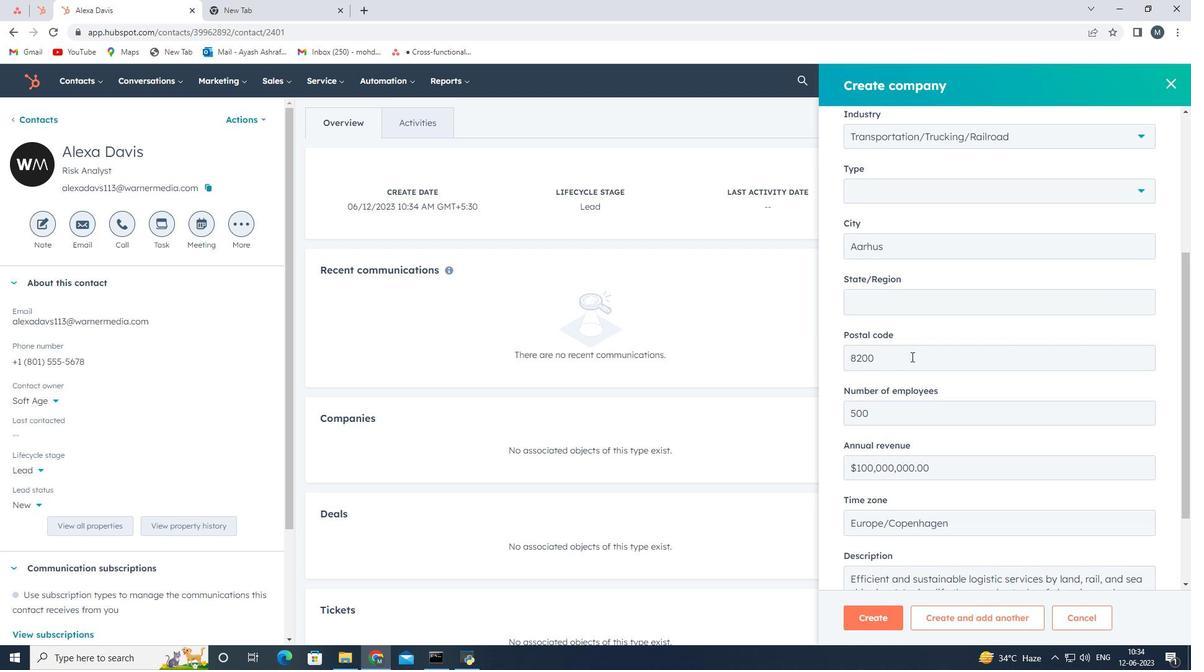 
Action: Mouse scrolled (911, 362) with delta (0, 0)
Screenshot: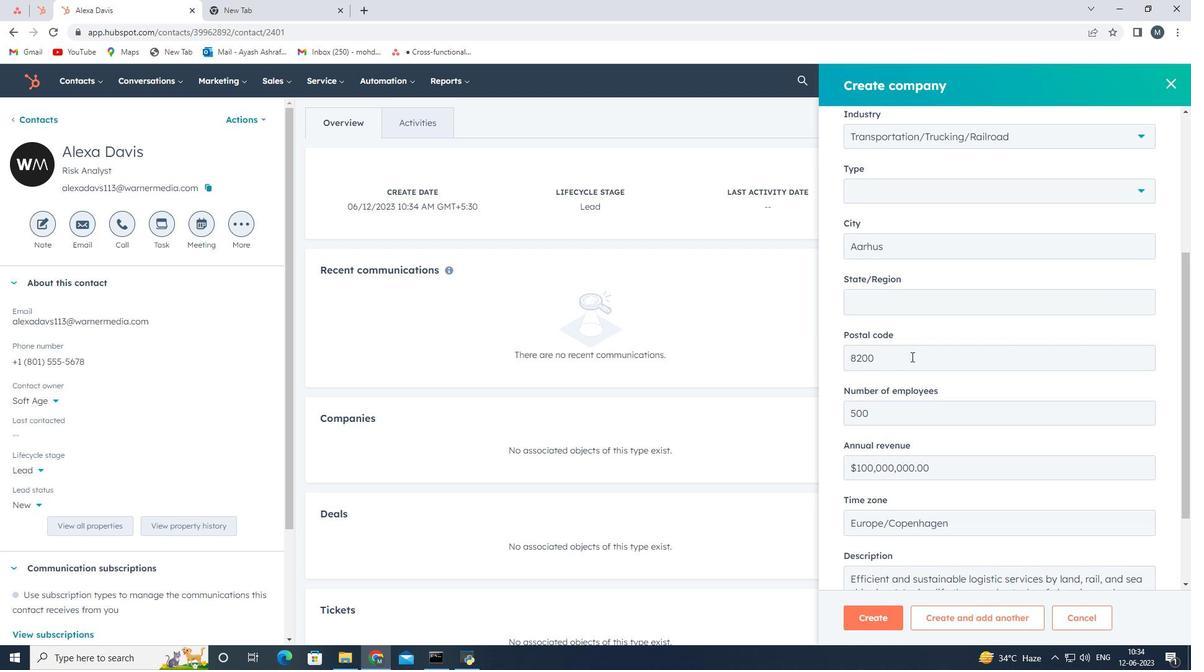 
Action: Mouse moved to (911, 364)
Screenshot: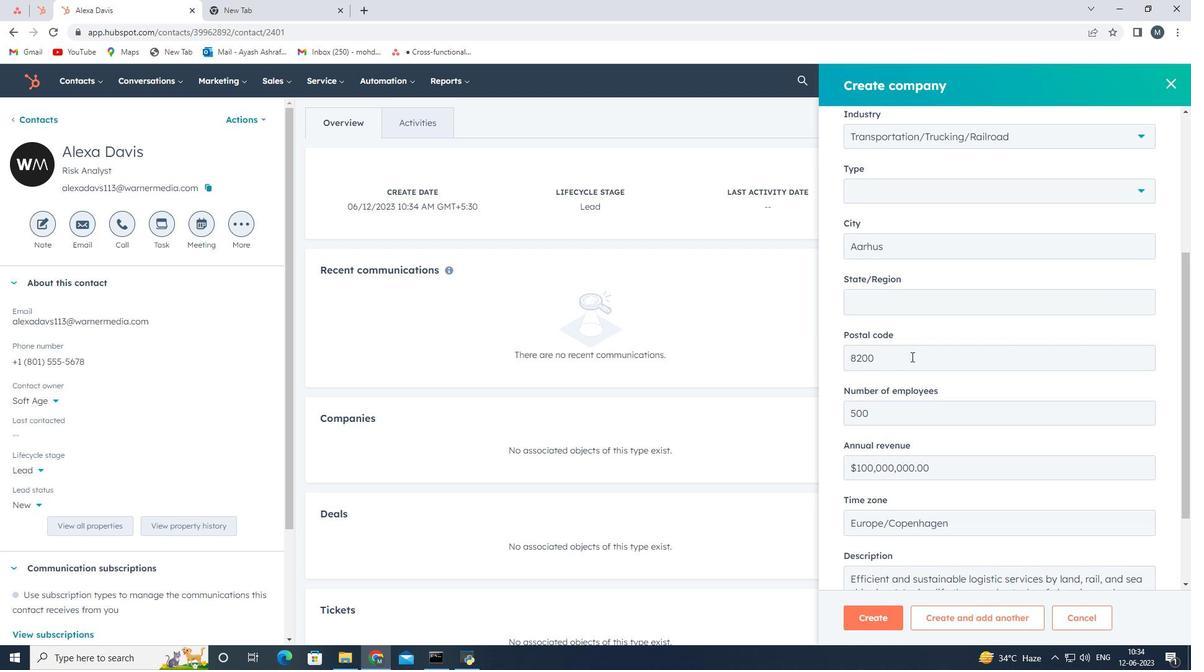 
Action: Mouse scrolled (911, 364) with delta (0, 0)
Screenshot: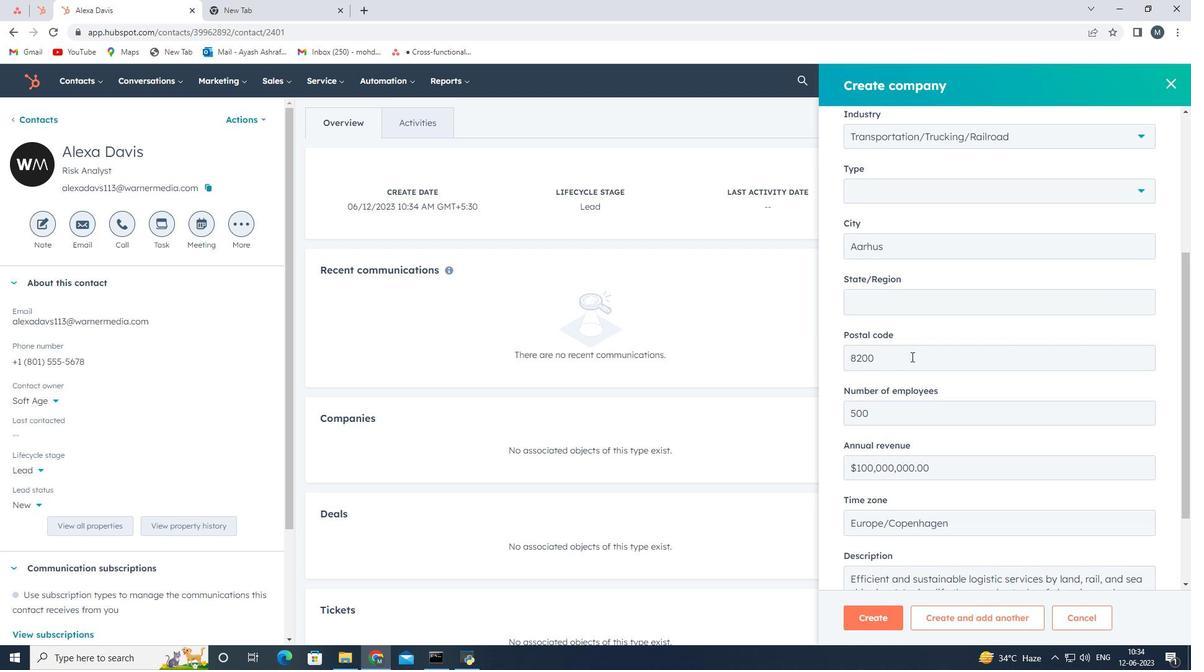 
Action: Mouse scrolled (911, 364) with delta (0, 0)
Screenshot: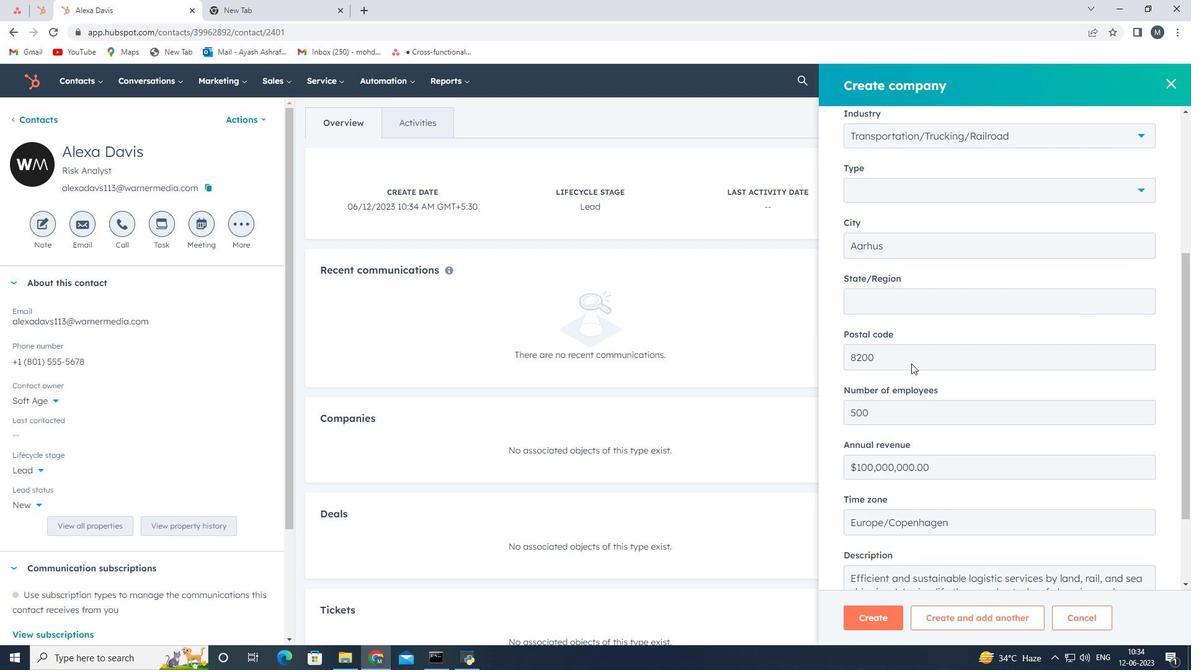 
Action: Mouse moved to (908, 374)
Screenshot: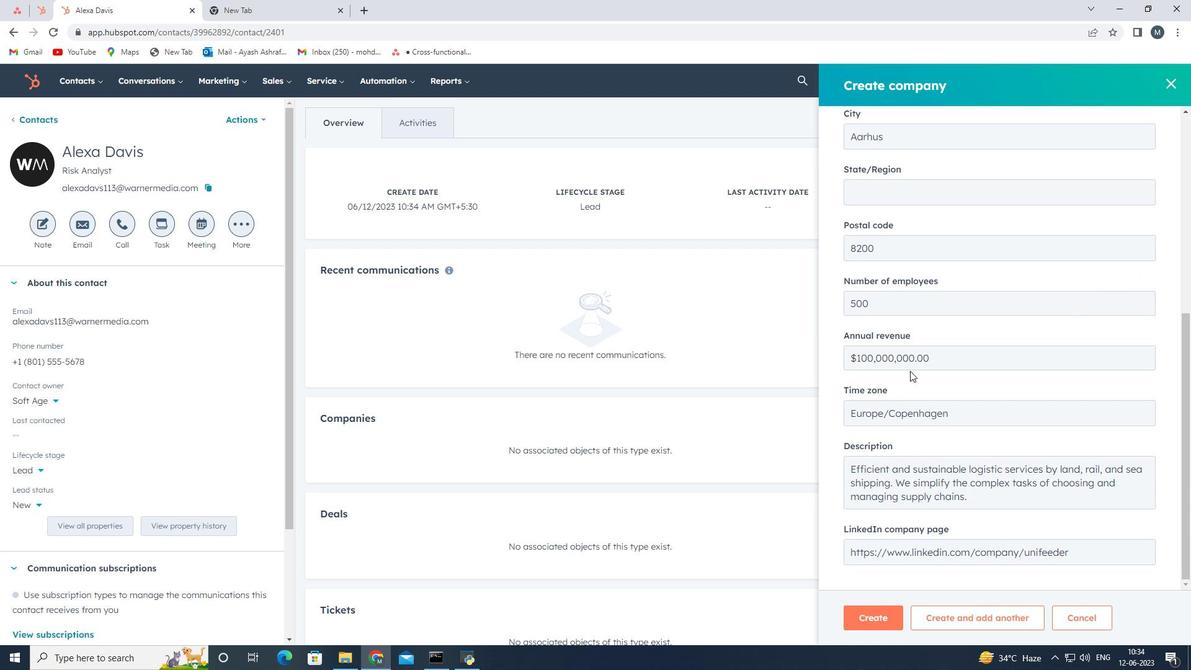 
Action: Mouse scrolled (908, 374) with delta (0, 0)
Screenshot: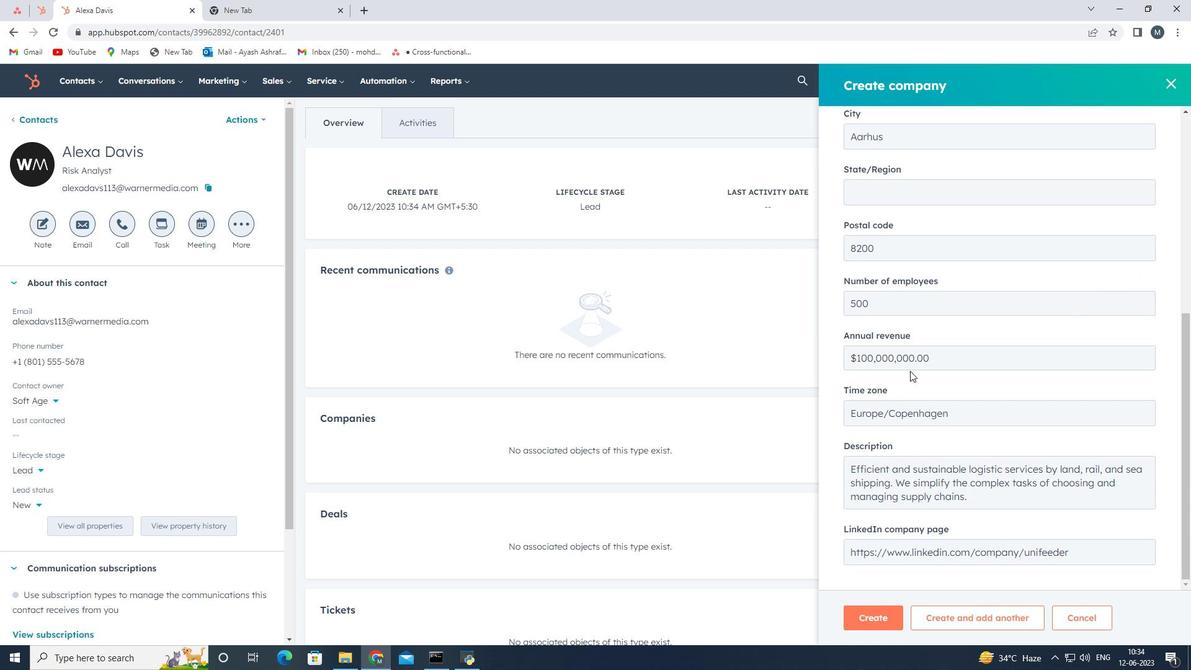 
Action: Mouse moved to (907, 380)
Screenshot: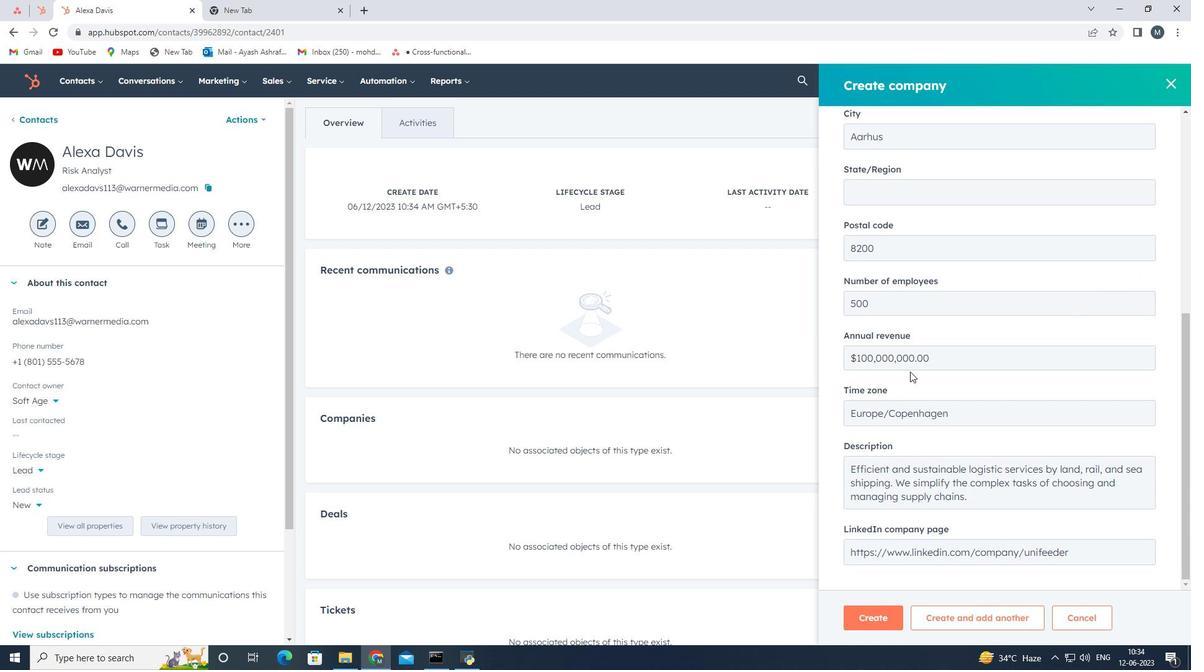 
Action: Mouse scrolled (907, 379) with delta (0, 0)
Screenshot: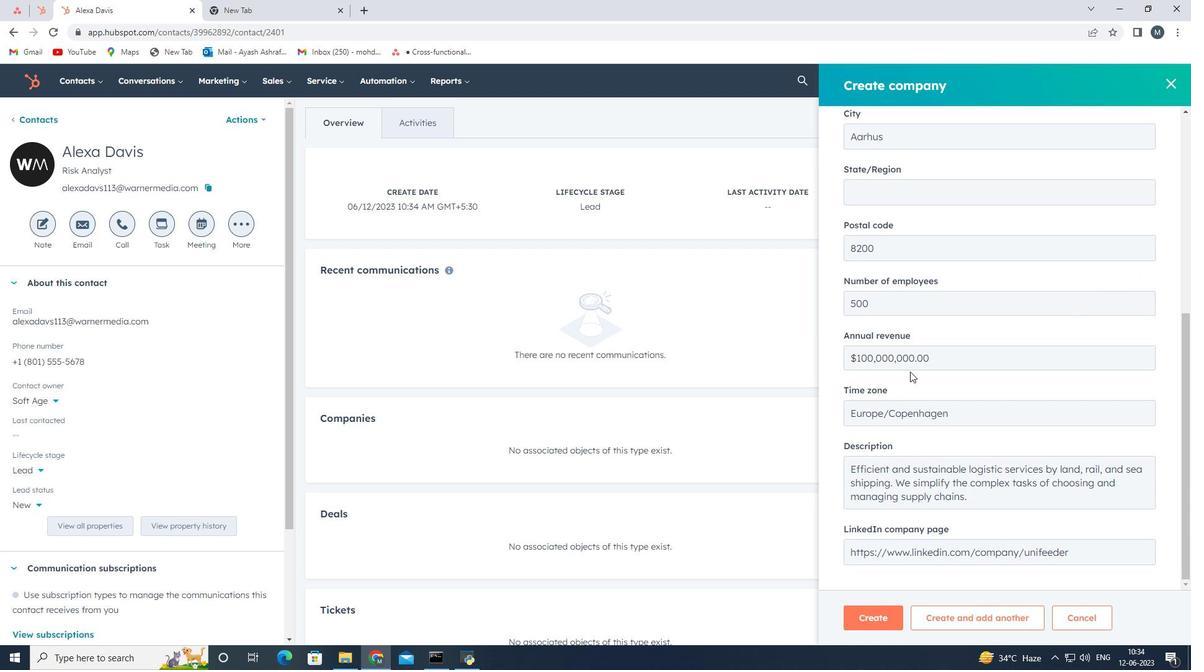 
Action: Mouse moved to (907, 382)
Screenshot: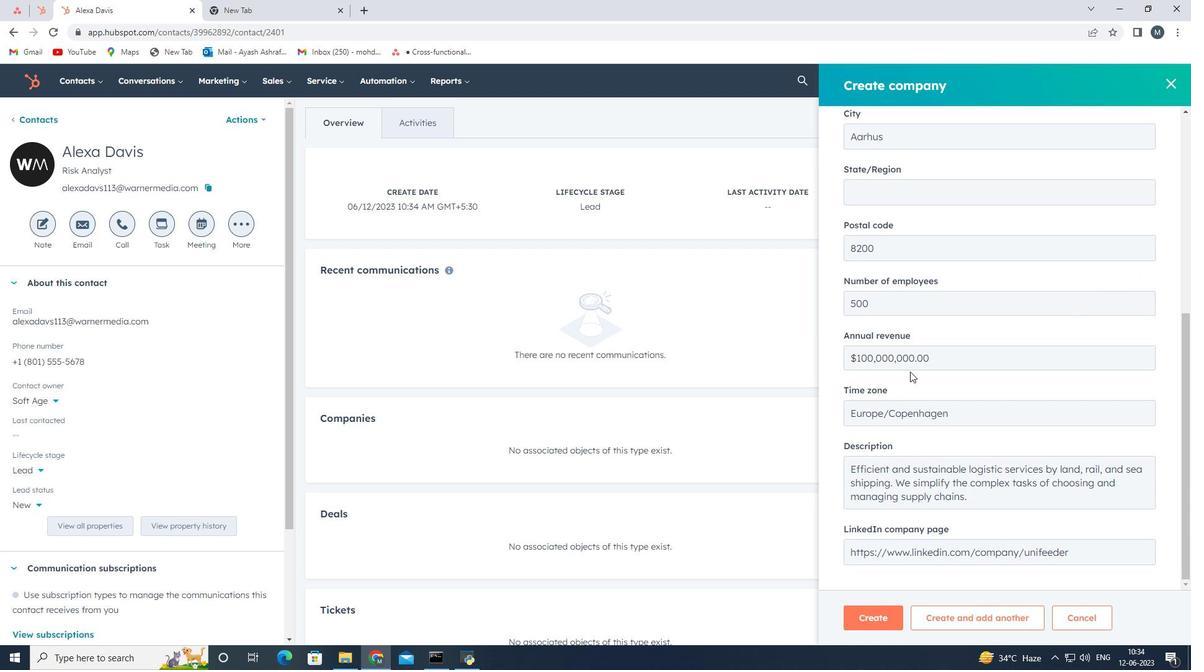 
Action: Mouse scrolled (907, 382) with delta (0, 0)
Screenshot: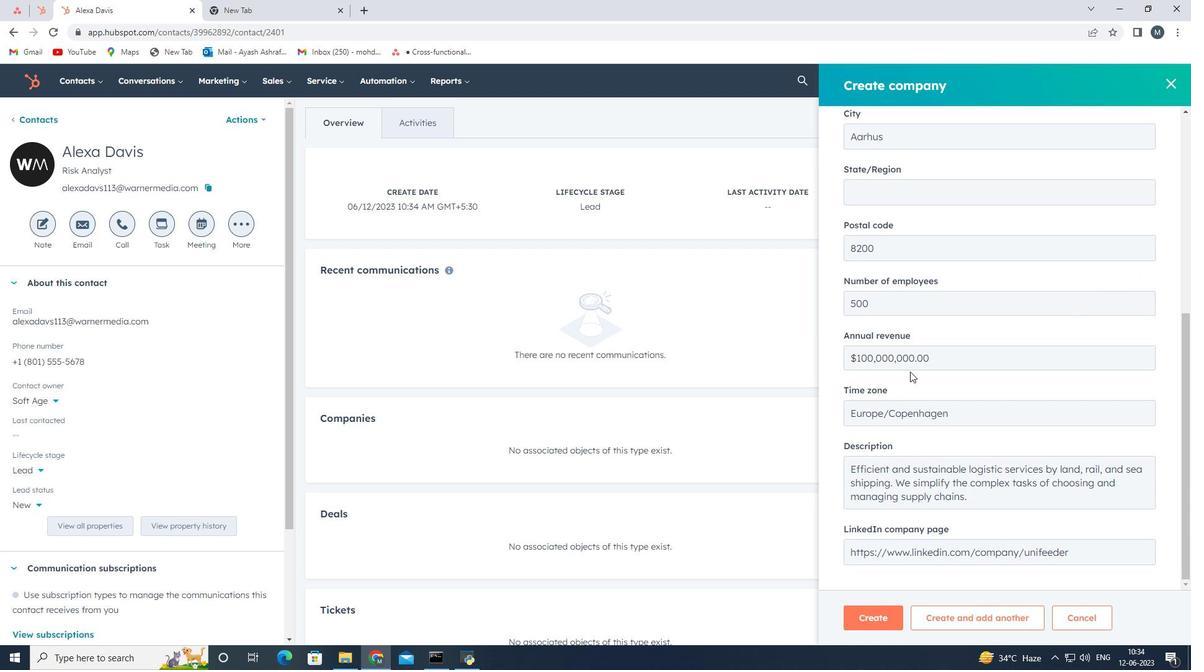 
Action: Mouse moved to (907, 382)
Screenshot: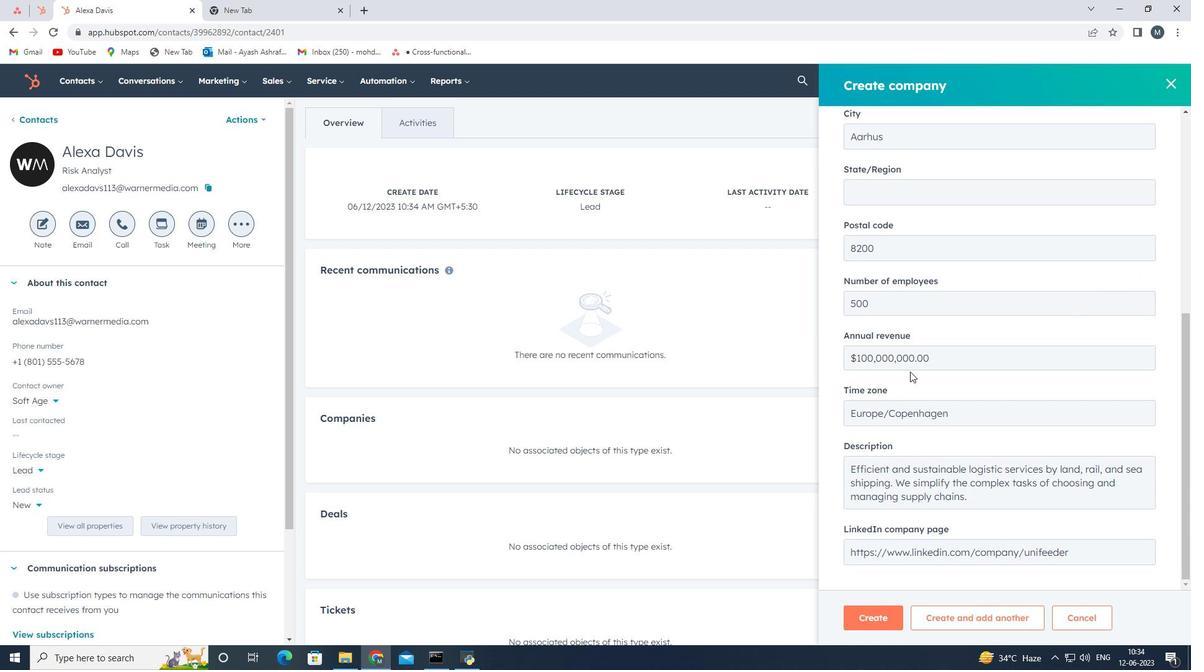 
Action: Mouse scrolled (907, 382) with delta (0, 0)
Screenshot: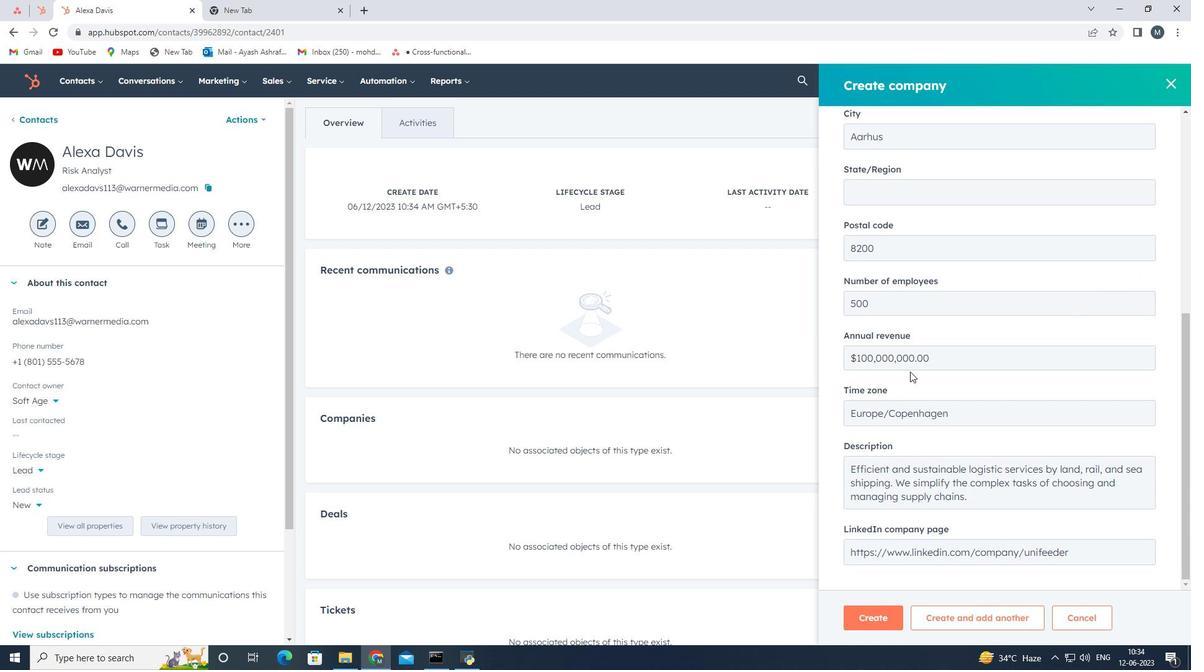 
Action: Mouse moved to (893, 325)
Screenshot: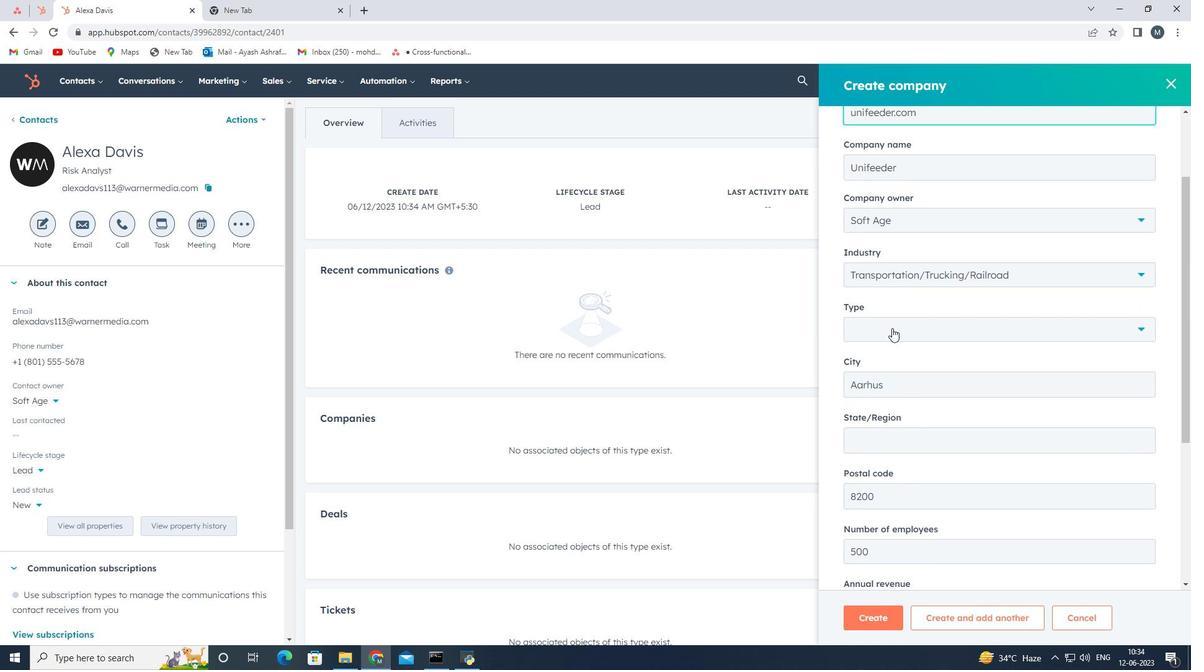
Action: Mouse pressed left at (893, 325)
Screenshot: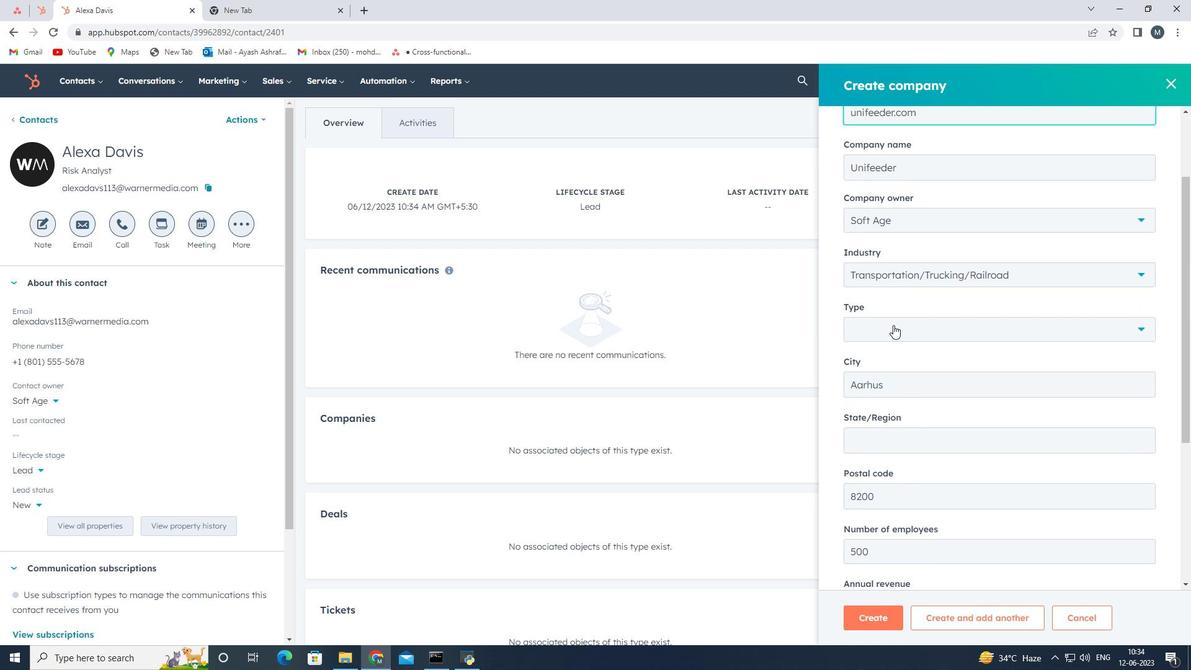 
Action: Mouse moved to (886, 430)
Screenshot: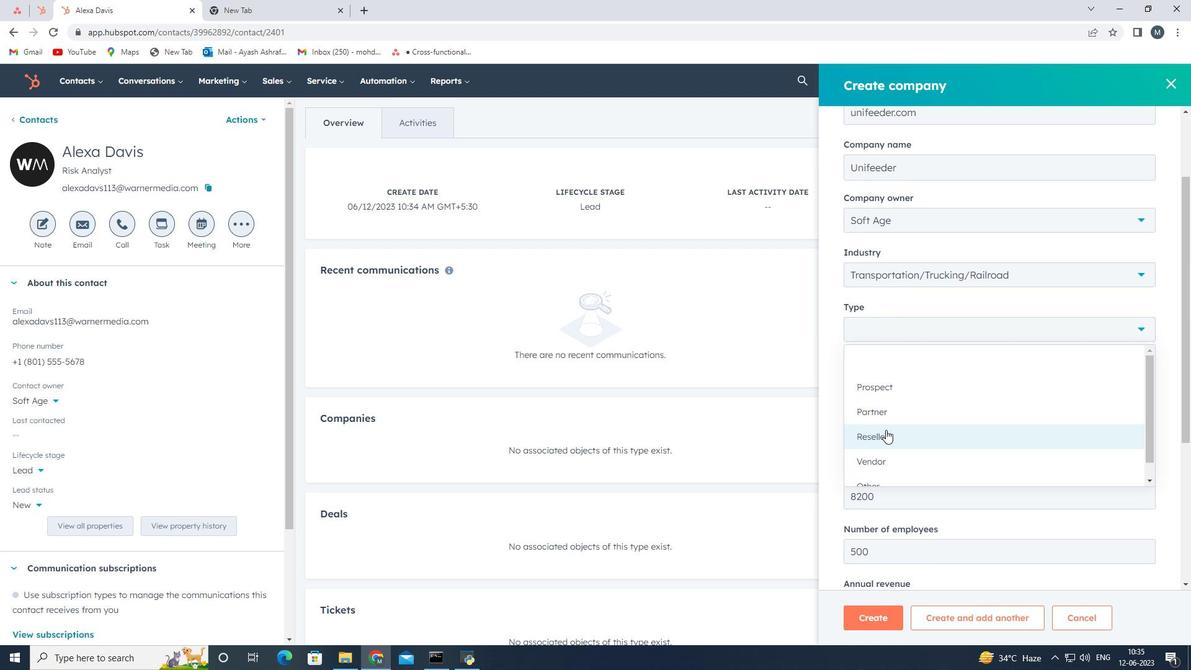 
Action: Mouse pressed left at (886, 430)
Screenshot: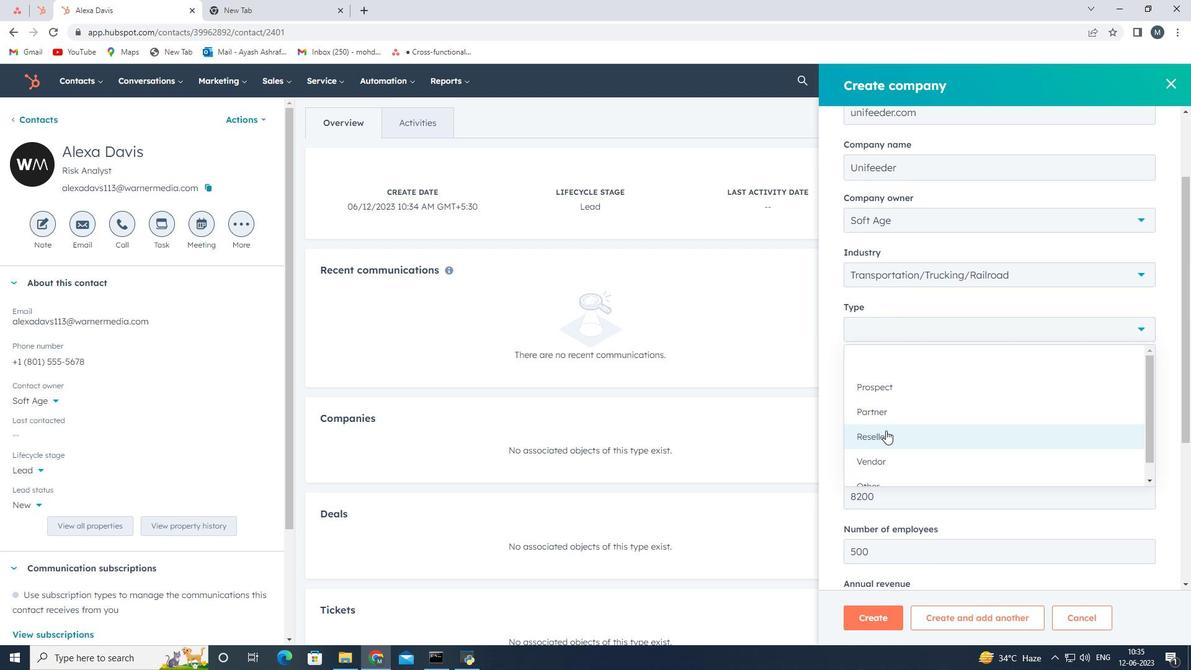 
Action: Mouse moved to (900, 307)
Screenshot: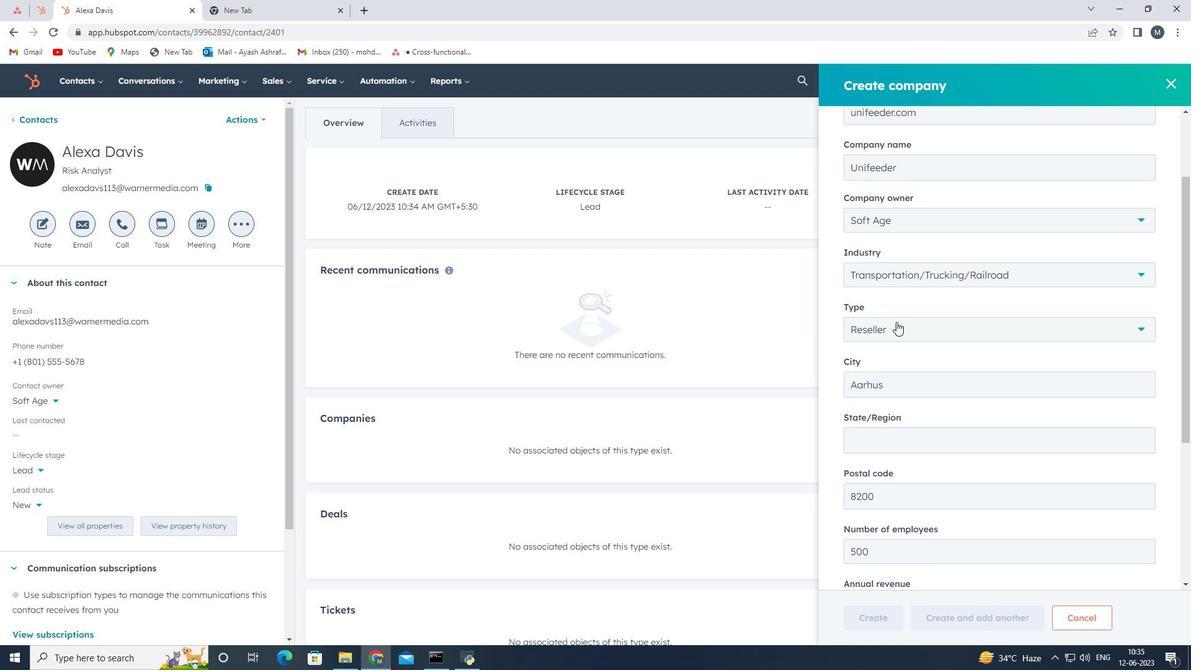 
Action: Mouse scrolled (900, 307) with delta (0, 0)
Screenshot: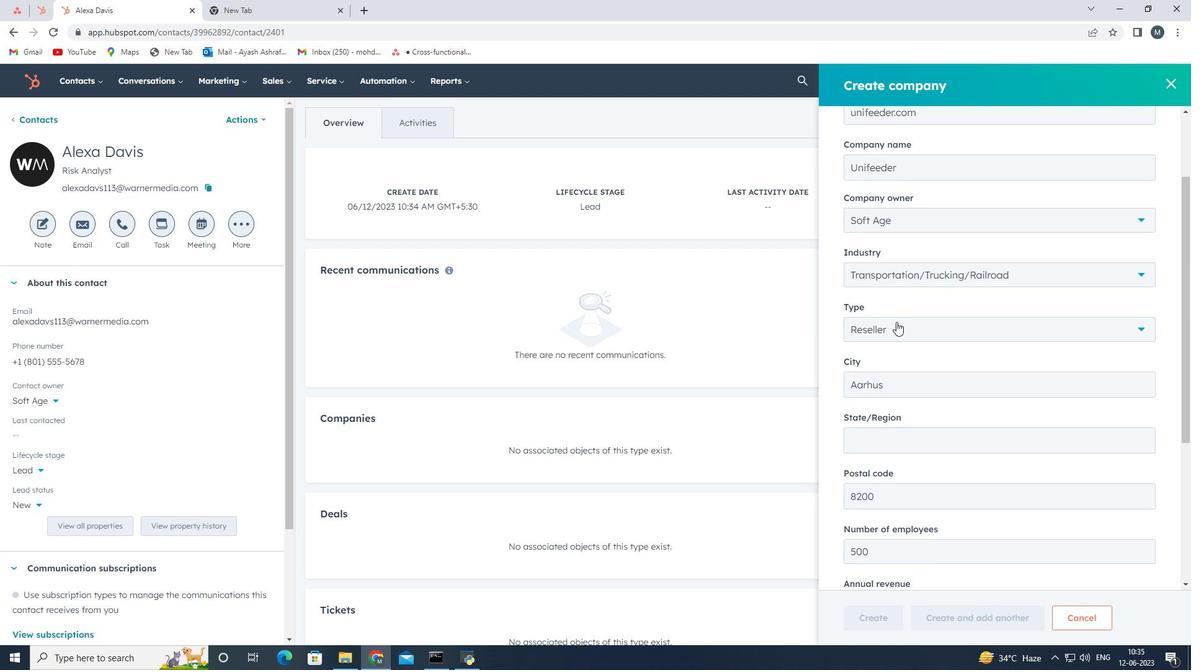 
Action: Mouse scrolled (900, 307) with delta (0, 0)
Screenshot: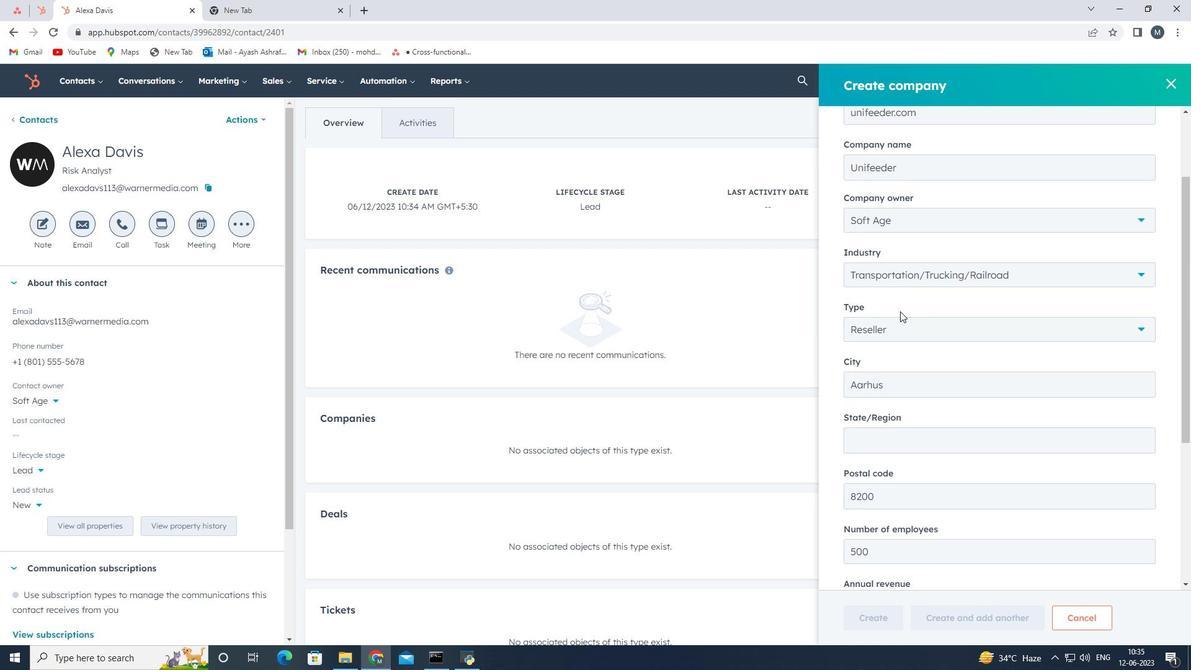 
Action: Mouse scrolled (900, 307) with delta (0, 0)
Screenshot: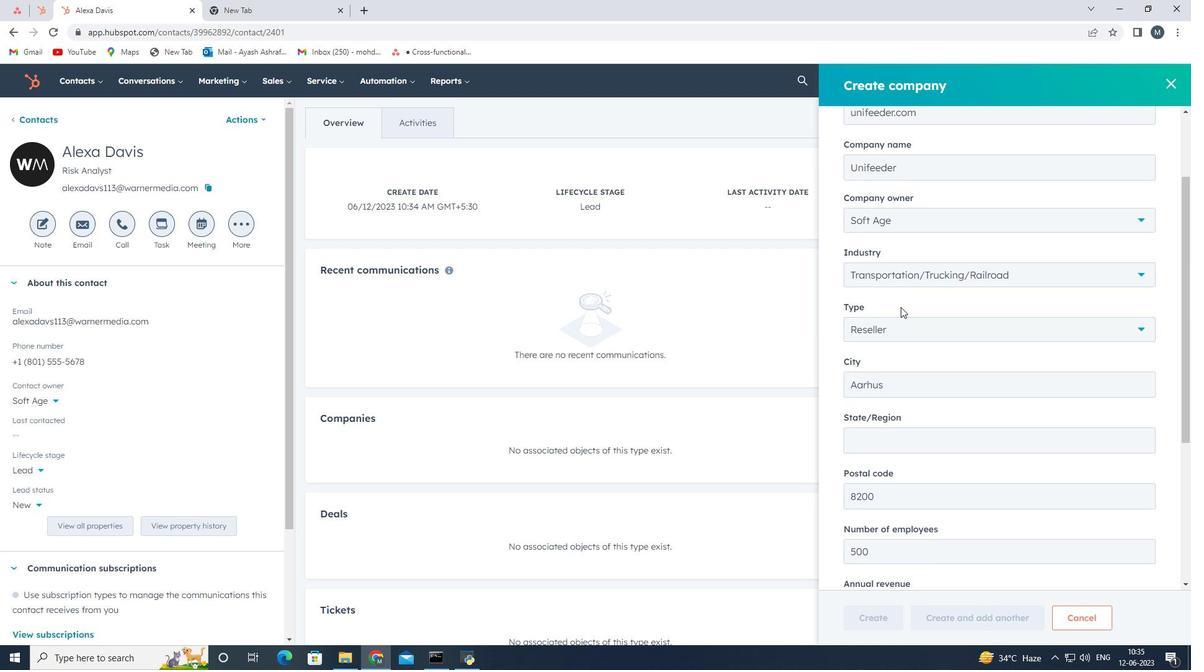 
Action: Mouse scrolled (900, 307) with delta (0, 0)
Screenshot: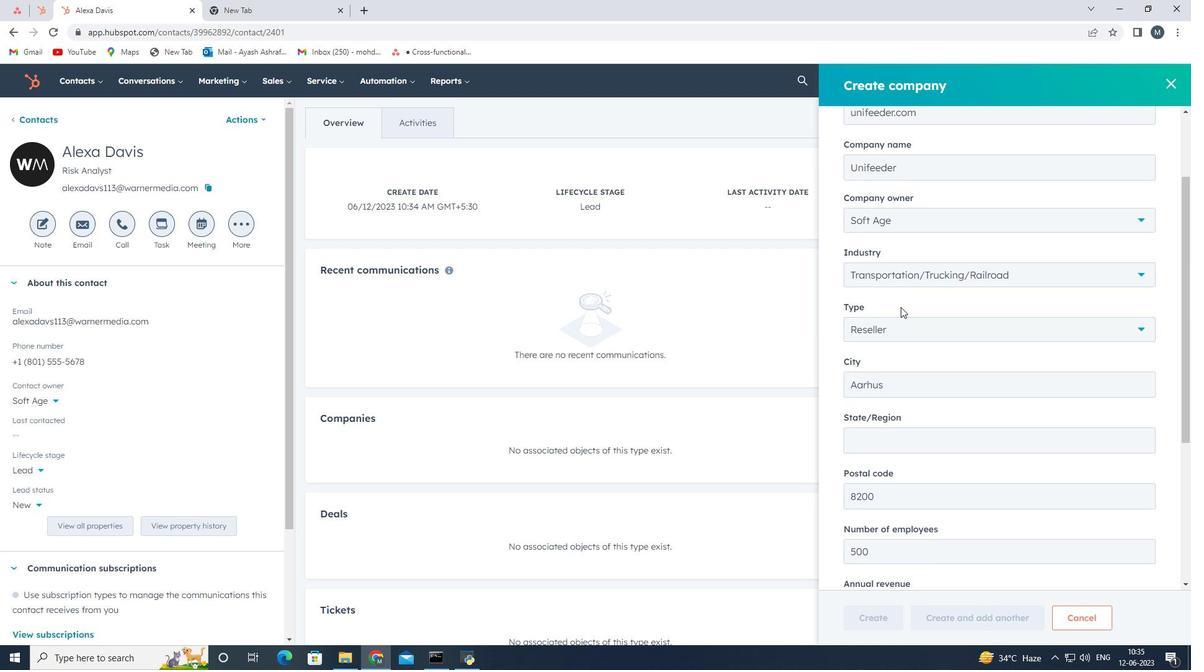 
Action: Mouse scrolled (900, 307) with delta (0, 0)
Screenshot: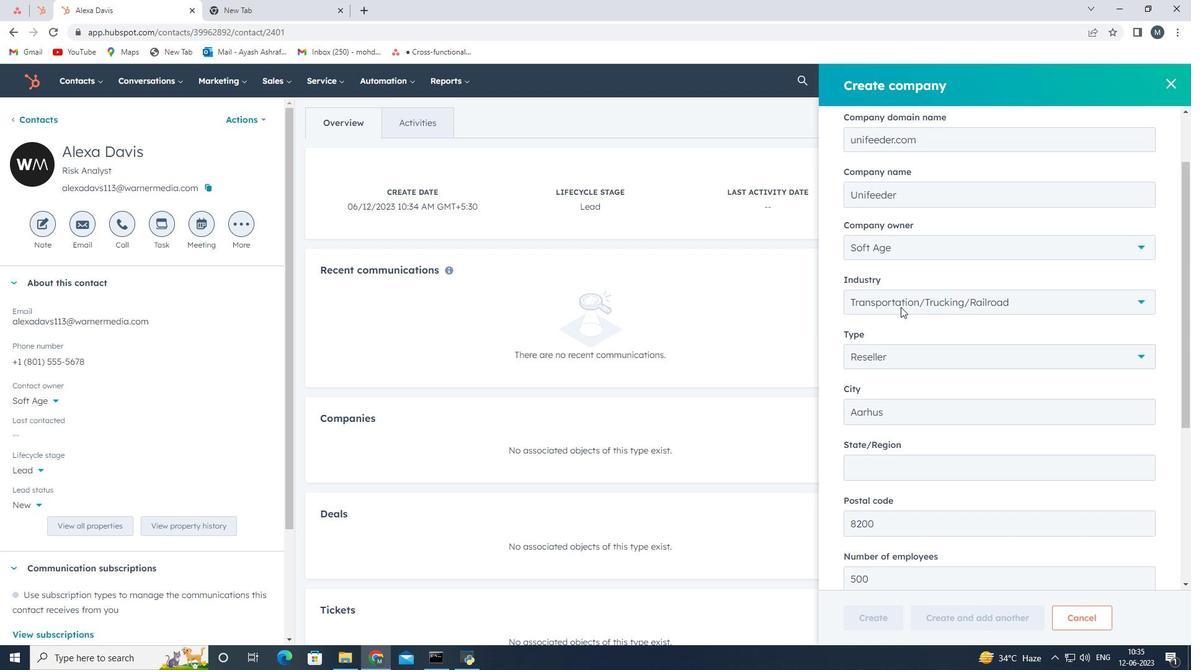 
Action: Mouse moved to (874, 290)
Screenshot: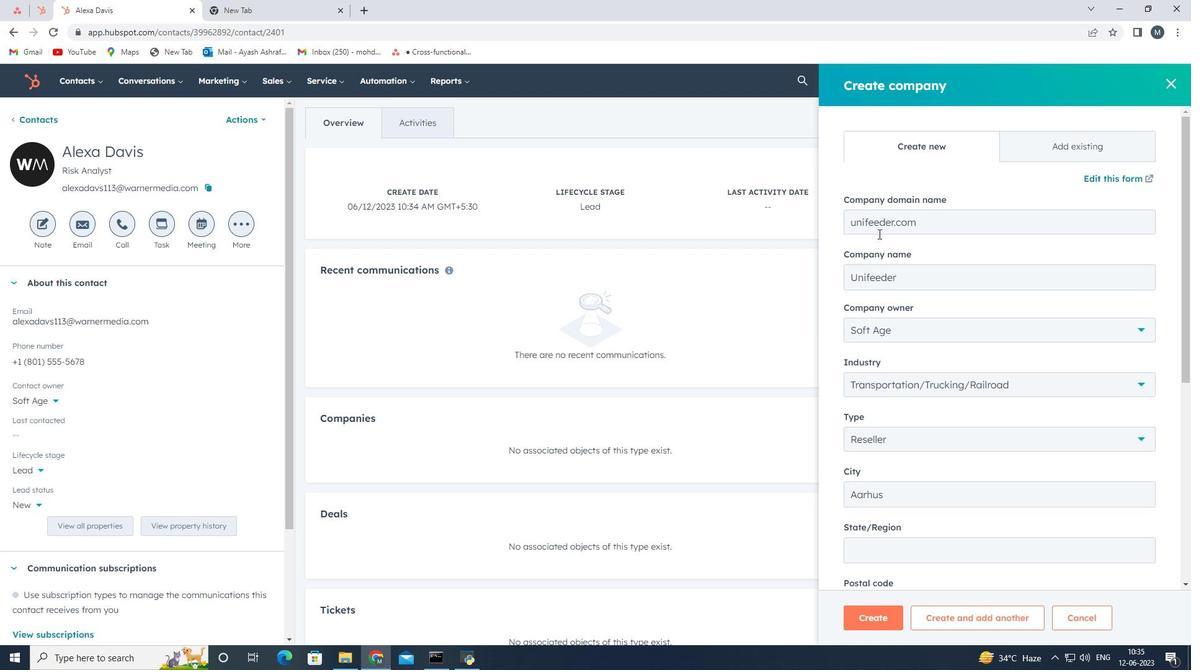
Action: Mouse scrolled (874, 285) with delta (0, 0)
Screenshot: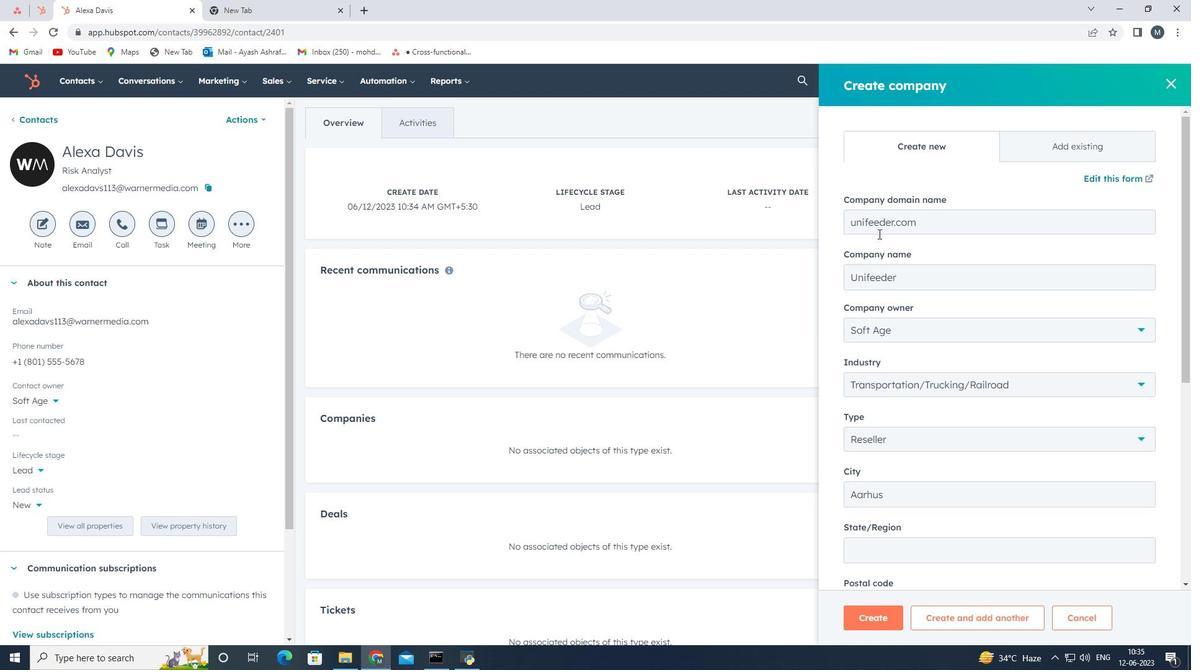 
Action: Mouse moved to (873, 295)
Screenshot: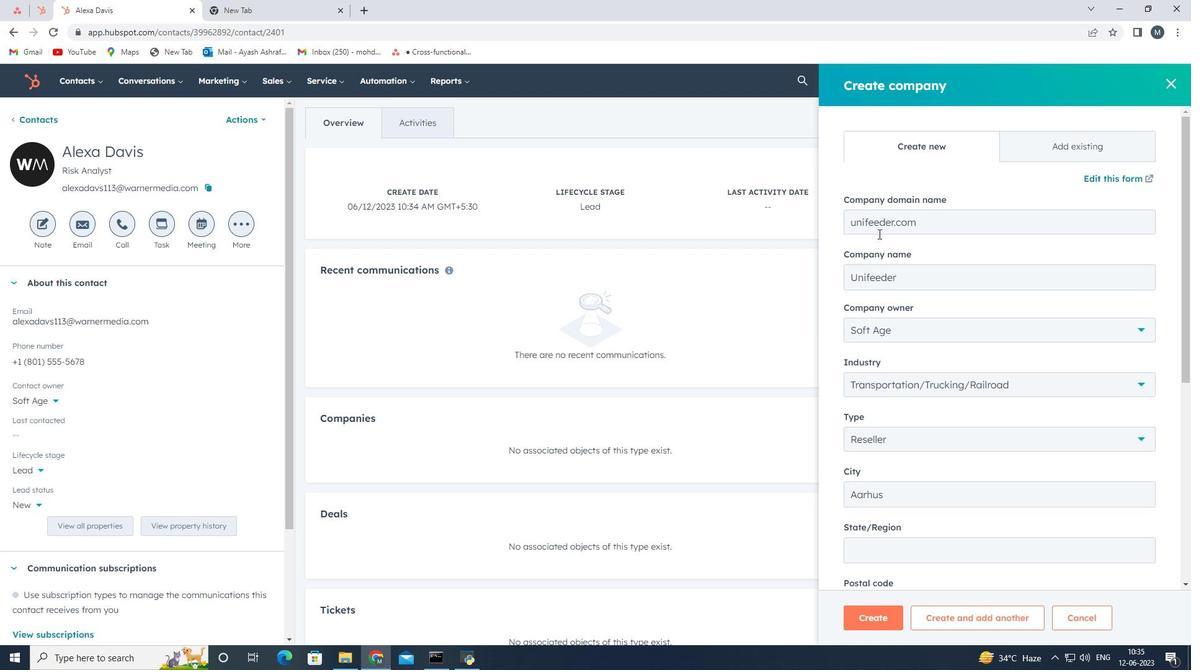 
Action: Mouse scrolled (873, 292) with delta (0, 0)
Screenshot: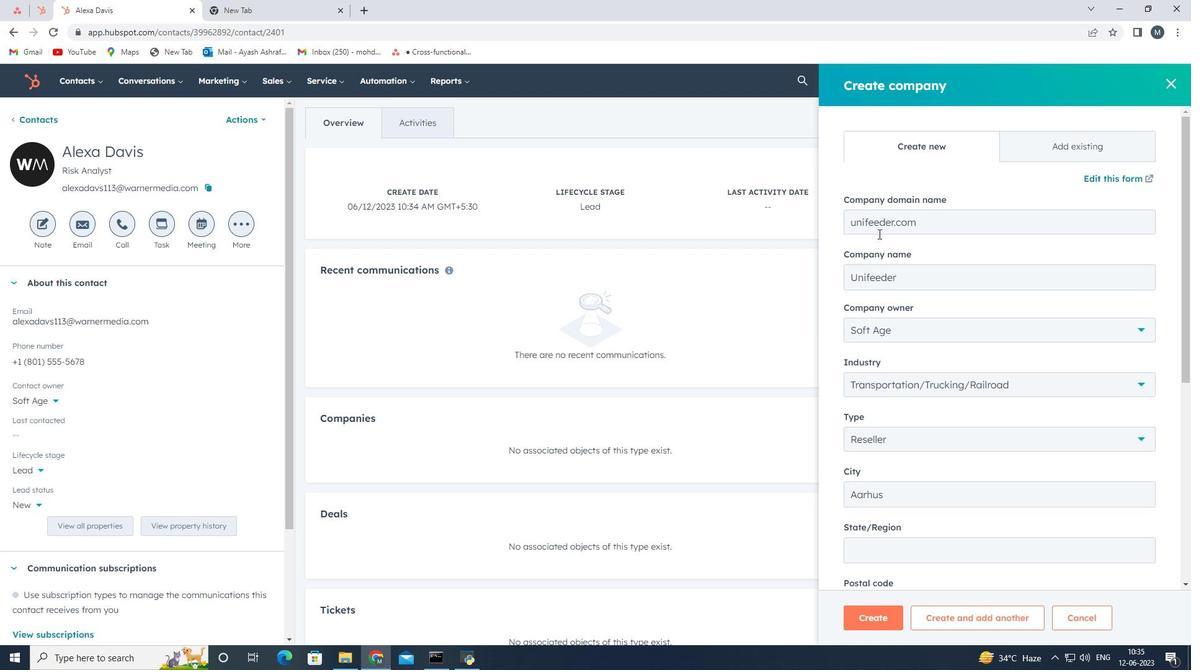 
Action: Mouse moved to (871, 298)
Screenshot: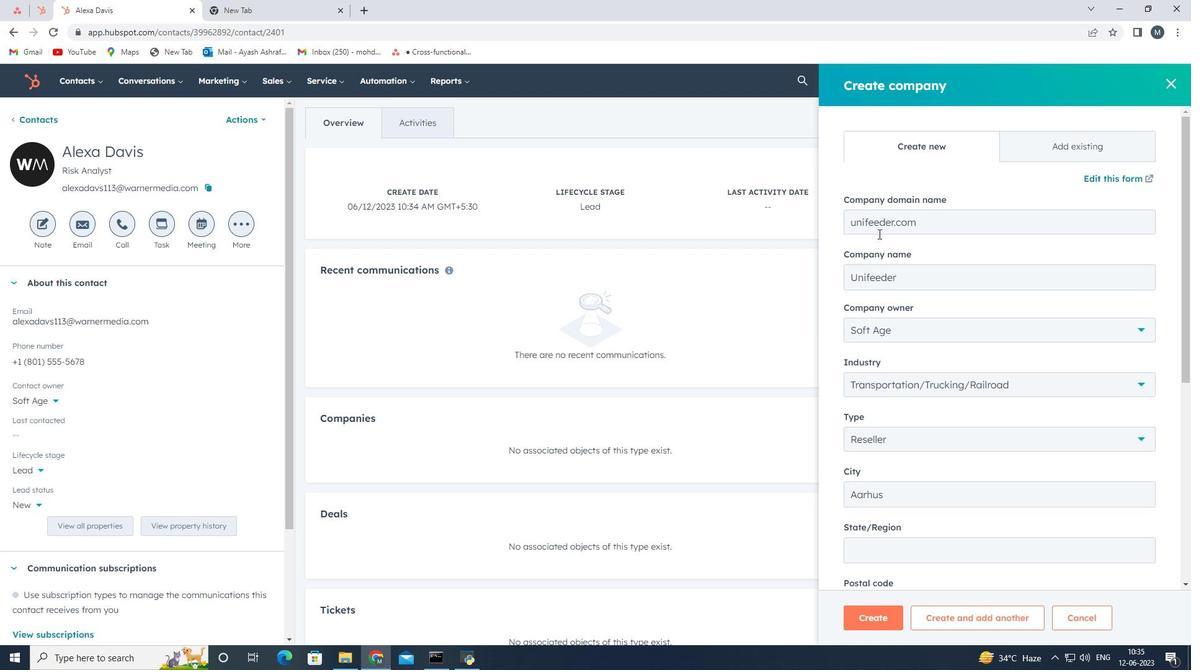 
Action: Mouse scrolled (872, 296) with delta (0, 0)
Screenshot: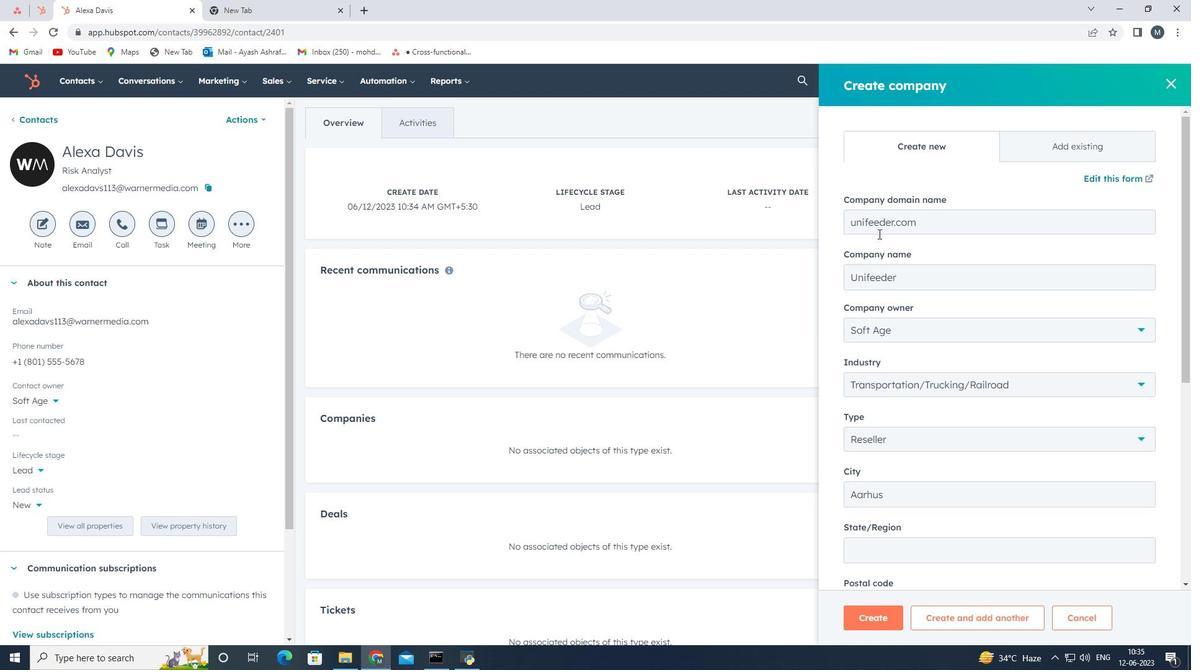 
Action: Mouse scrolled (871, 297) with delta (0, 0)
Screenshot: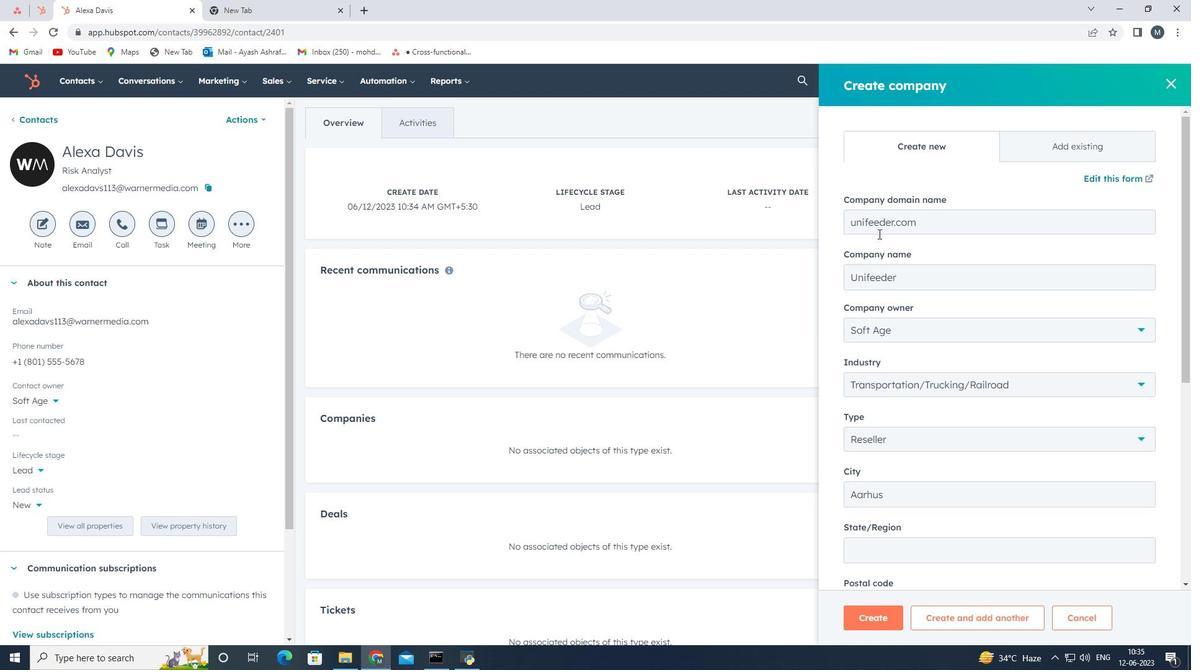 
Action: Mouse scrolled (871, 297) with delta (0, 0)
Screenshot: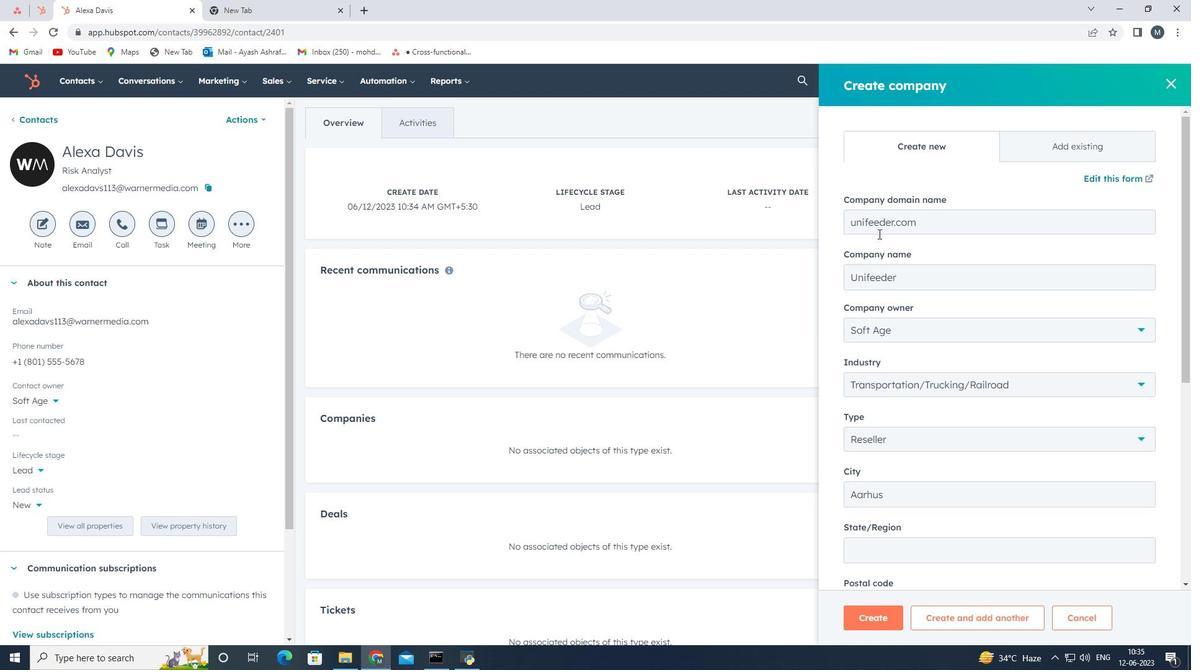 
Action: Mouse scrolled (871, 297) with delta (0, 0)
Screenshot: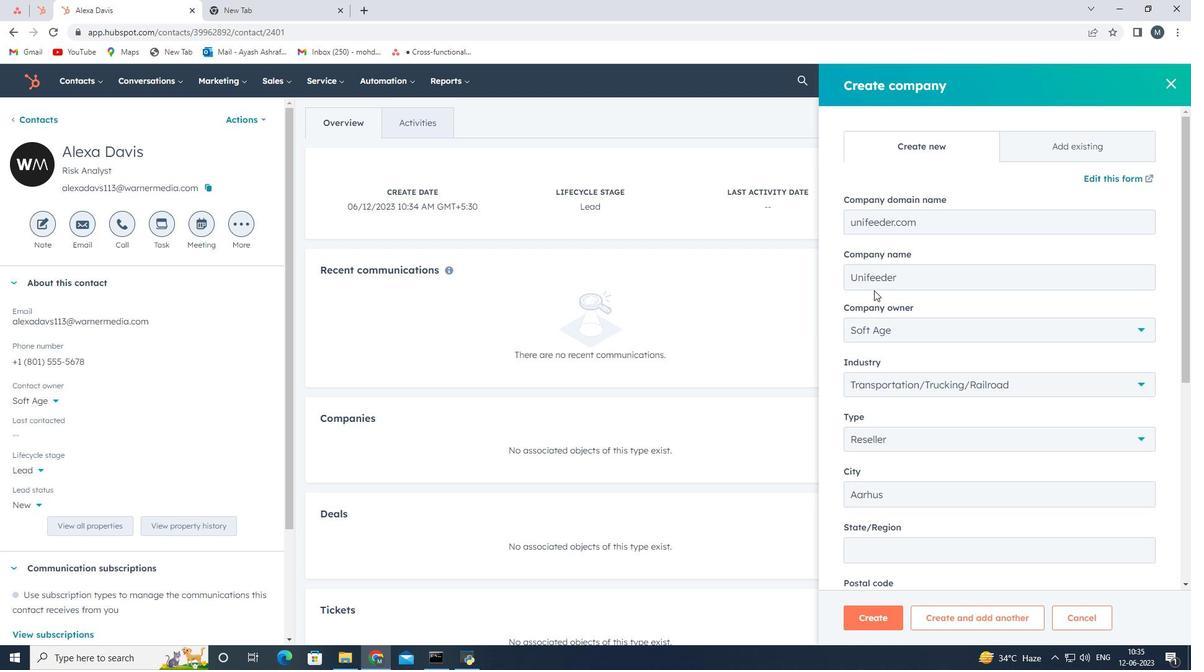 
Action: Mouse moved to (905, 403)
Screenshot: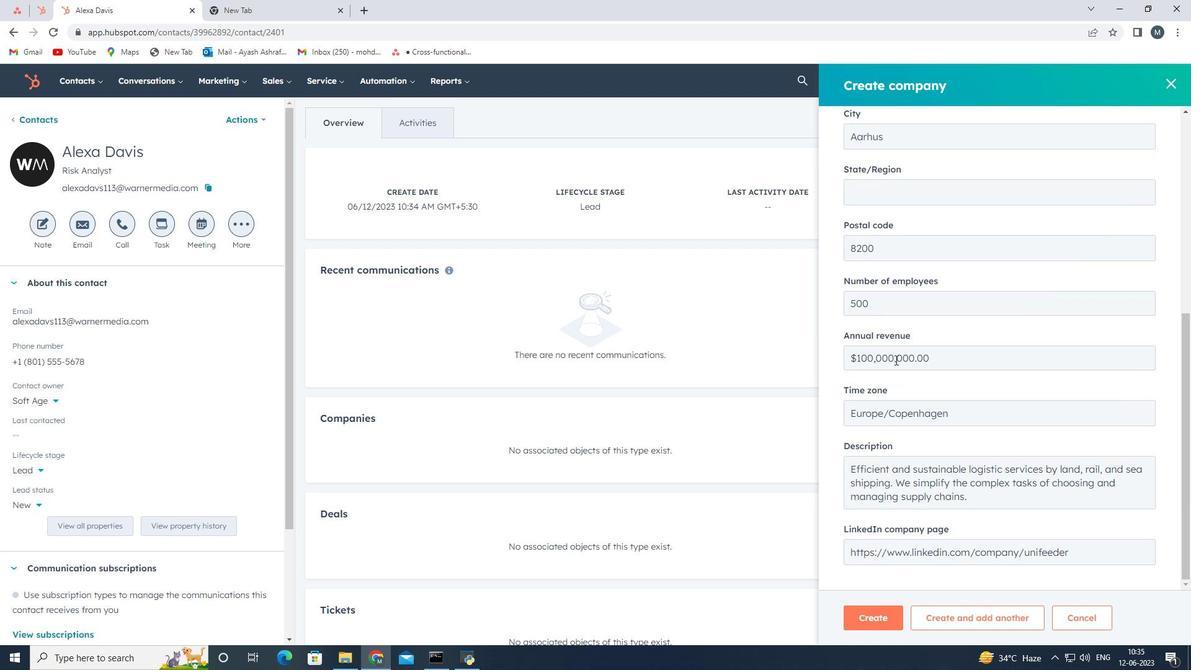 
Action: Mouse scrolled (904, 400) with delta (0, 0)
Screenshot: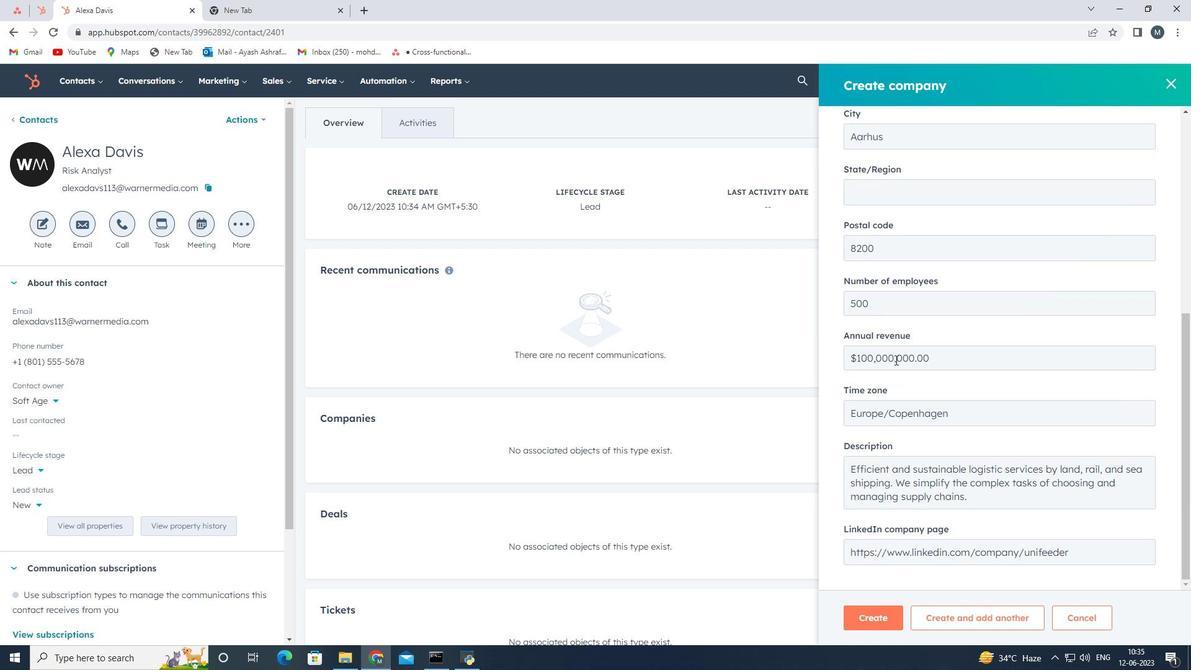 
Action: Mouse moved to (908, 408)
Screenshot: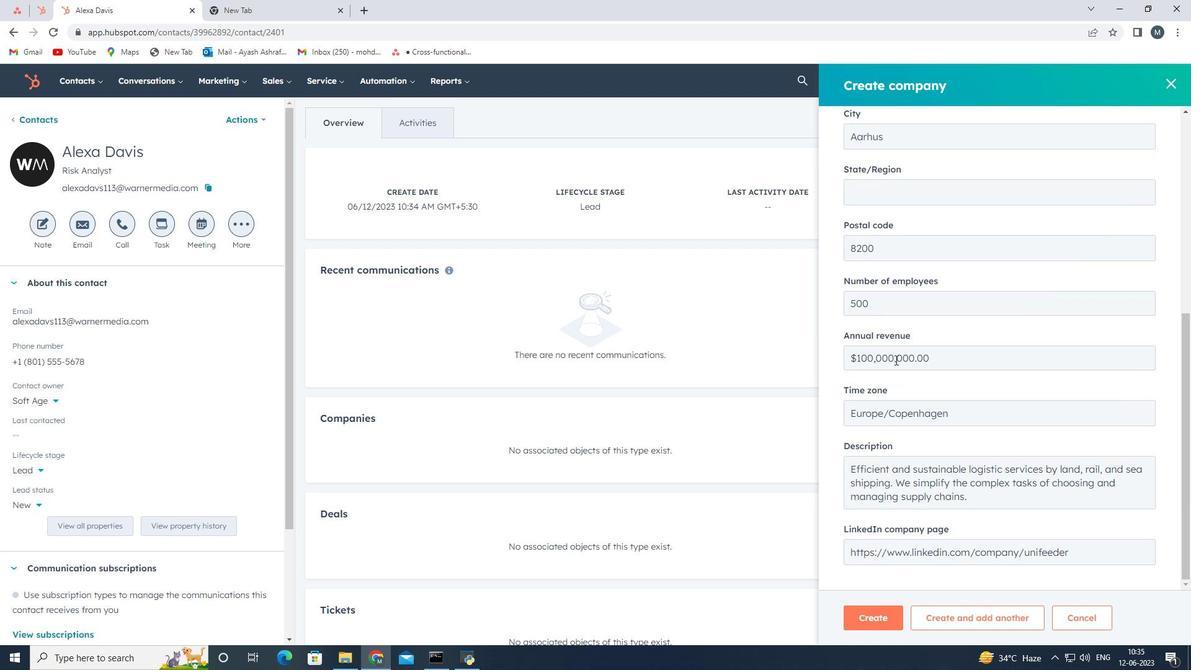 
Action: Mouse scrolled (907, 405) with delta (0, 0)
Screenshot: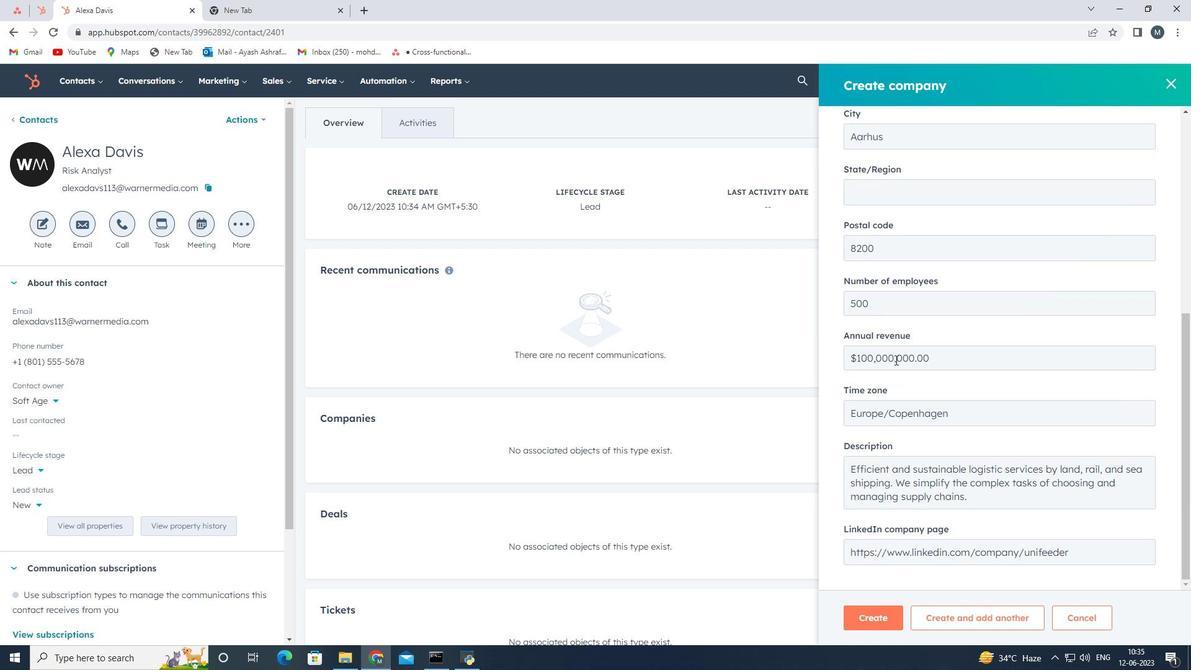 
Action: Mouse moved to (909, 413)
Screenshot: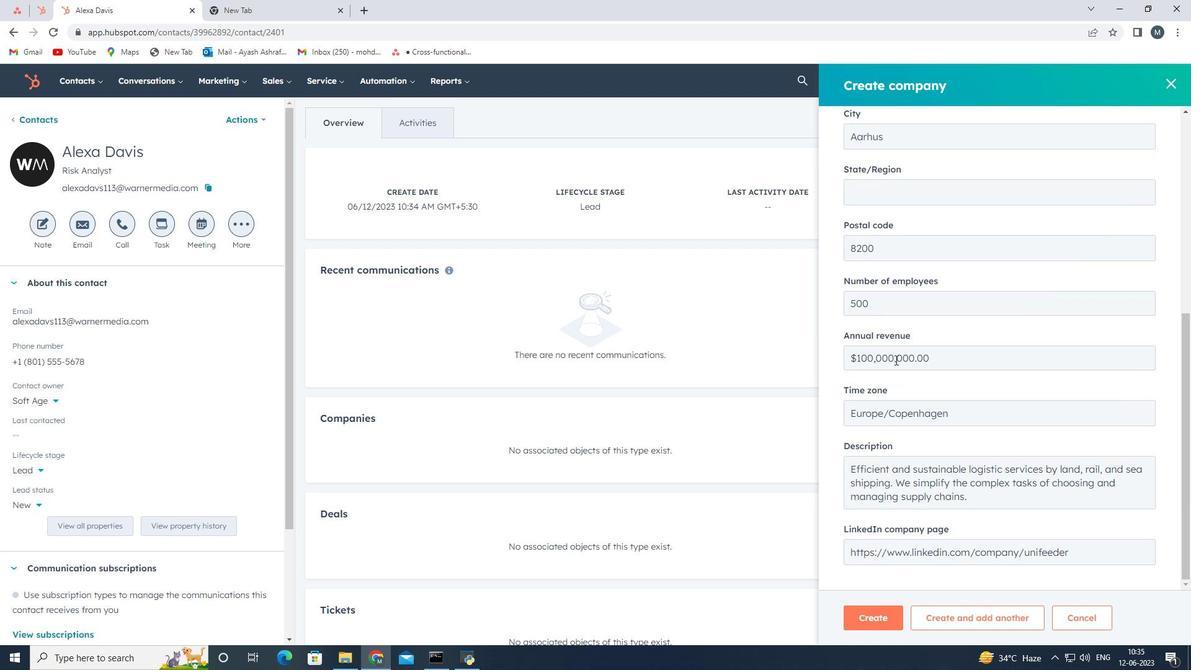 
Action: Mouse scrolled (908, 410) with delta (0, 0)
Screenshot: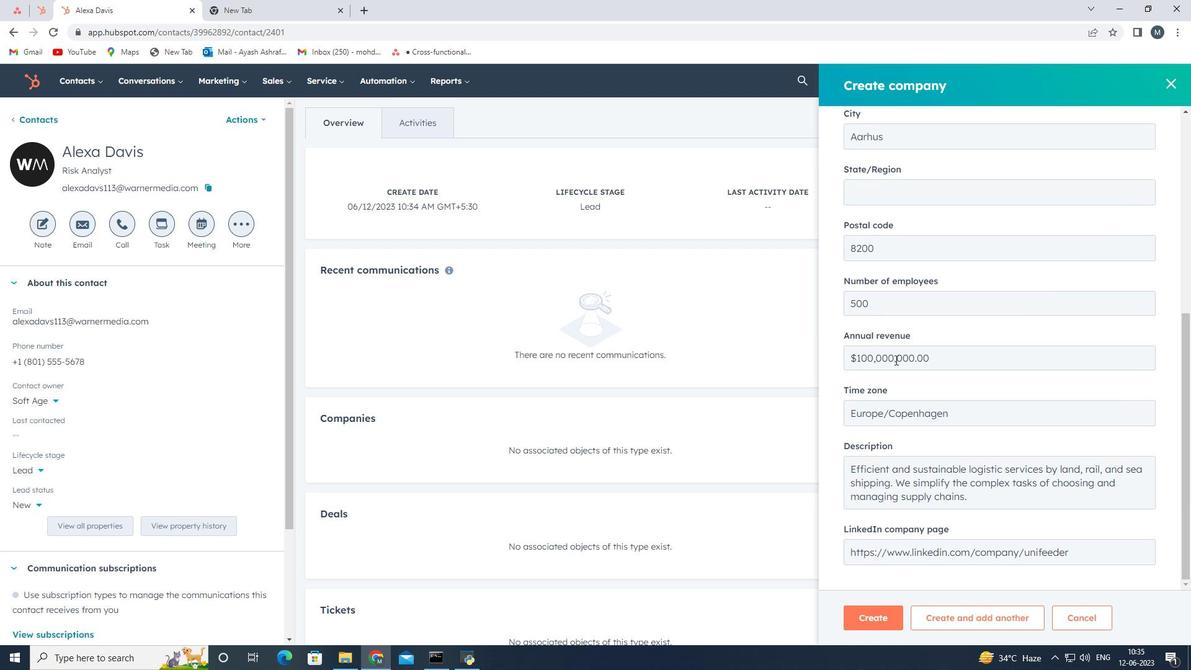 
Action: Mouse moved to (909, 417)
Screenshot: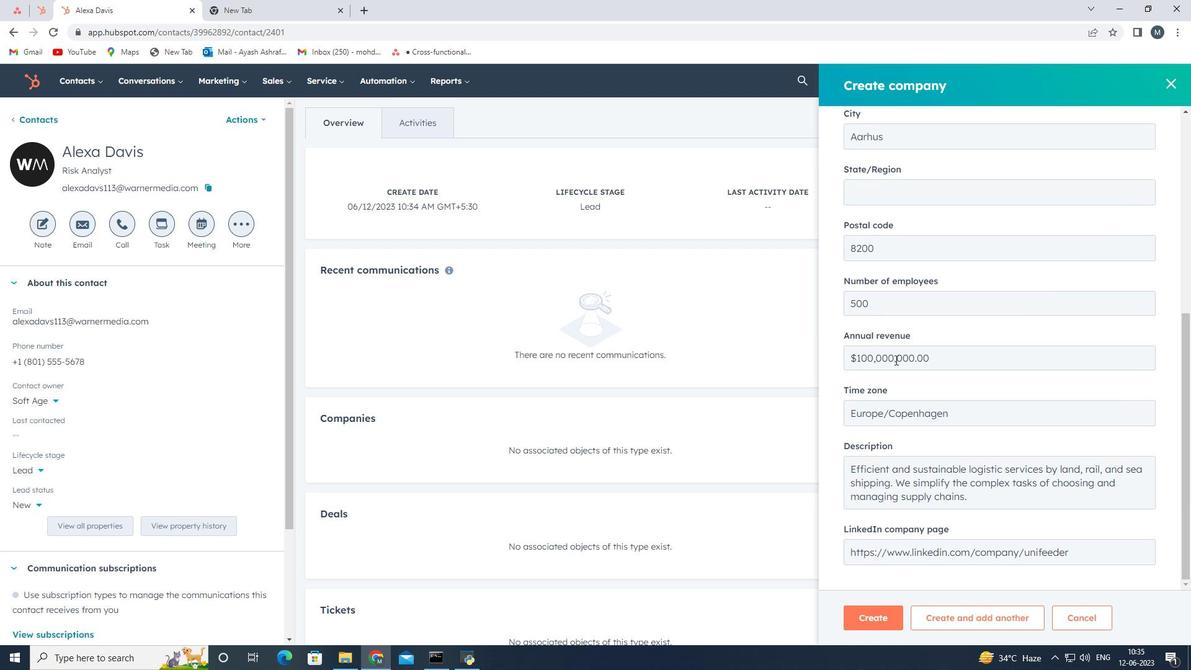 
Action: Mouse scrolled (909, 415) with delta (0, 0)
Screenshot: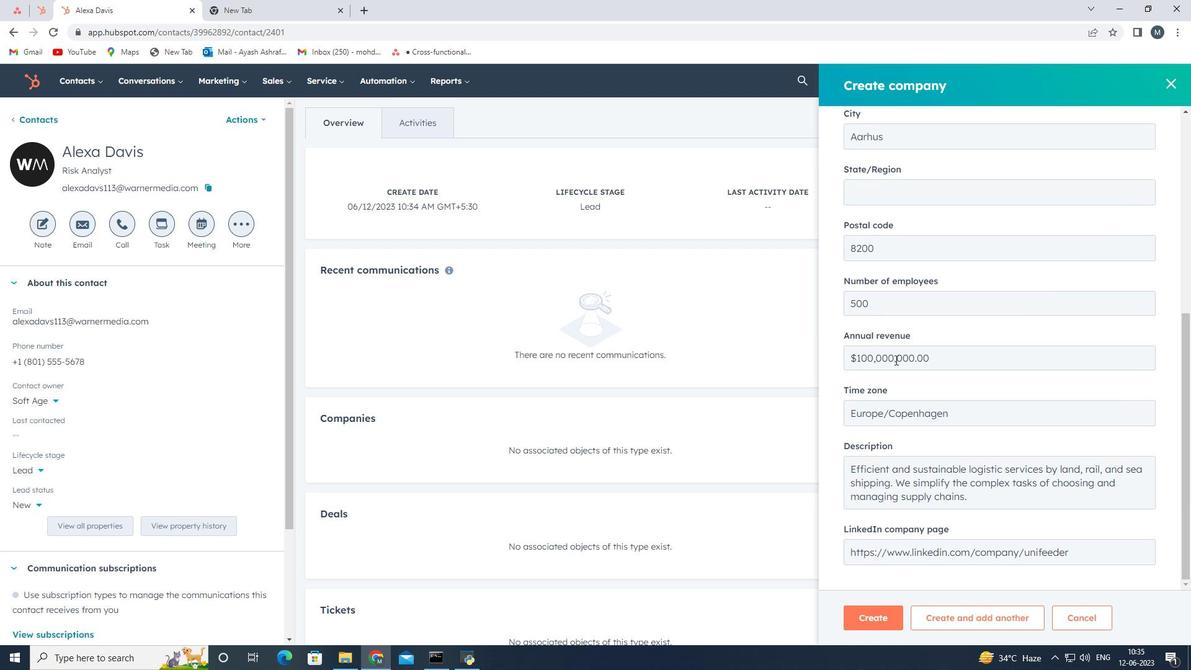 
Action: Mouse moved to (909, 421)
Screenshot: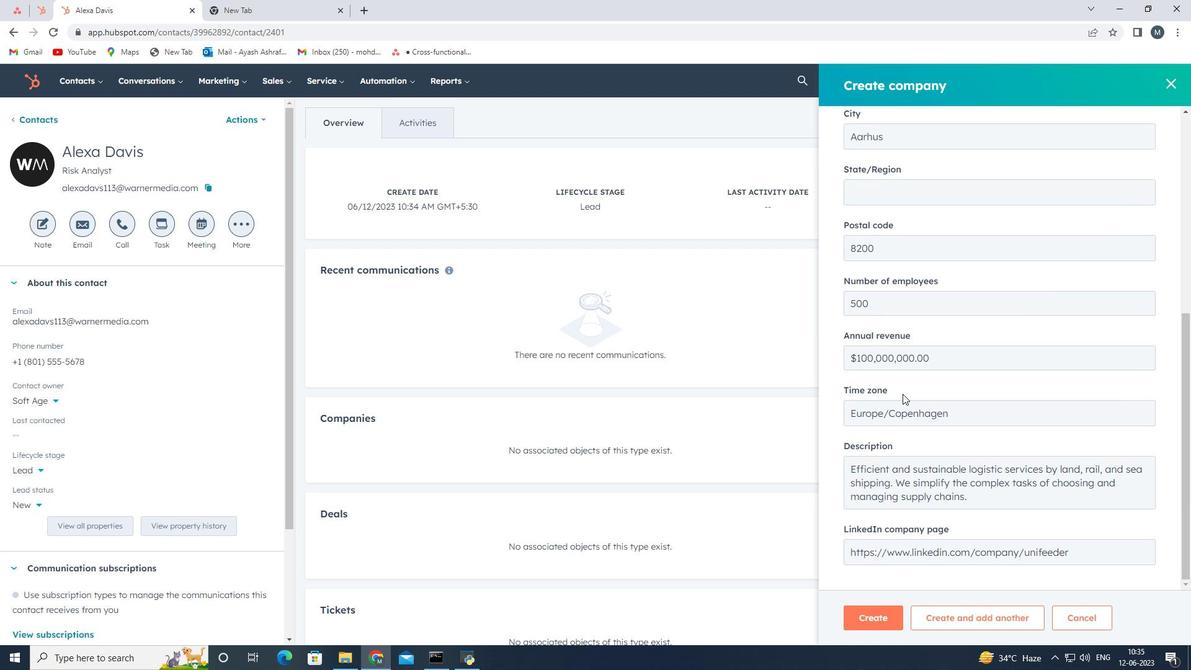 
Action: Mouse scrolled (909, 420) with delta (0, 0)
Screenshot: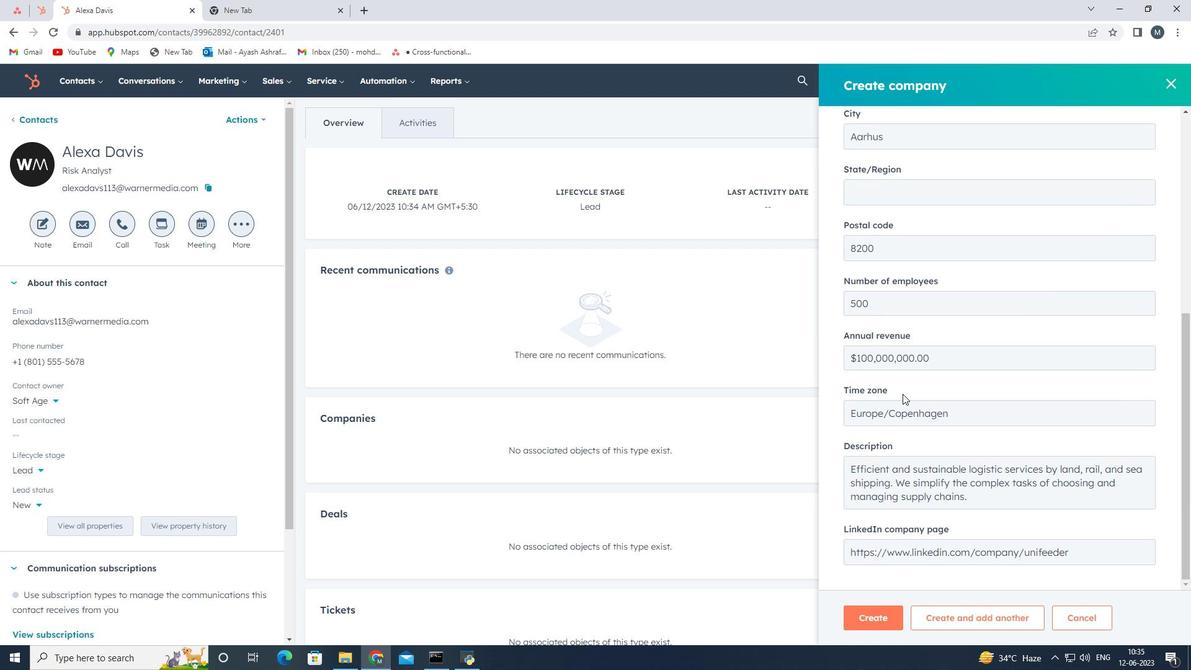 
Action: Mouse moved to (868, 622)
Screenshot: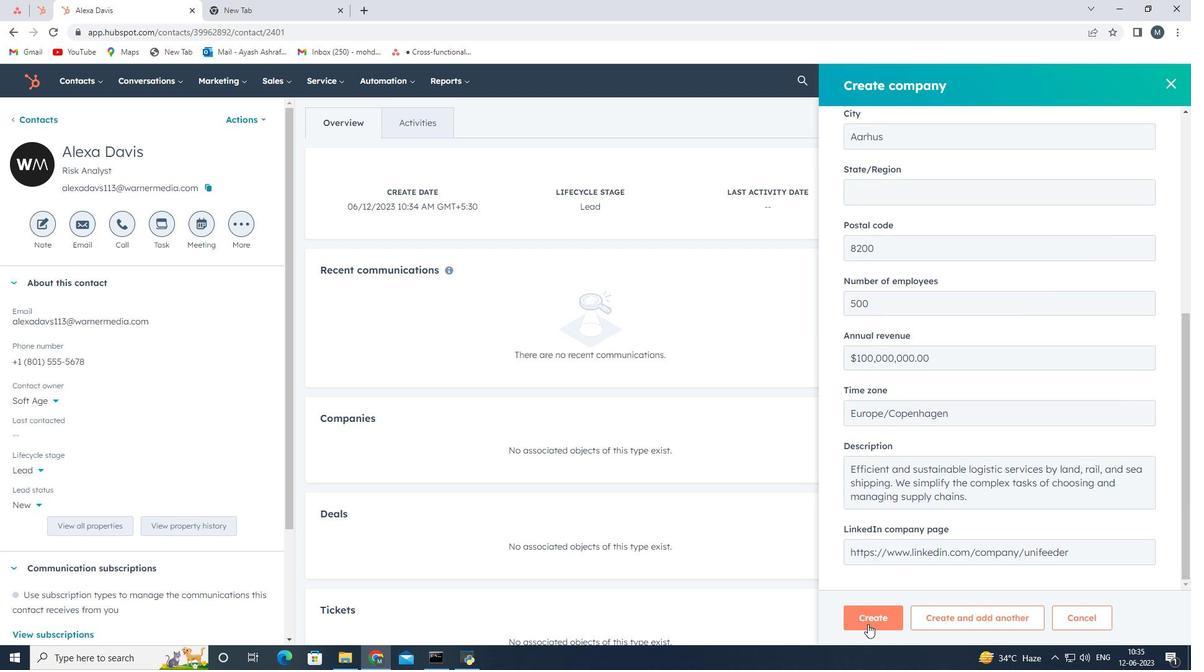 
Action: Mouse pressed left at (868, 622)
Screenshot: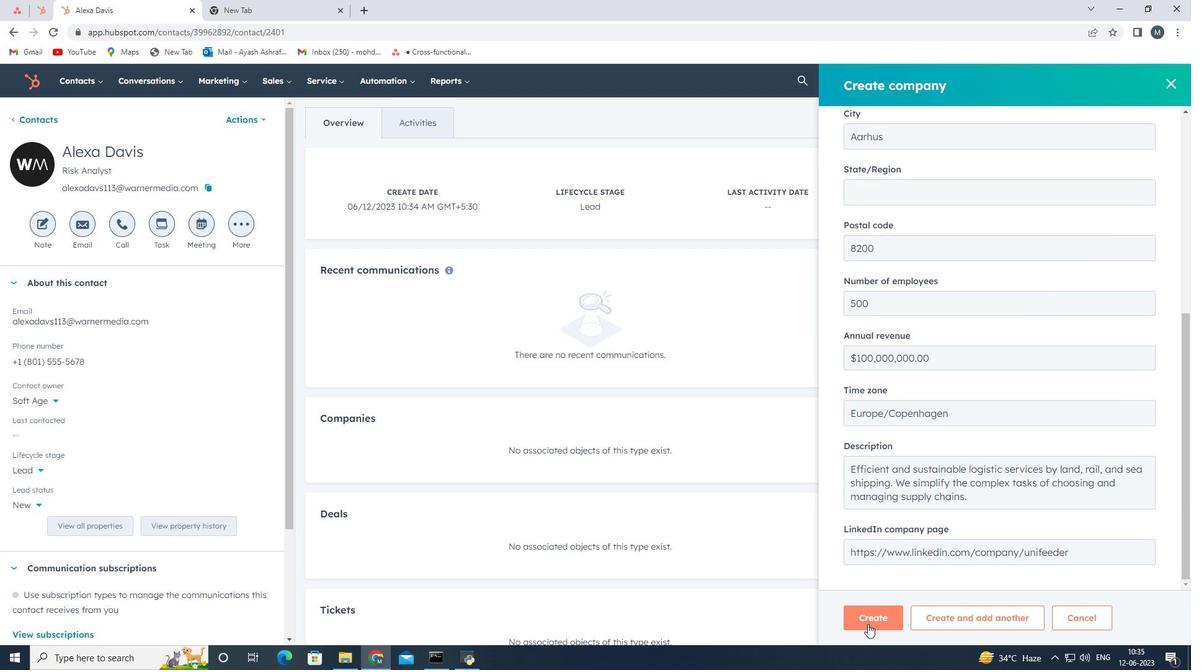 
Action: Mouse moved to (421, 376)
Screenshot: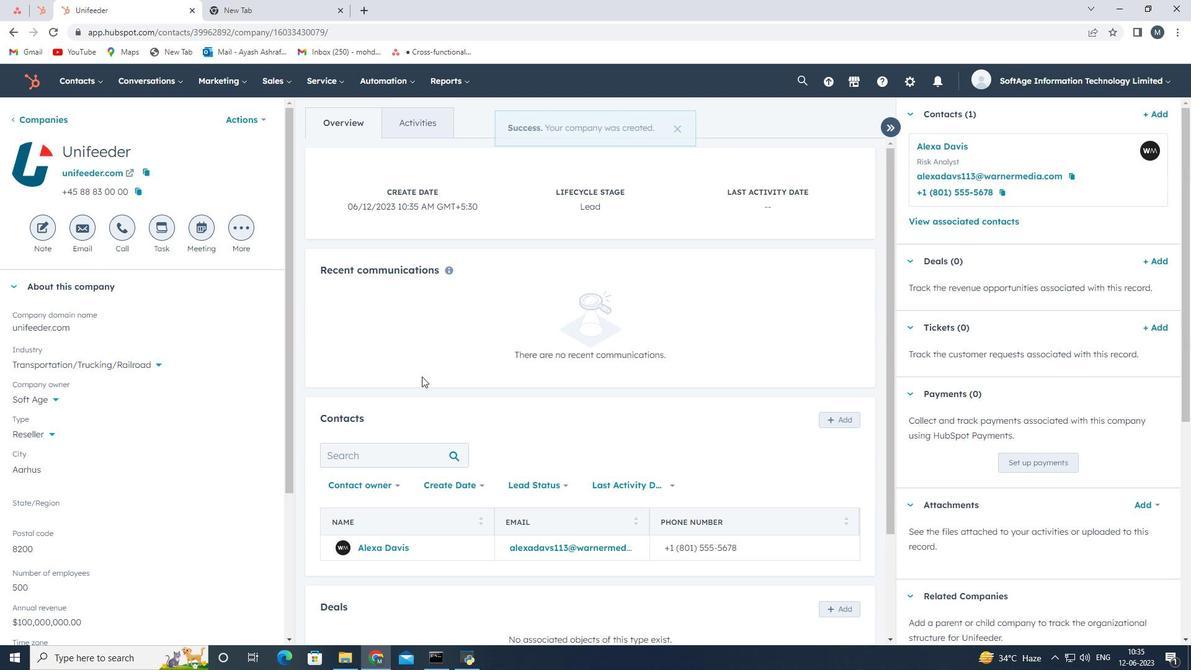 
